 Task: Look for space in Carrollwood Village, United States from 8th June, 2023 to 16th June, 2023 for 2 adults in price range Rs.10000 to Rs.15000. Place can be entire place with 1  bedroom having 1 bed and 1 bathroom. Property type can be house, flat, guest house, hotel. Amenities needed are: wifi. Booking option can be shelf check-in. Required host language is English.
Action: Mouse moved to (597, 158)
Screenshot: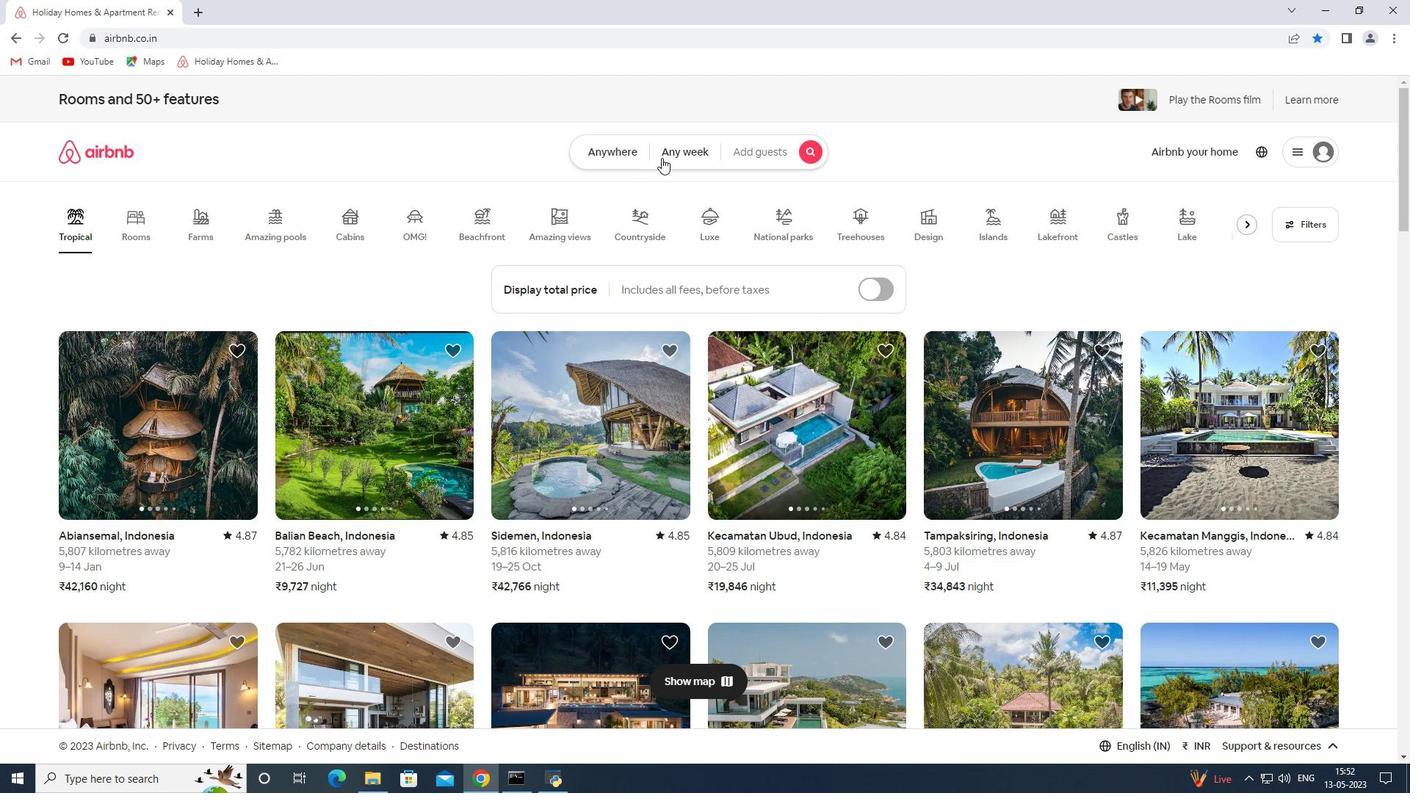 
Action: Mouse pressed left at (597, 158)
Screenshot: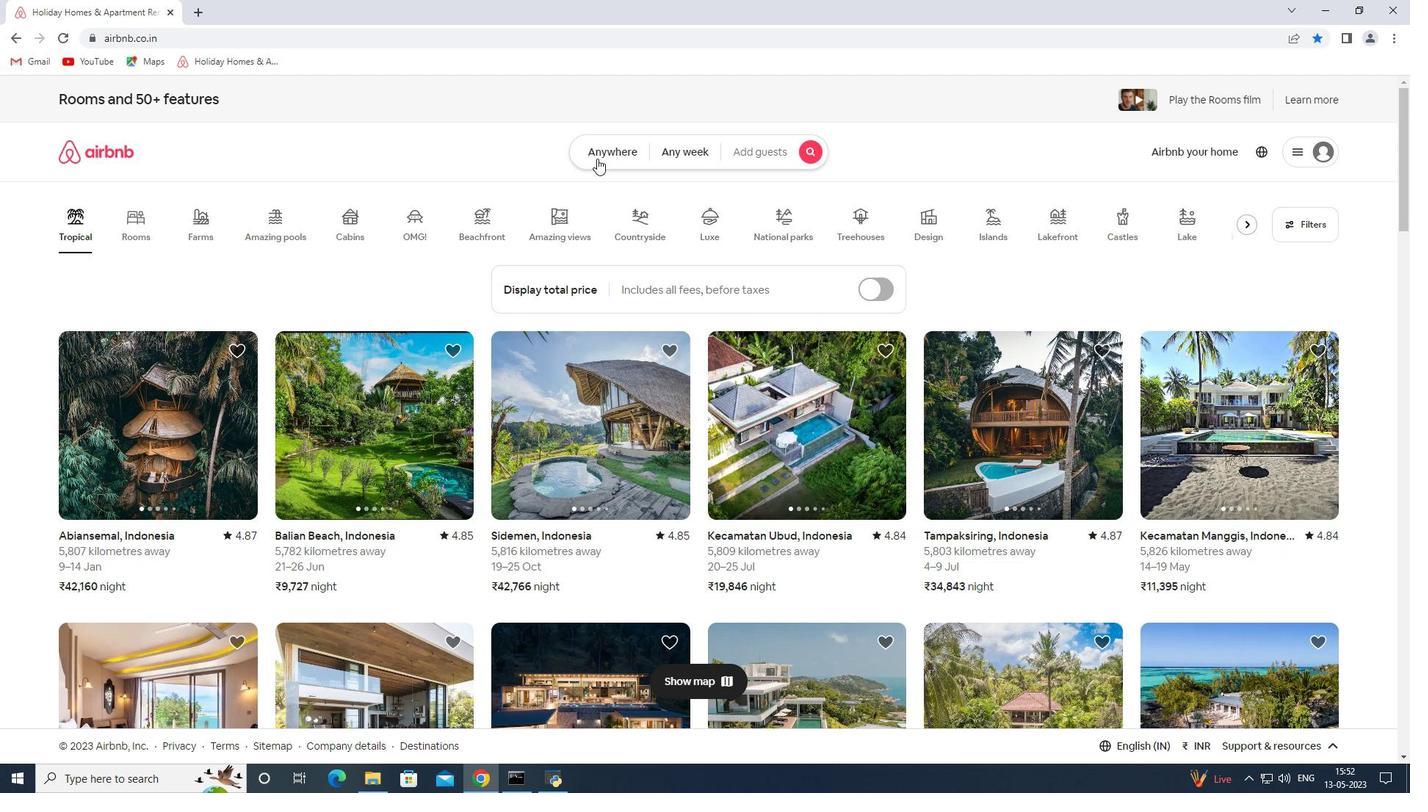 
Action: Mouse moved to (511, 205)
Screenshot: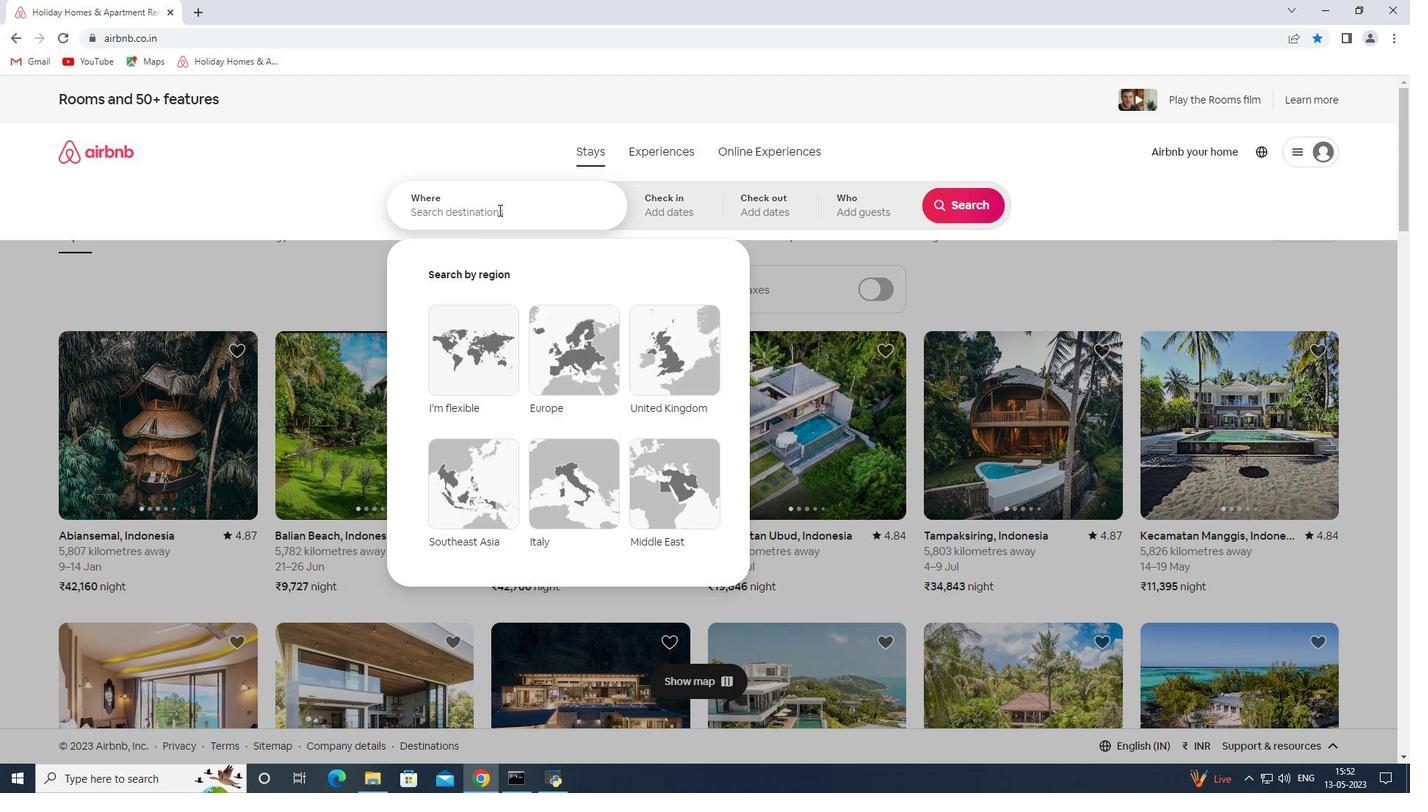 
Action: Mouse pressed left at (511, 205)
Screenshot: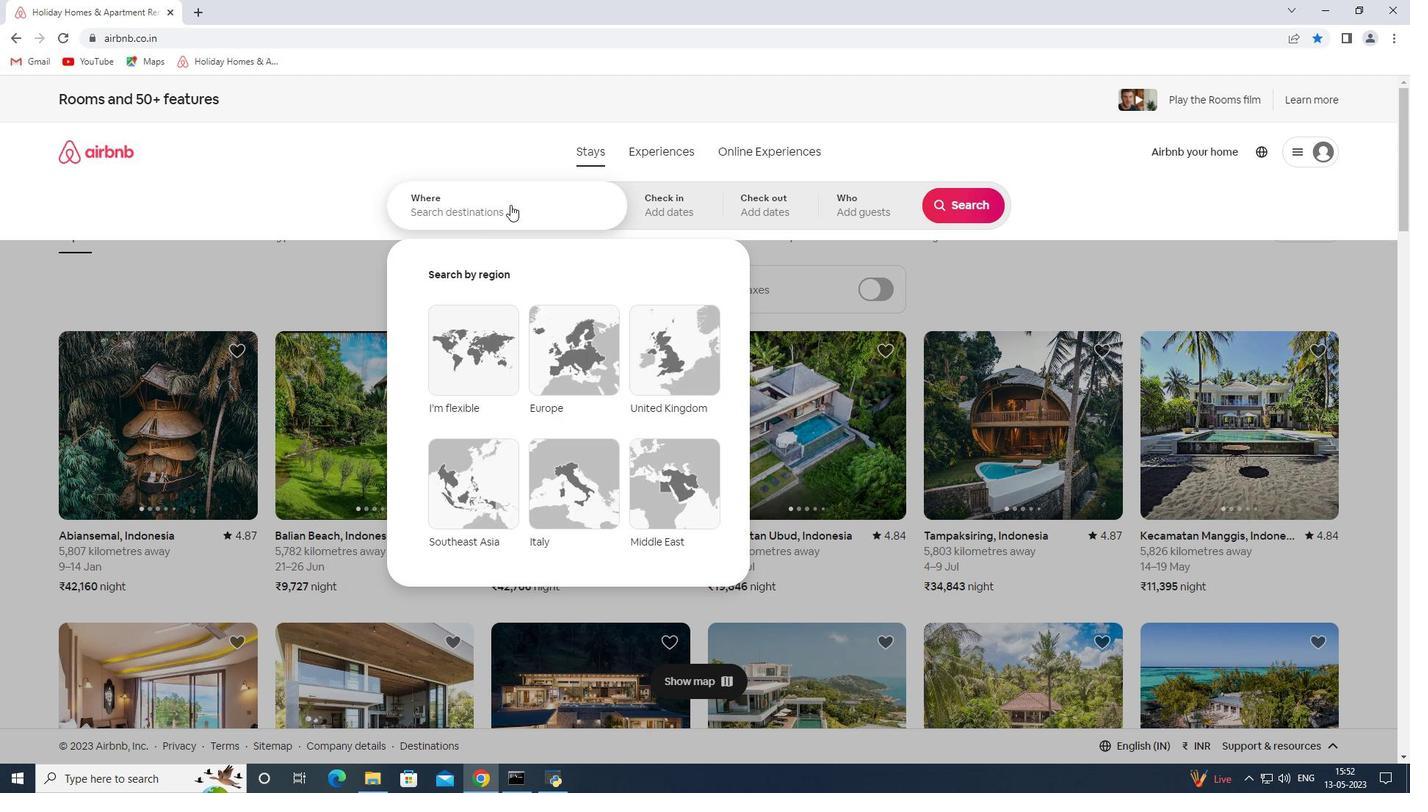 
Action: Key pressed <Key.shift>Carrollwood<Key.space><Key.shift>Villege<Key.shift><<Key.space><Key.shift>Umited<Key.space><Key.shift>States<Key.enter>
Screenshot: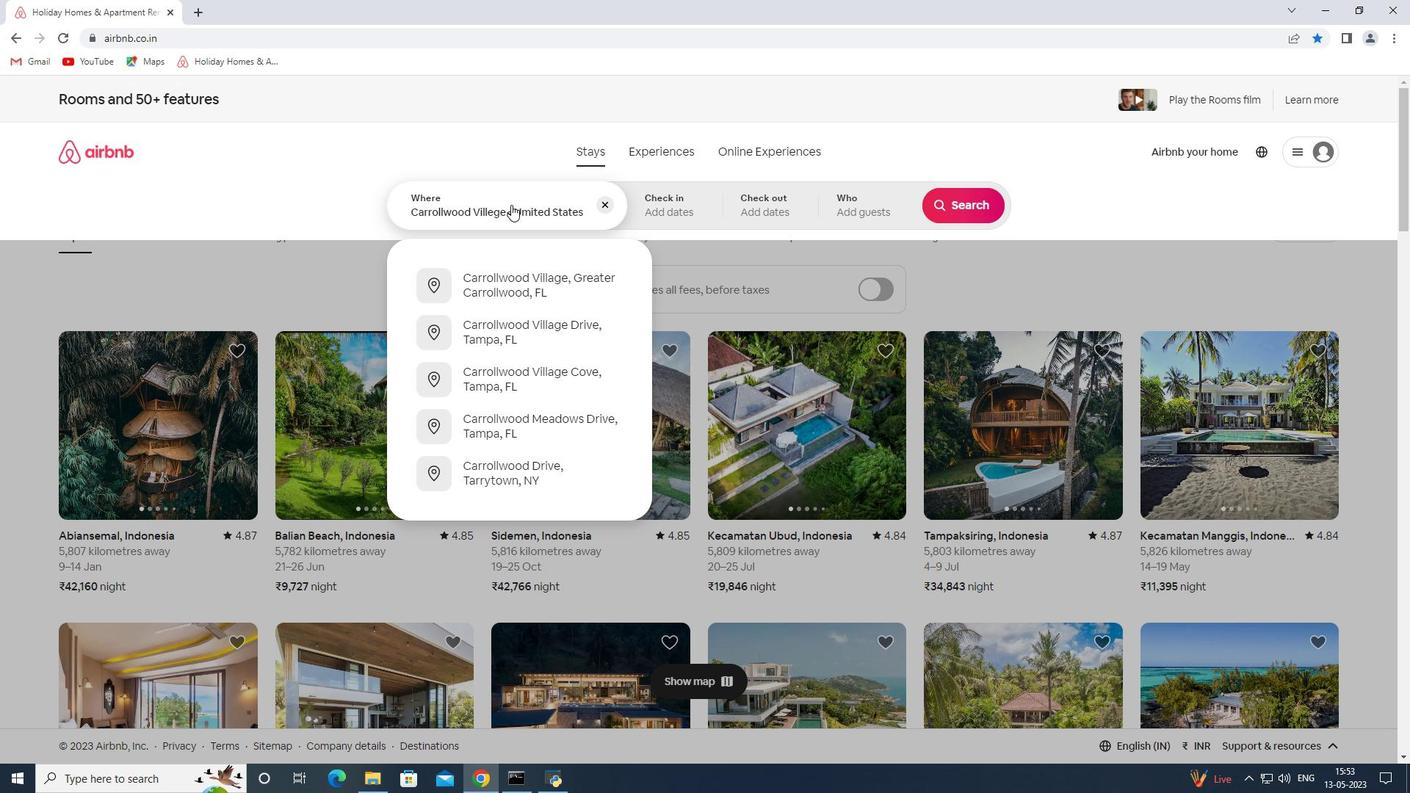 
Action: Mouse moved to (878, 429)
Screenshot: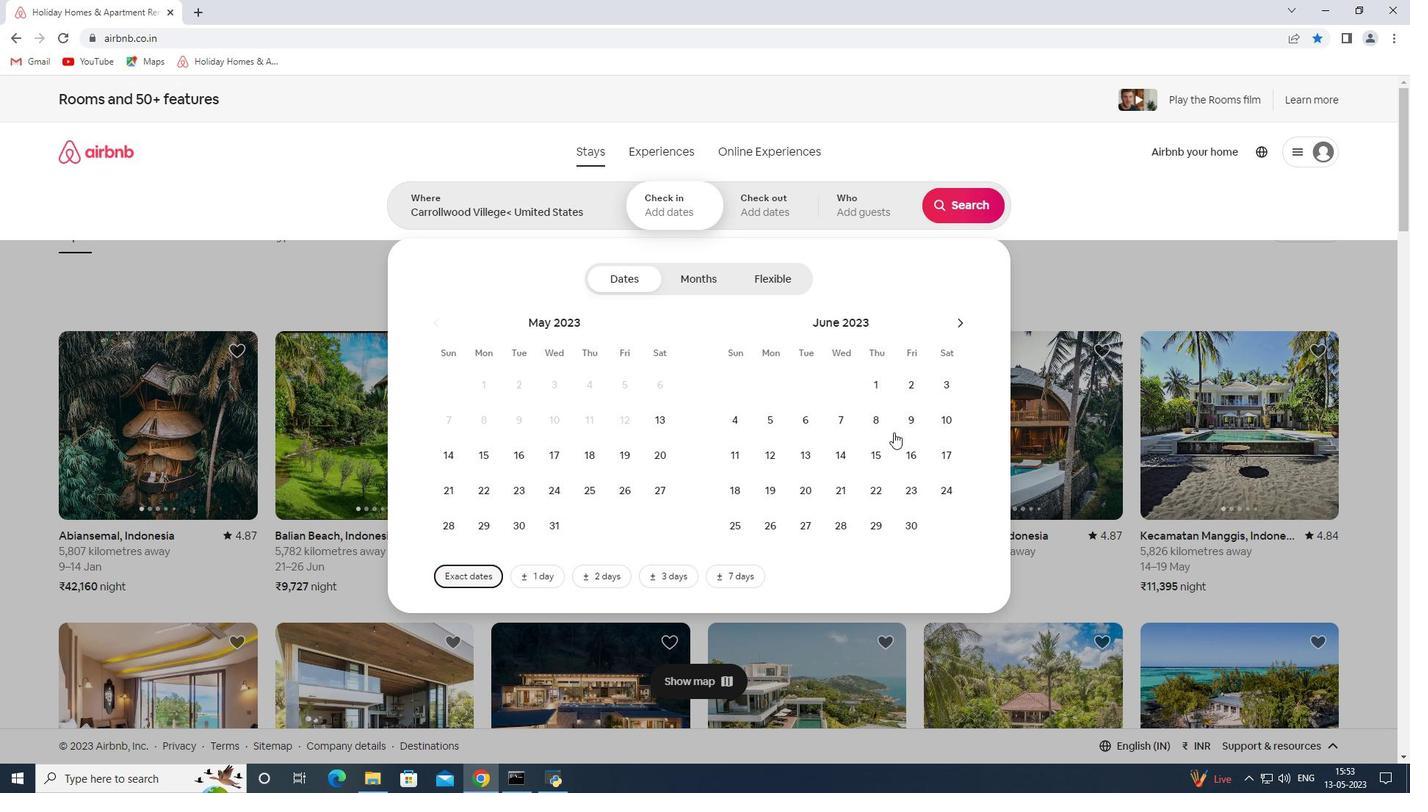 
Action: Mouse pressed left at (878, 429)
Screenshot: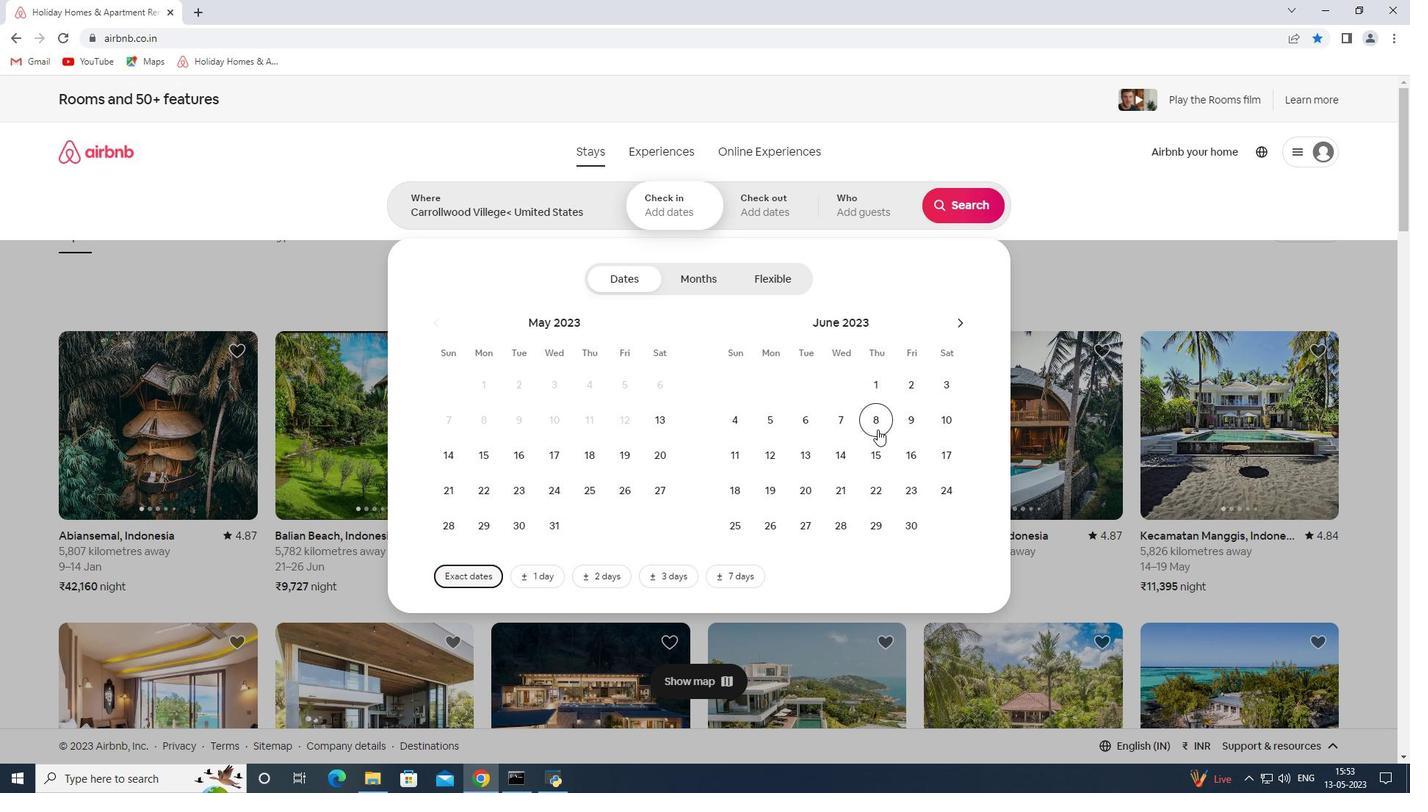 
Action: Mouse moved to (914, 471)
Screenshot: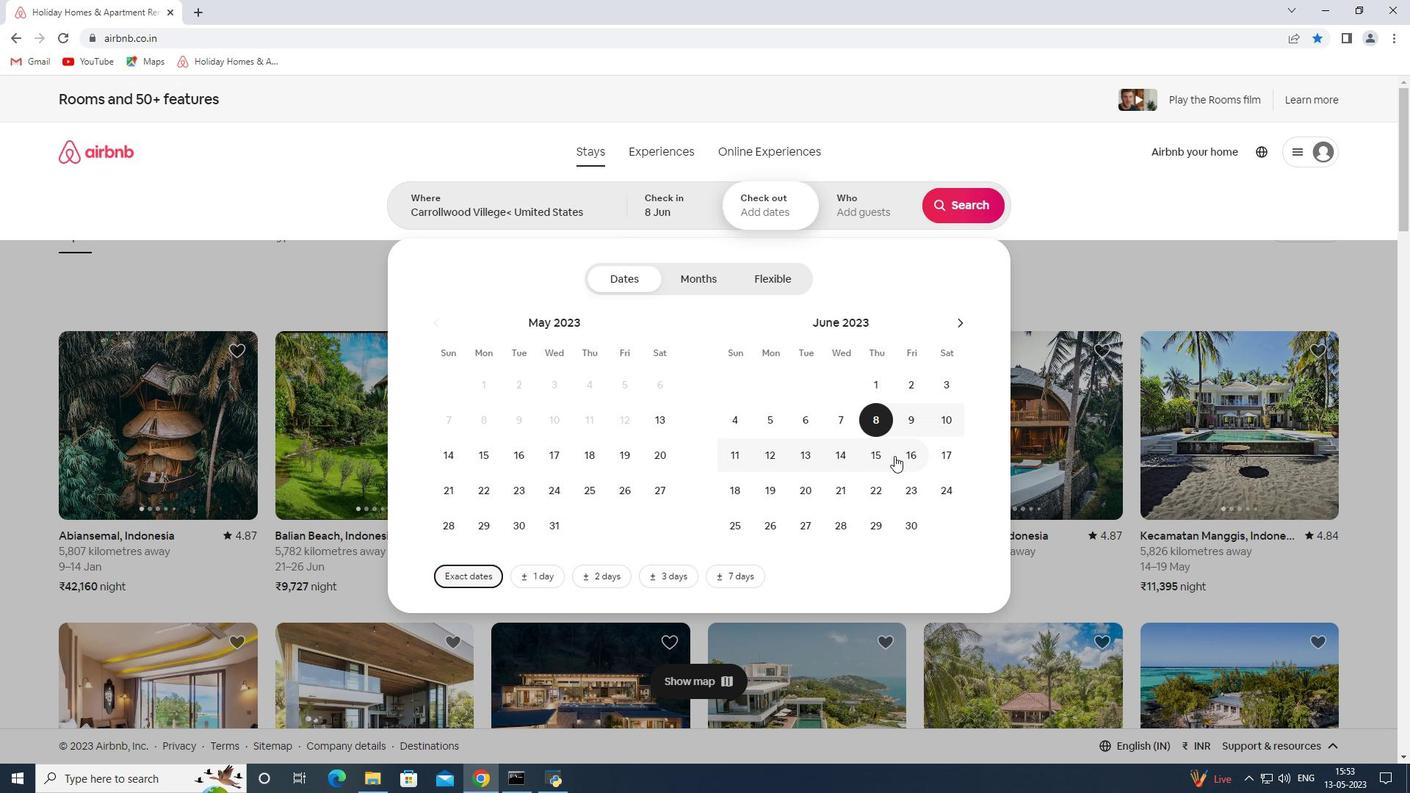 
Action: Mouse pressed left at (914, 471)
Screenshot: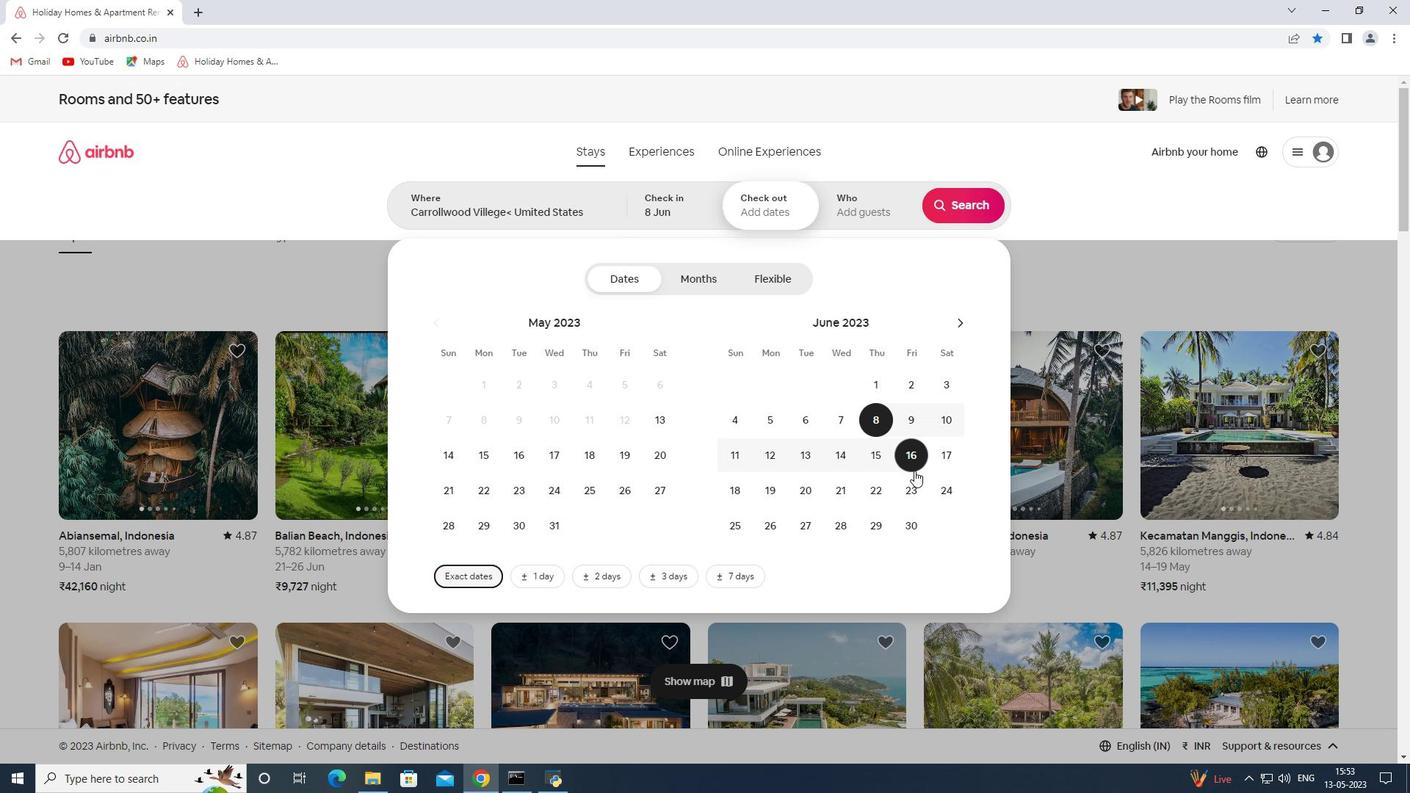 
Action: Mouse moved to (850, 202)
Screenshot: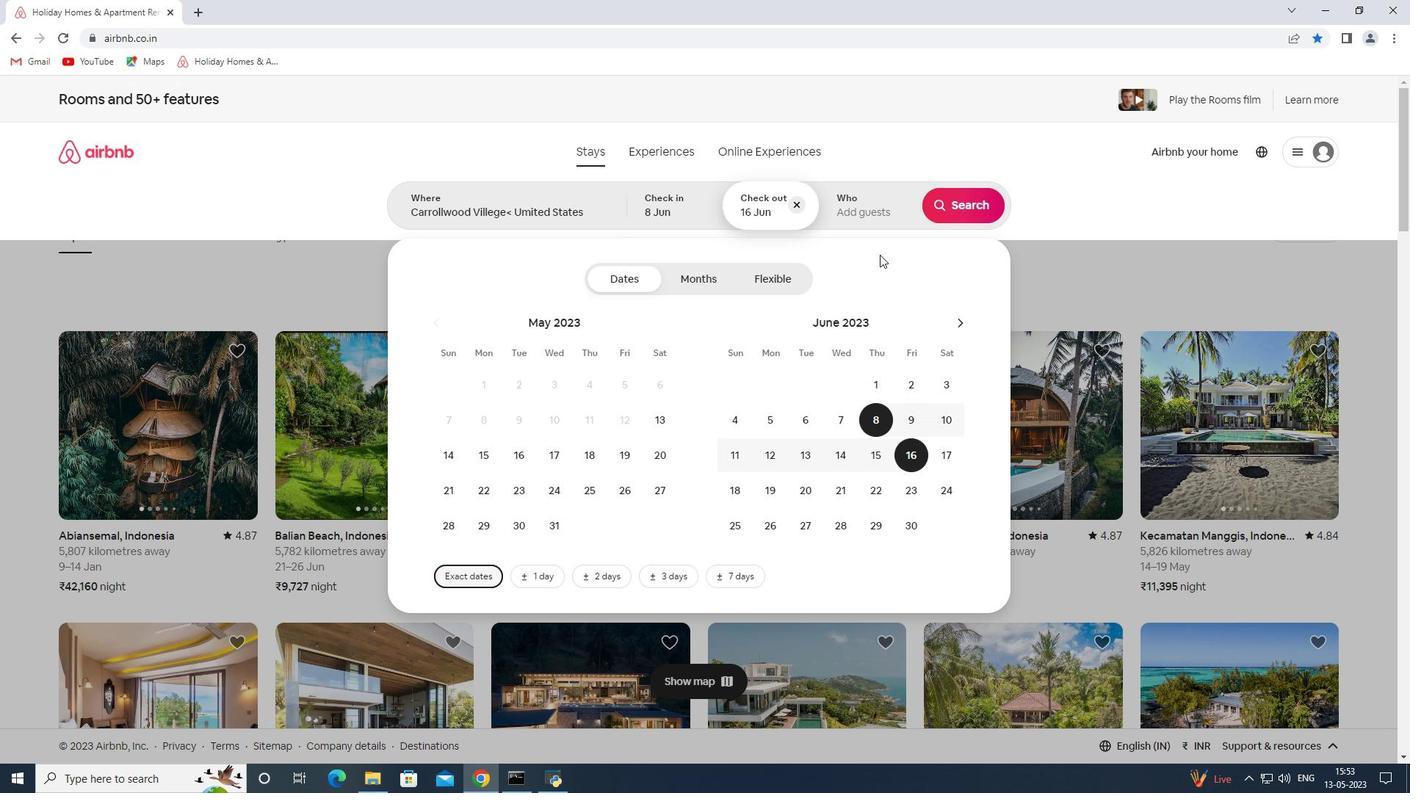 
Action: Mouse pressed left at (850, 202)
Screenshot: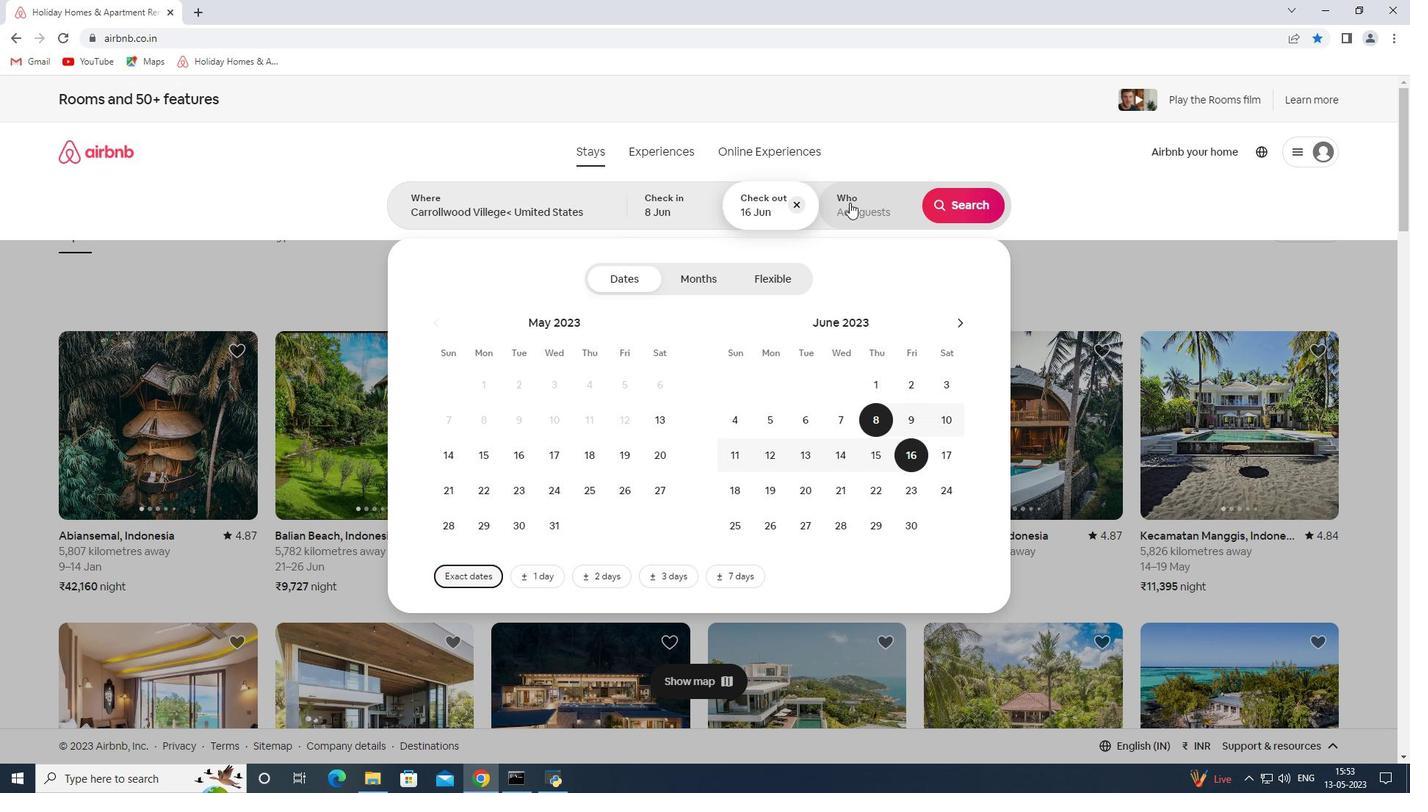 
Action: Mouse moved to (975, 281)
Screenshot: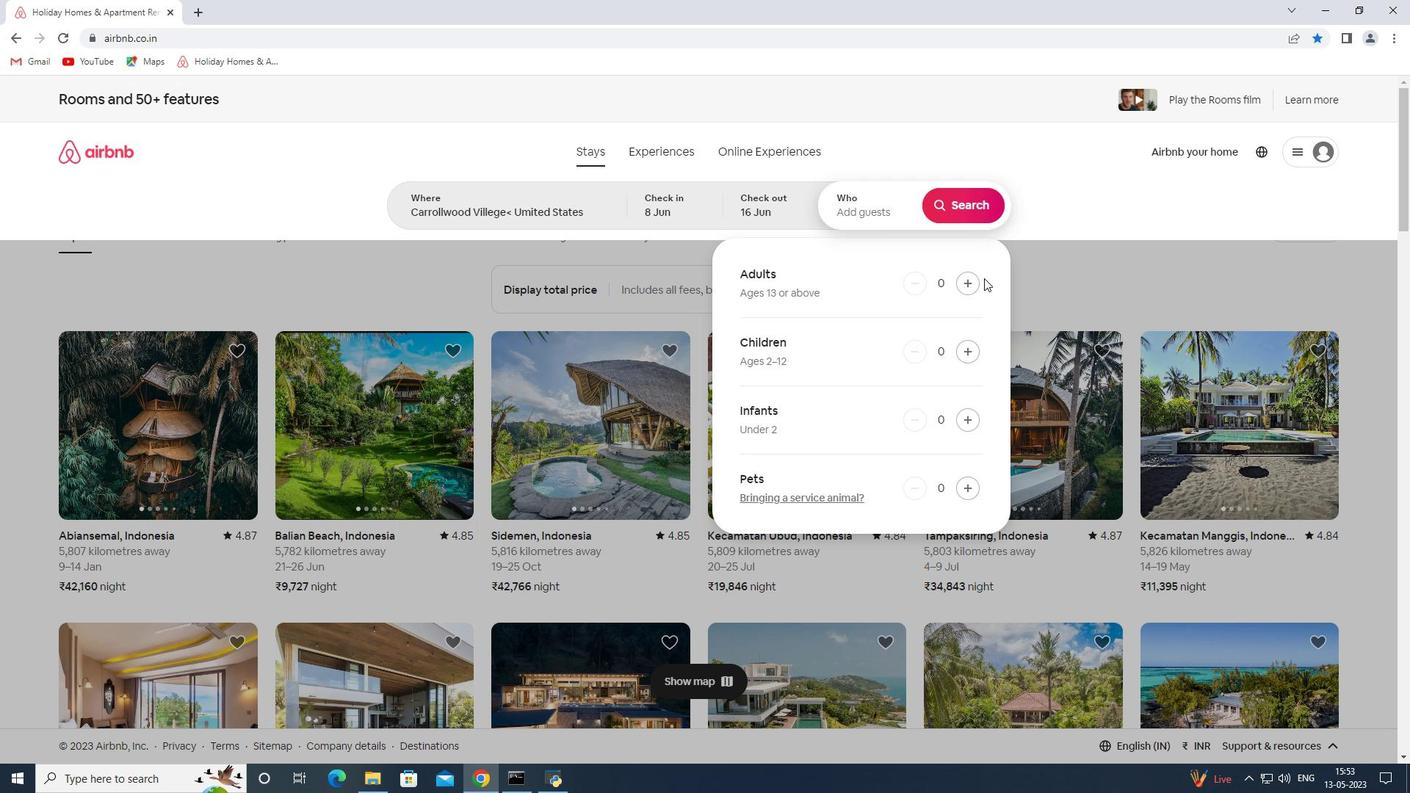 
Action: Mouse pressed left at (975, 281)
Screenshot: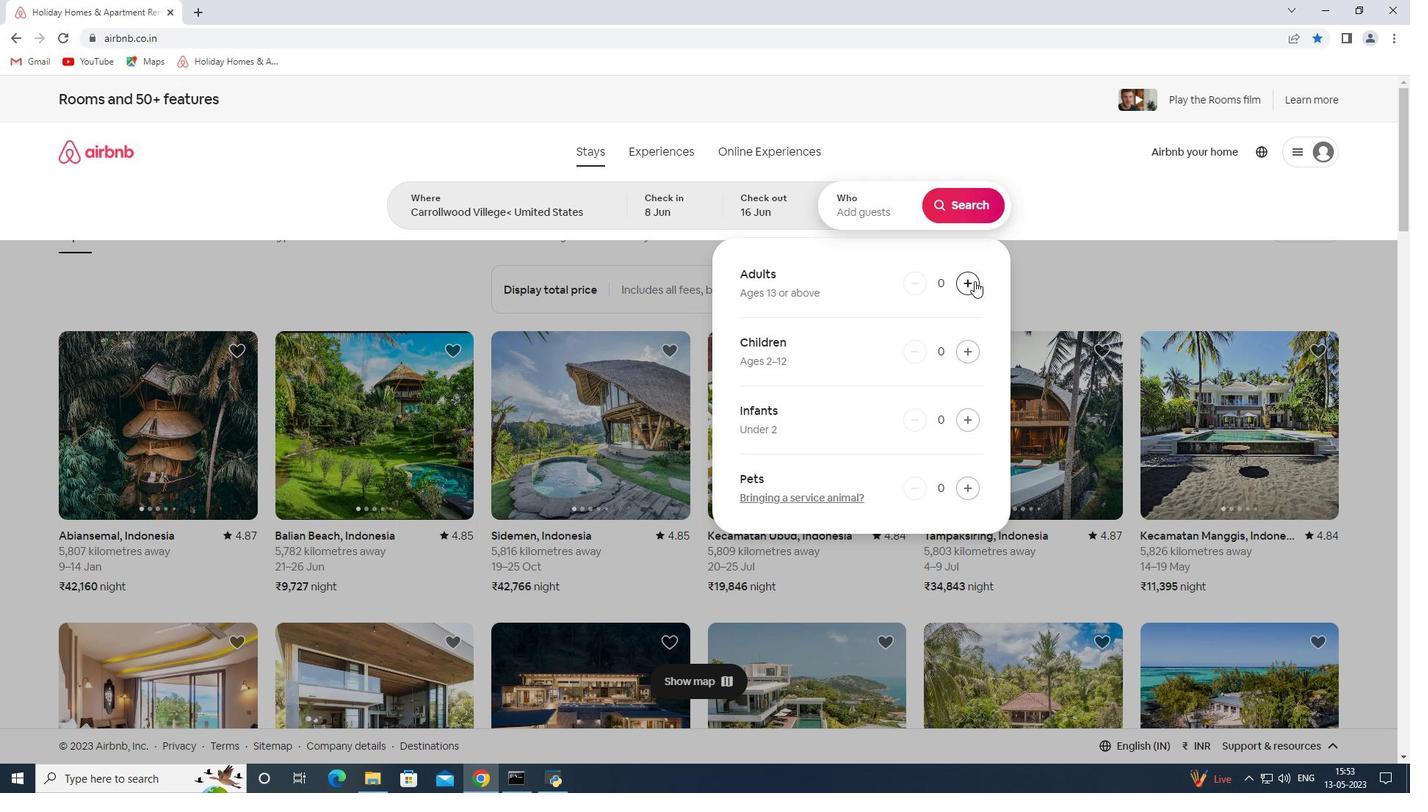 
Action: Mouse pressed left at (975, 281)
Screenshot: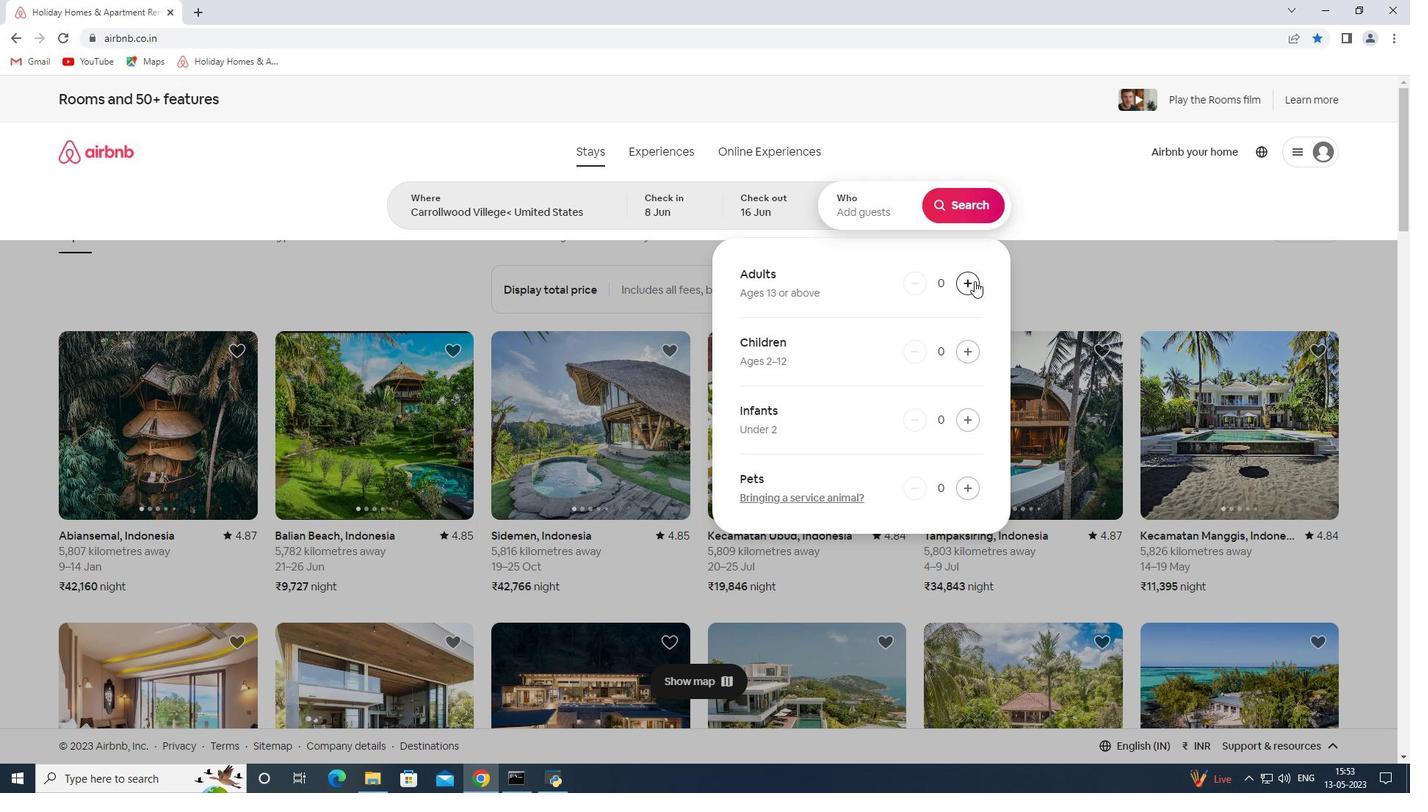 
Action: Mouse moved to (954, 207)
Screenshot: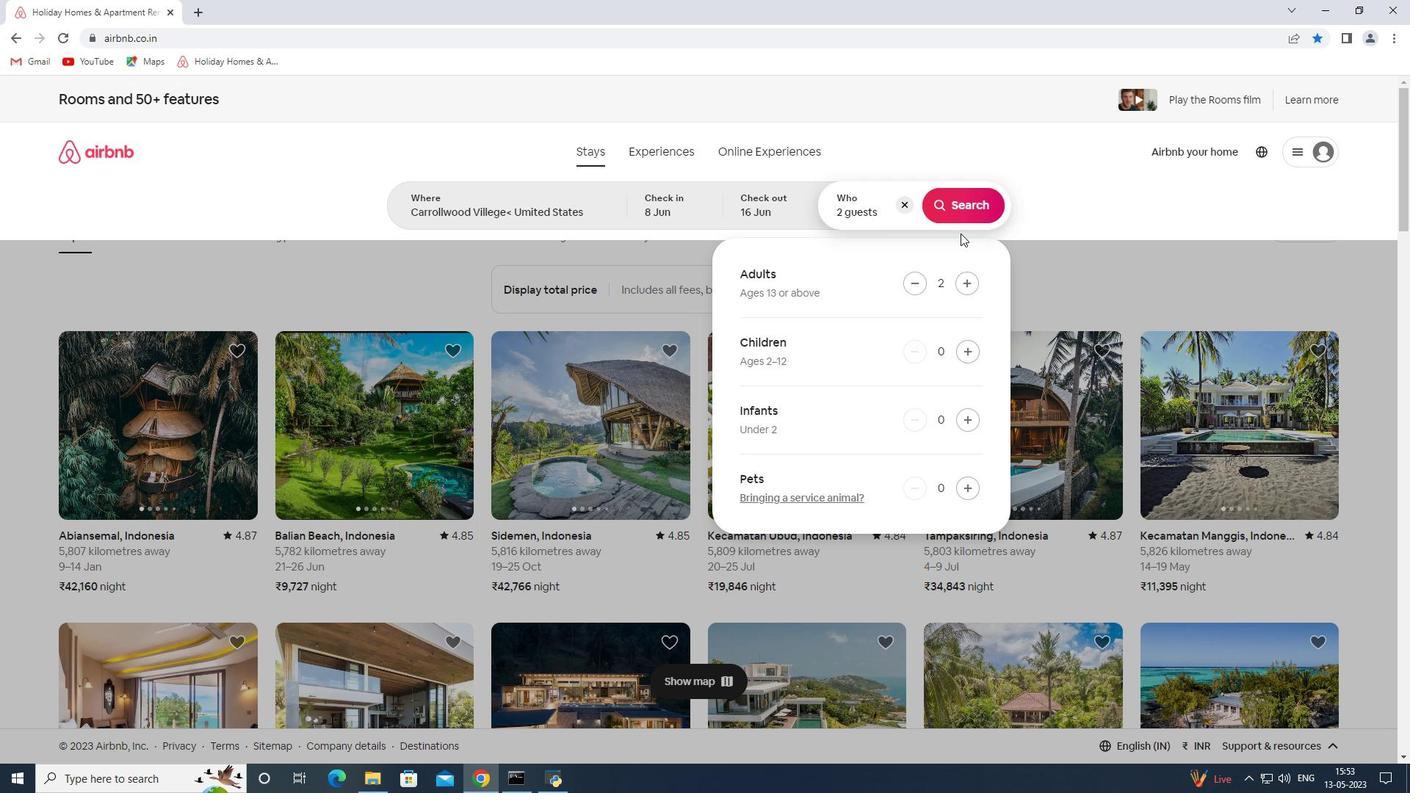 
Action: Mouse pressed left at (954, 207)
Screenshot: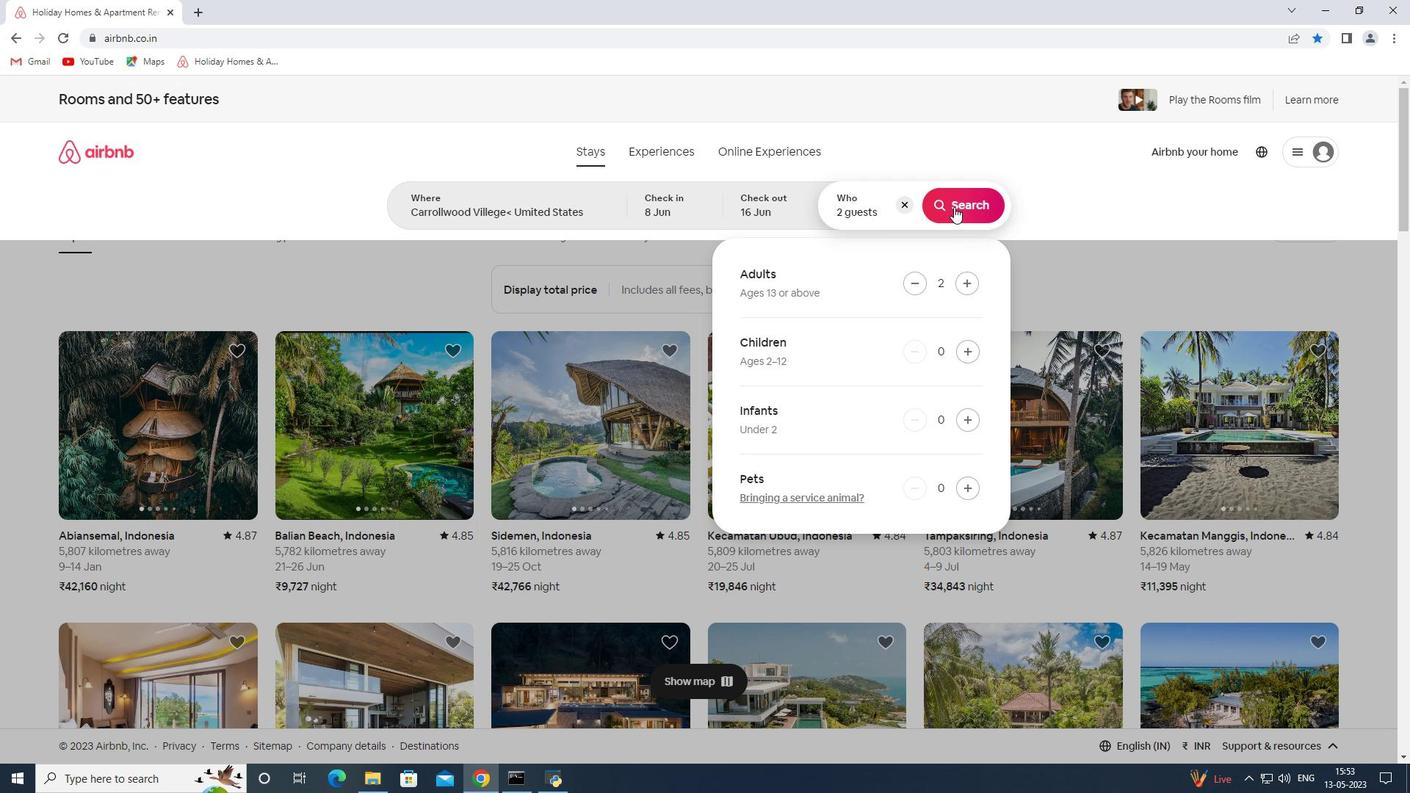 
Action: Mouse moved to (1332, 161)
Screenshot: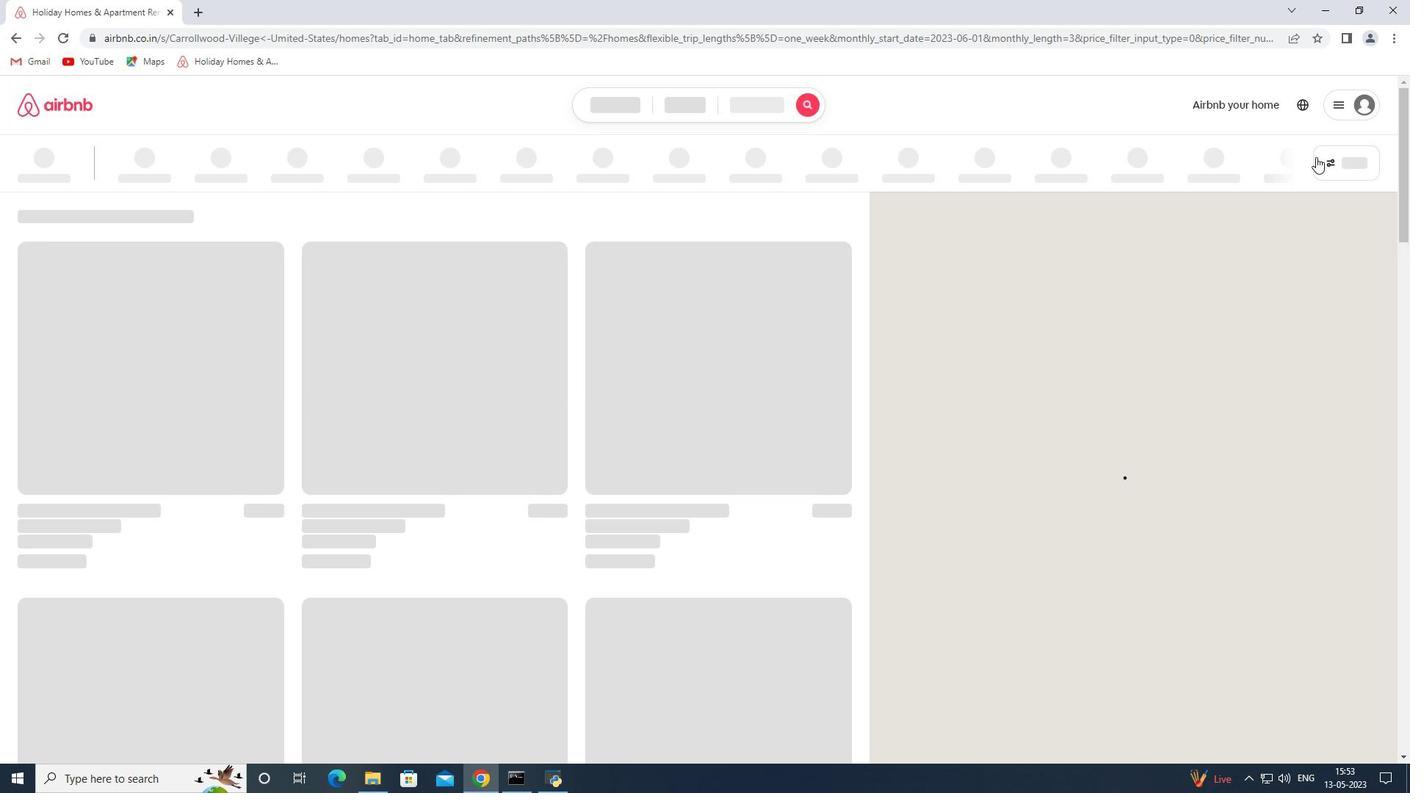 
Action: Mouse pressed left at (1332, 161)
Screenshot: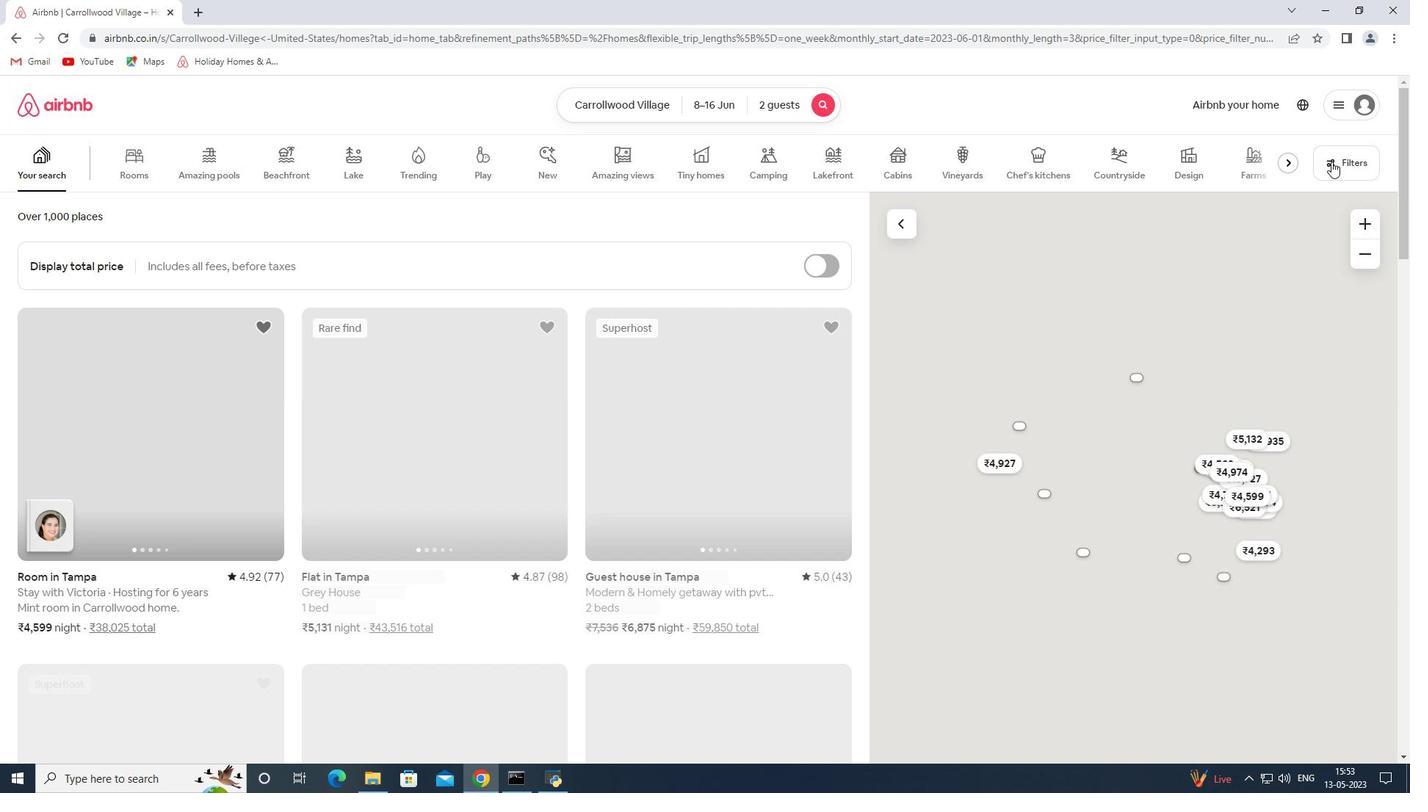
Action: Mouse moved to (645, 518)
Screenshot: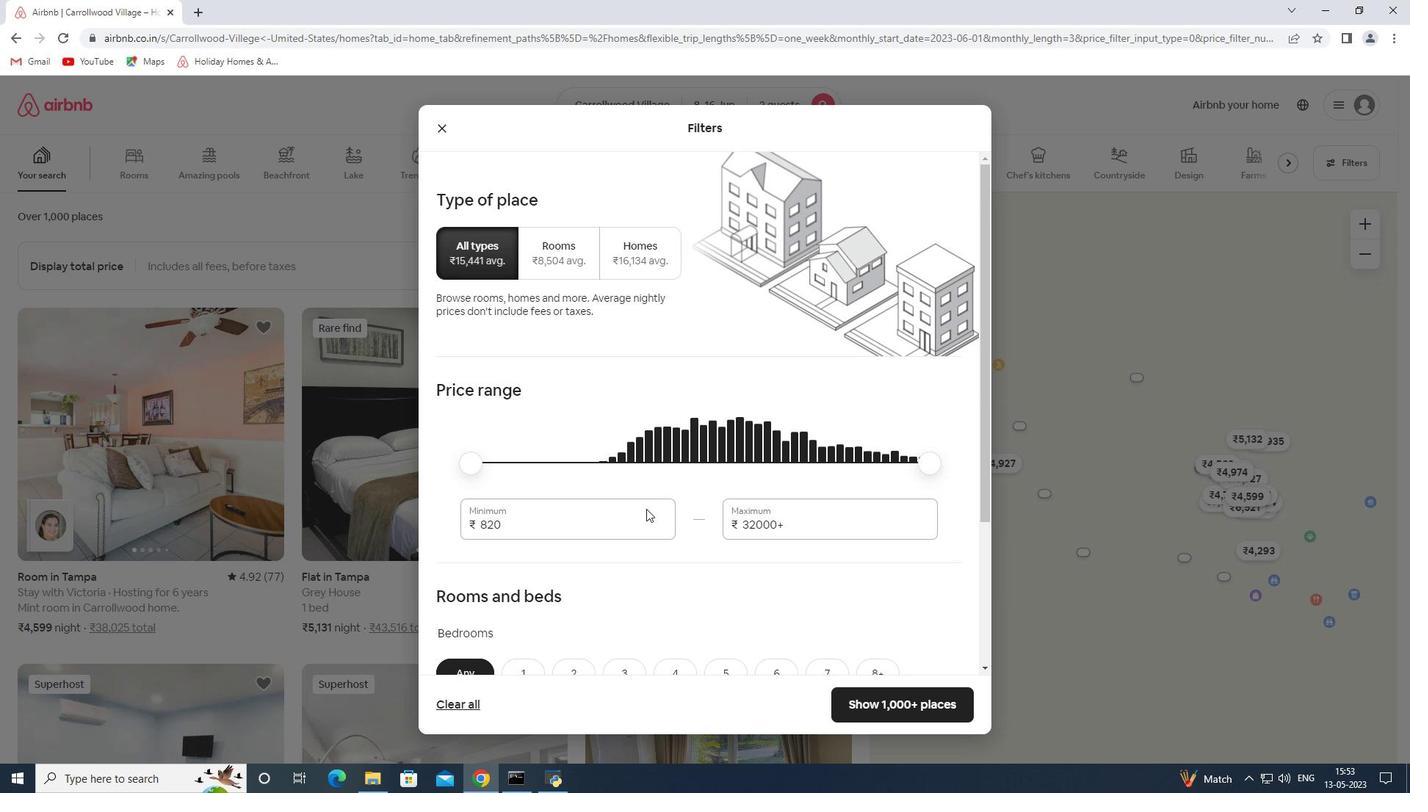 
Action: Mouse pressed left at (645, 518)
Screenshot: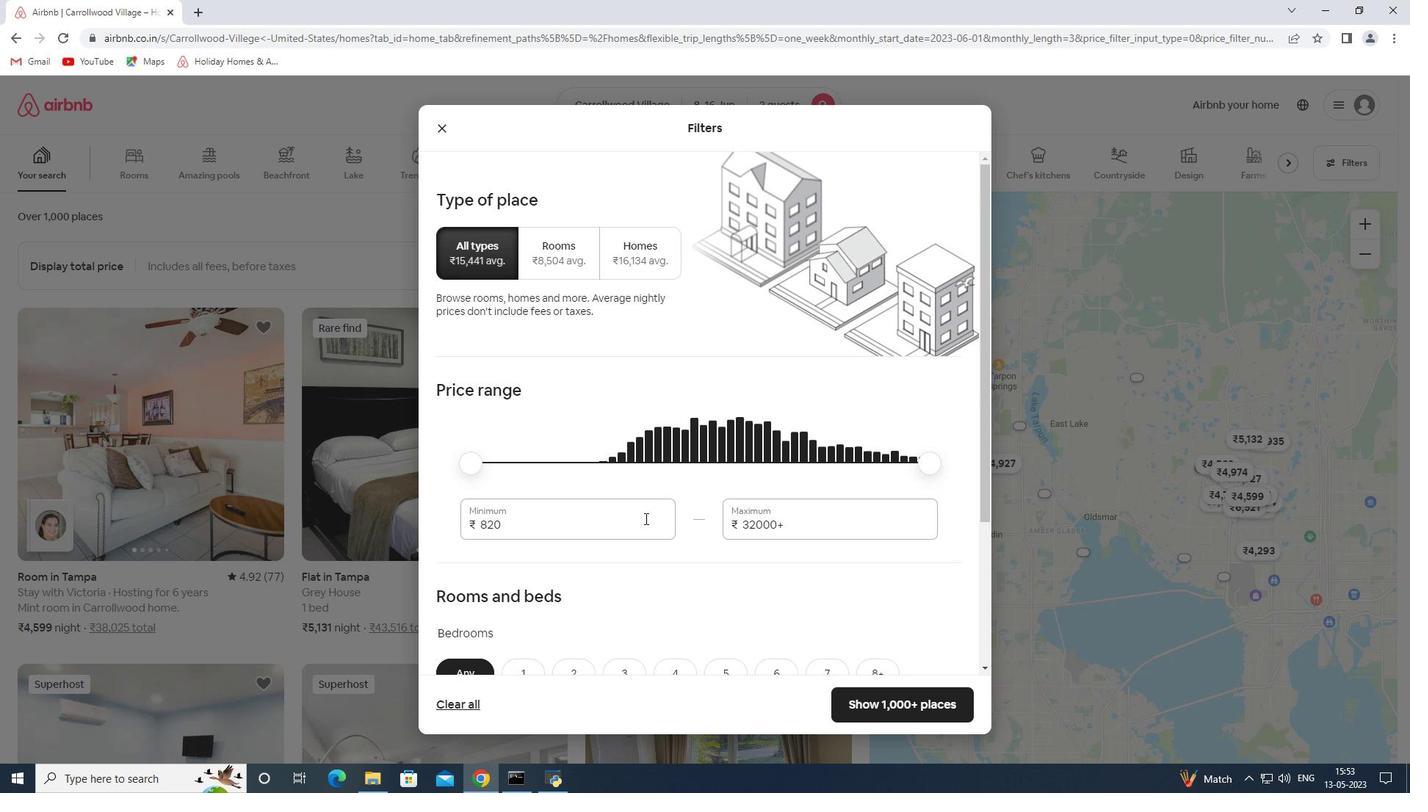 
Action: Mouse pressed left at (645, 518)
Screenshot: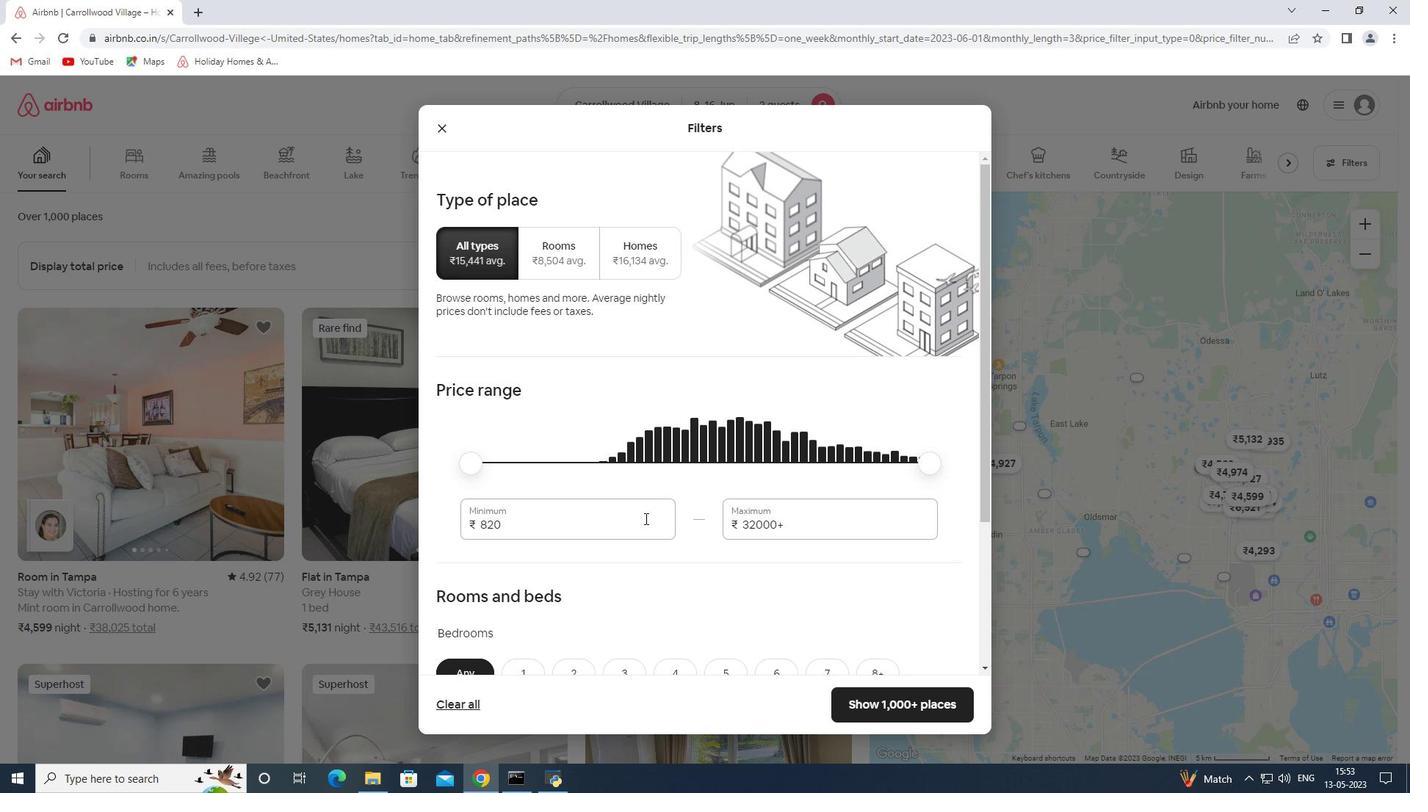
Action: Key pressed 1
Screenshot: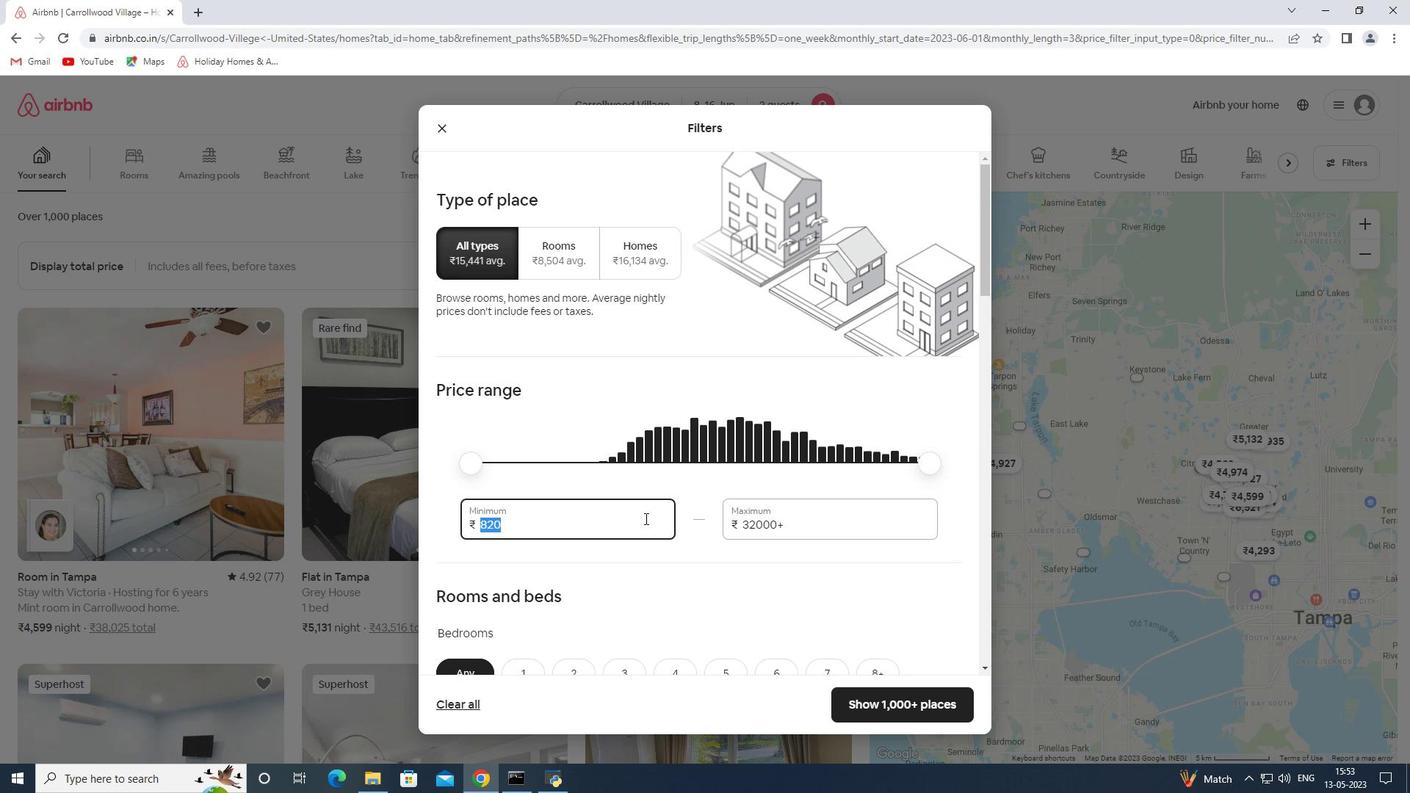 
Action: Mouse scrolled (645, 519) with delta (0, 0)
Screenshot: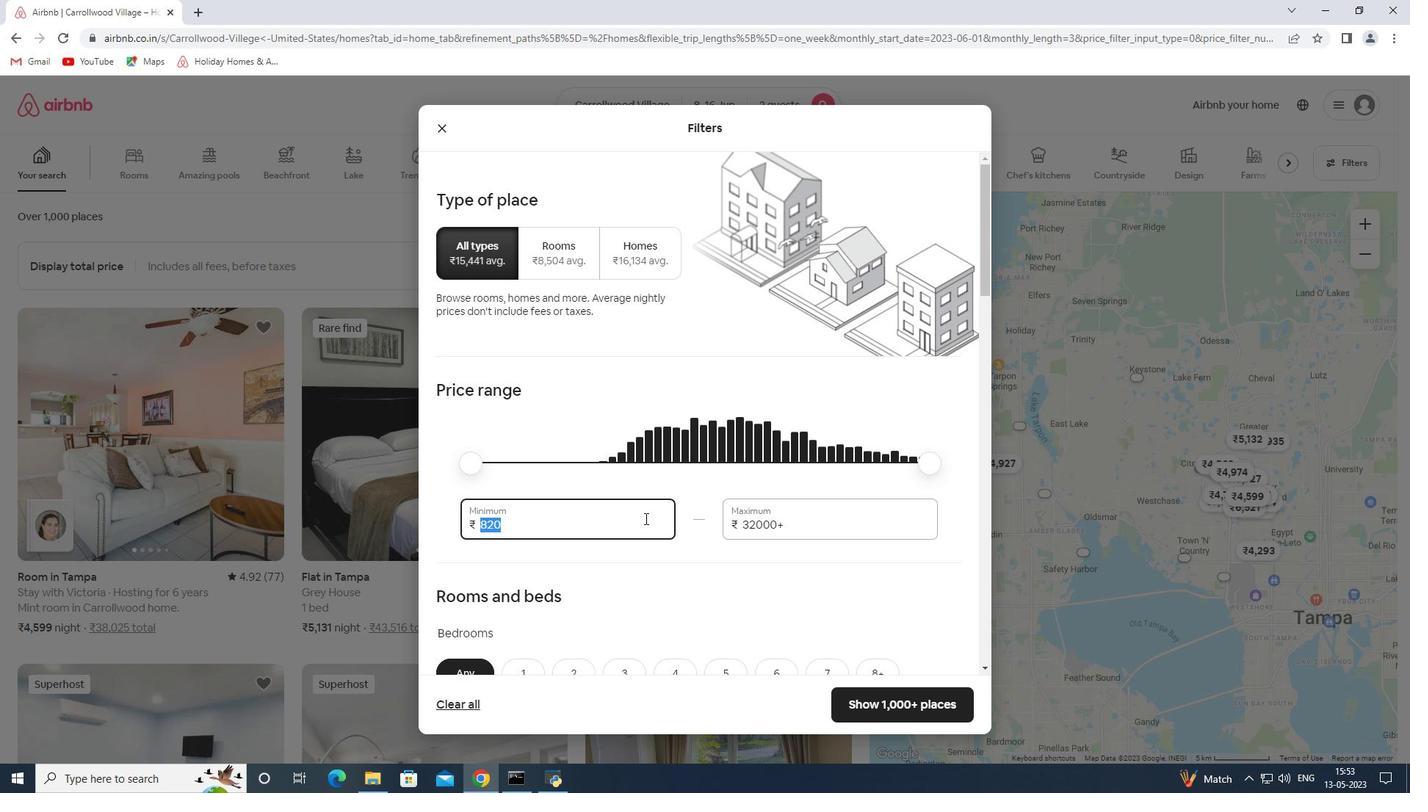 
Action: Mouse scrolled (645, 518) with delta (0, 0)
Screenshot: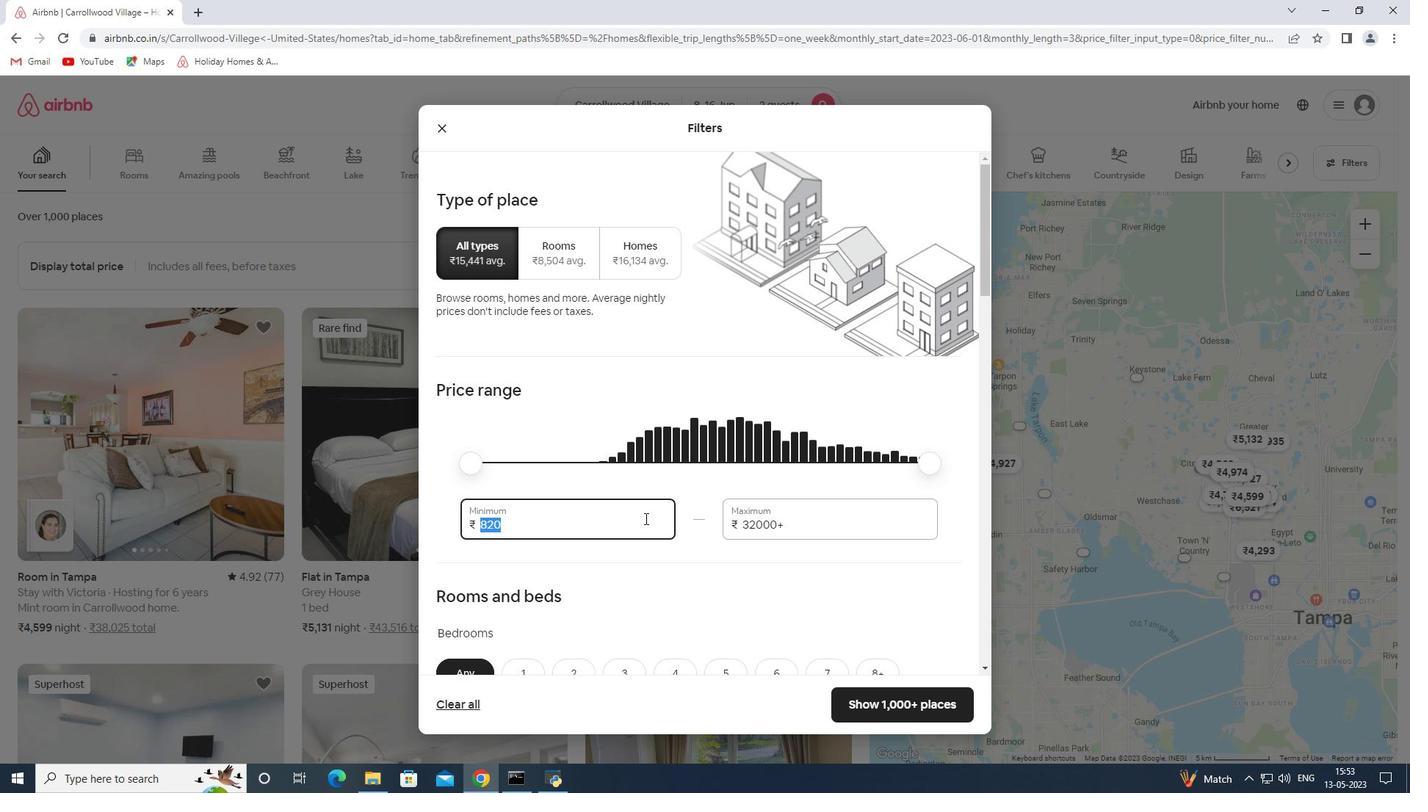 
Action: Mouse scrolled (645, 518) with delta (0, 0)
Screenshot: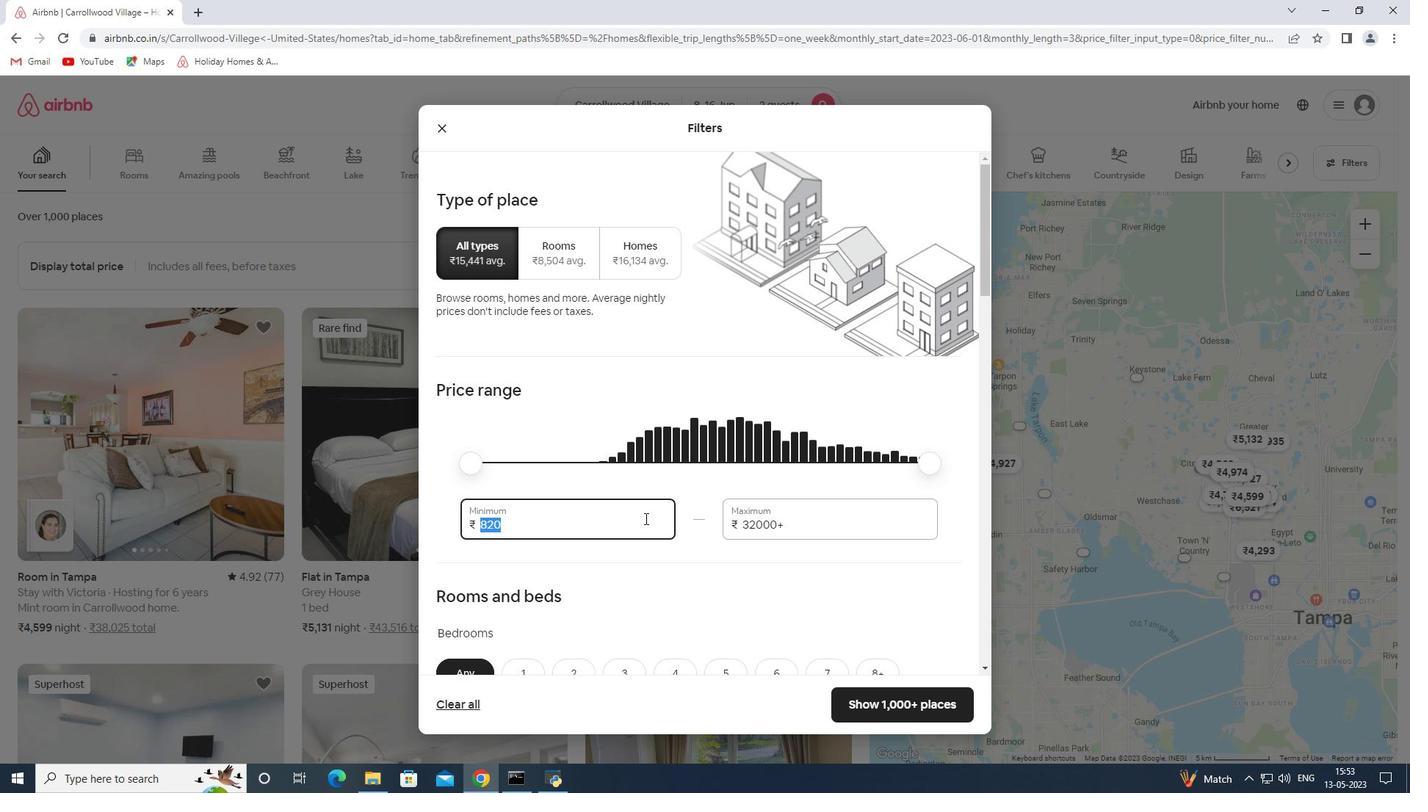 
Action: Mouse scrolled (645, 518) with delta (0, 0)
Screenshot: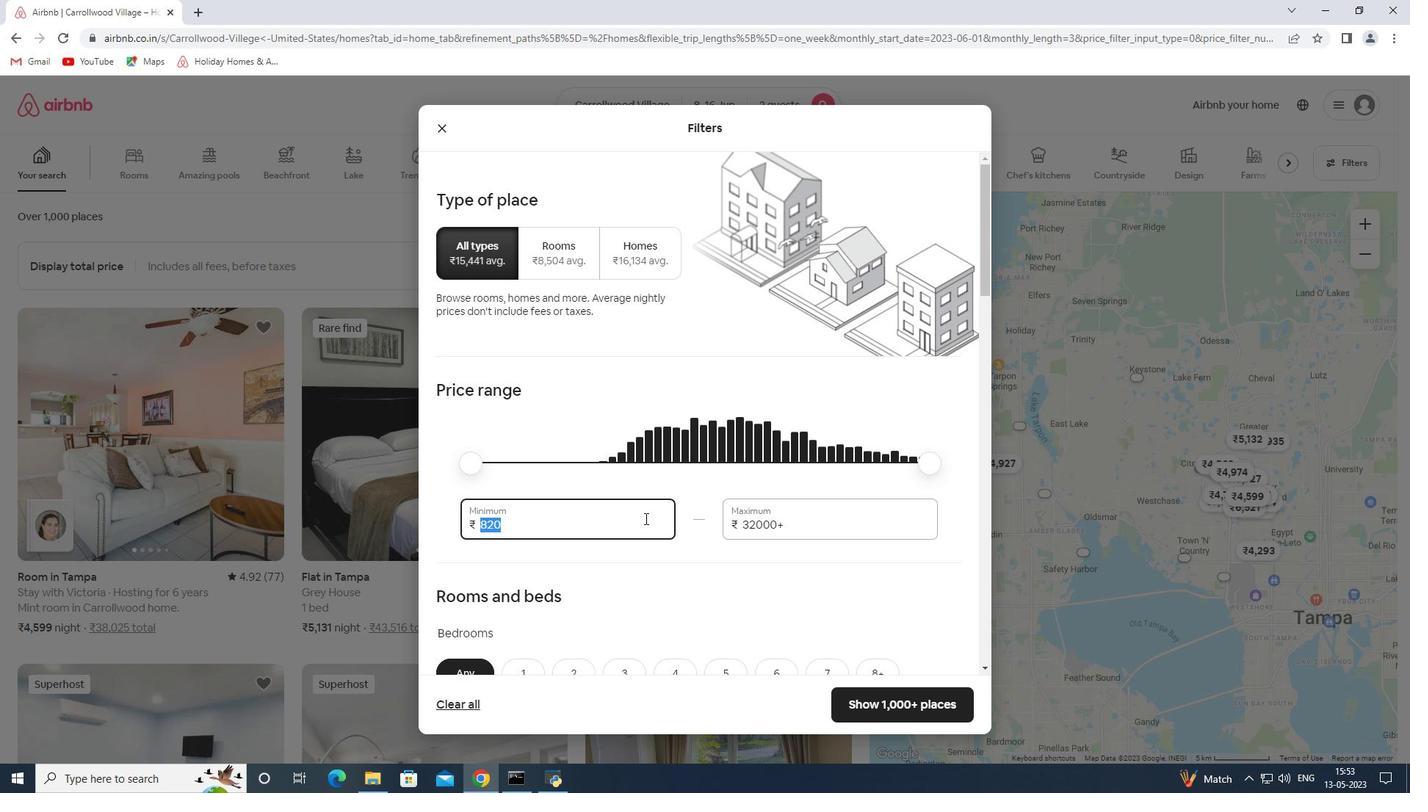 
Action: Mouse moved to (516, 379)
Screenshot: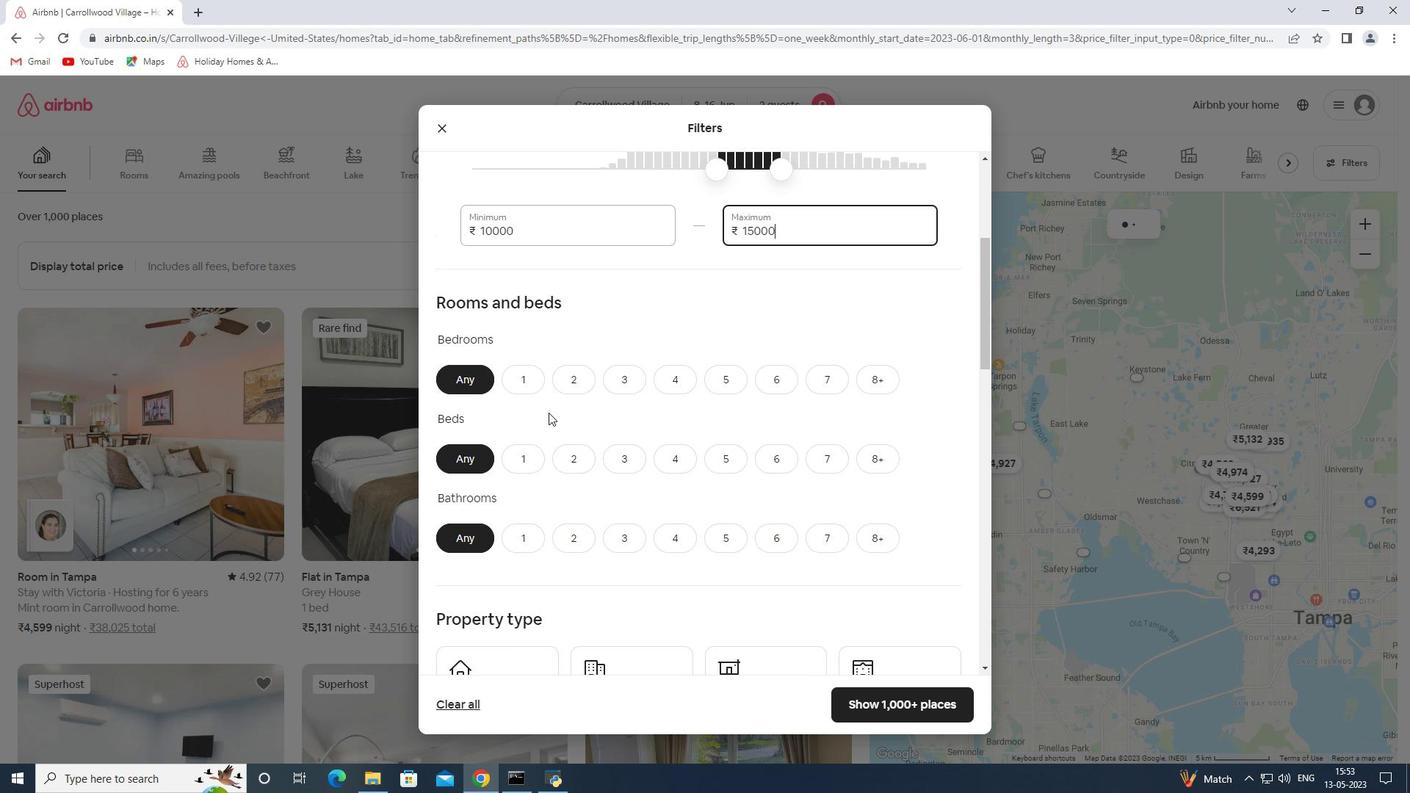 
Action: Mouse pressed left at (516, 379)
Screenshot: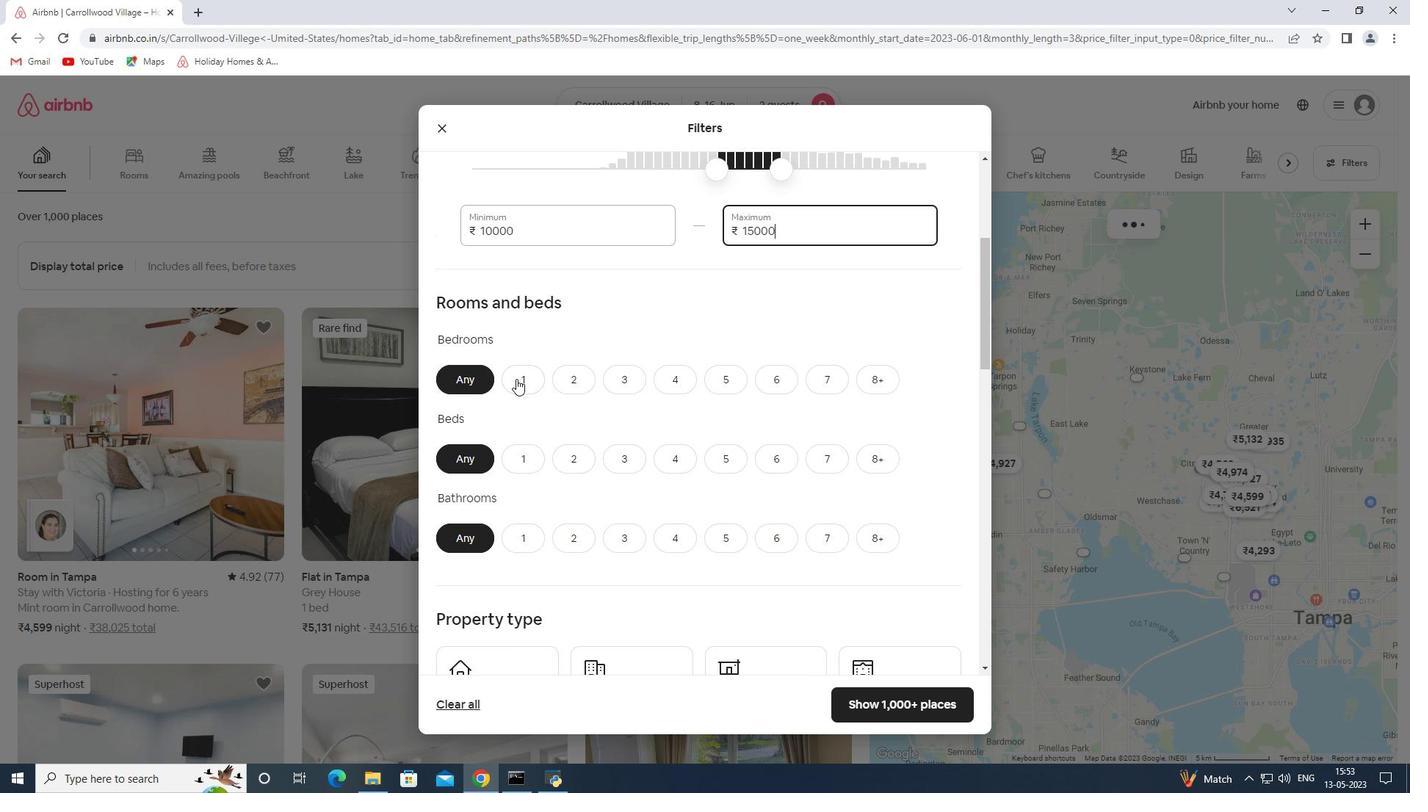 
Action: Mouse moved to (535, 466)
Screenshot: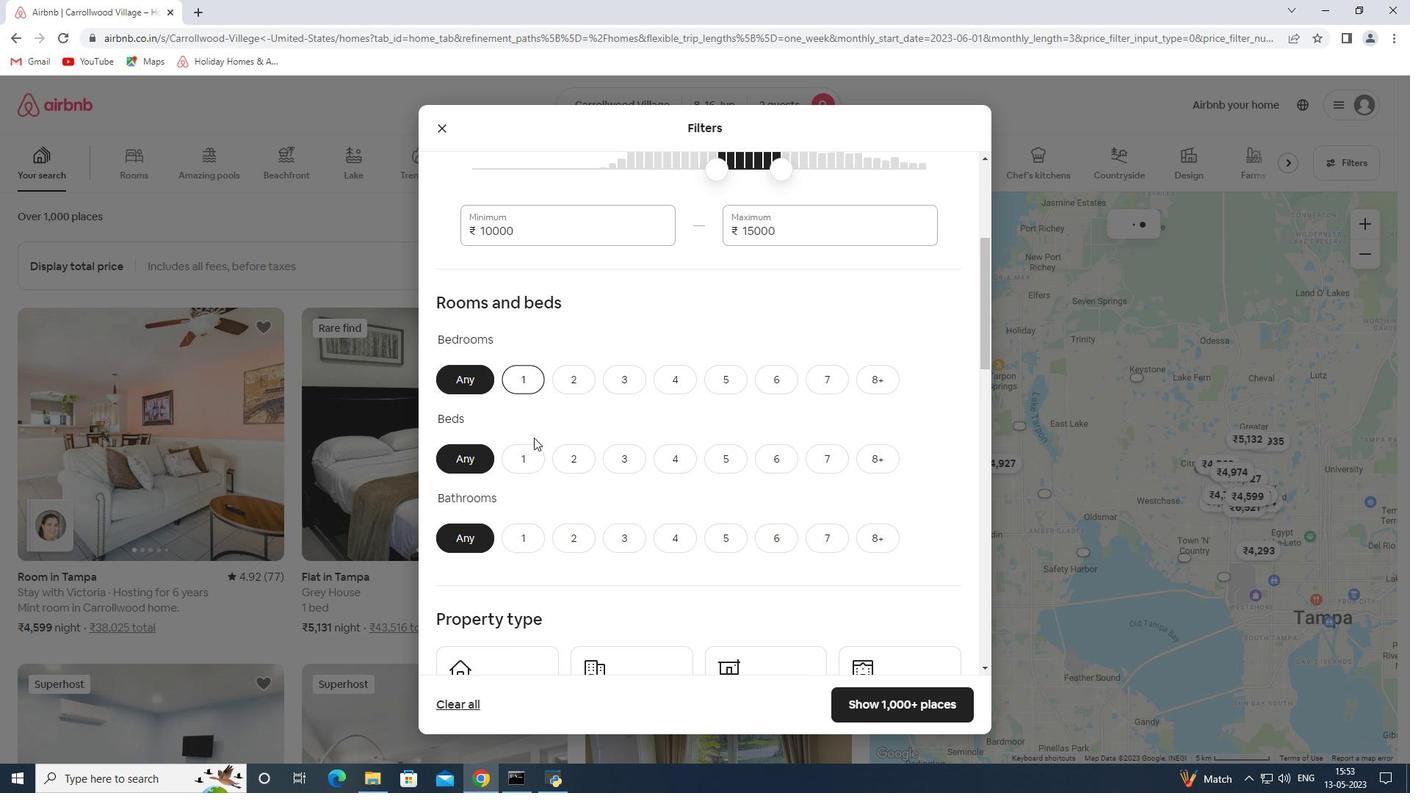 
Action: Mouse pressed left at (535, 466)
Screenshot: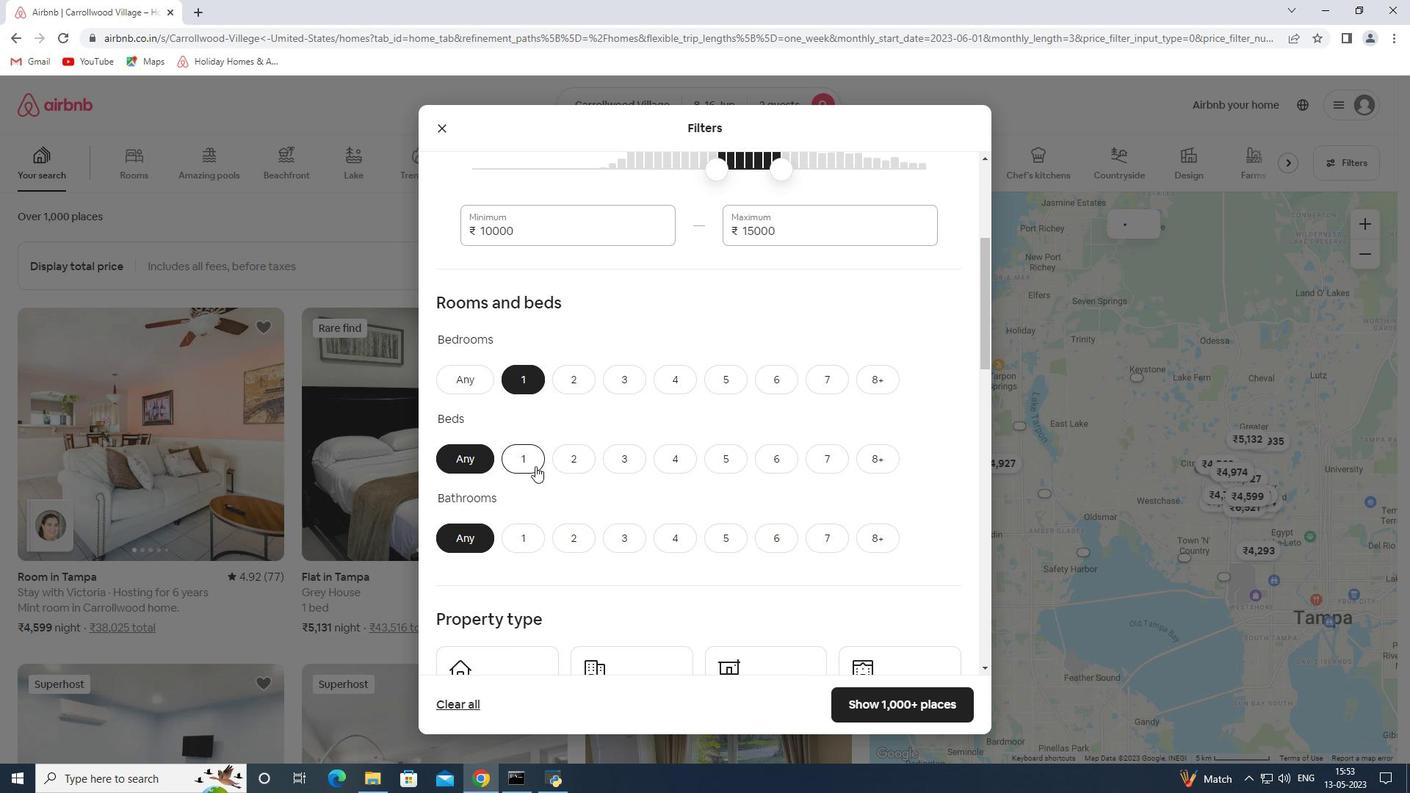 
Action: Mouse moved to (533, 532)
Screenshot: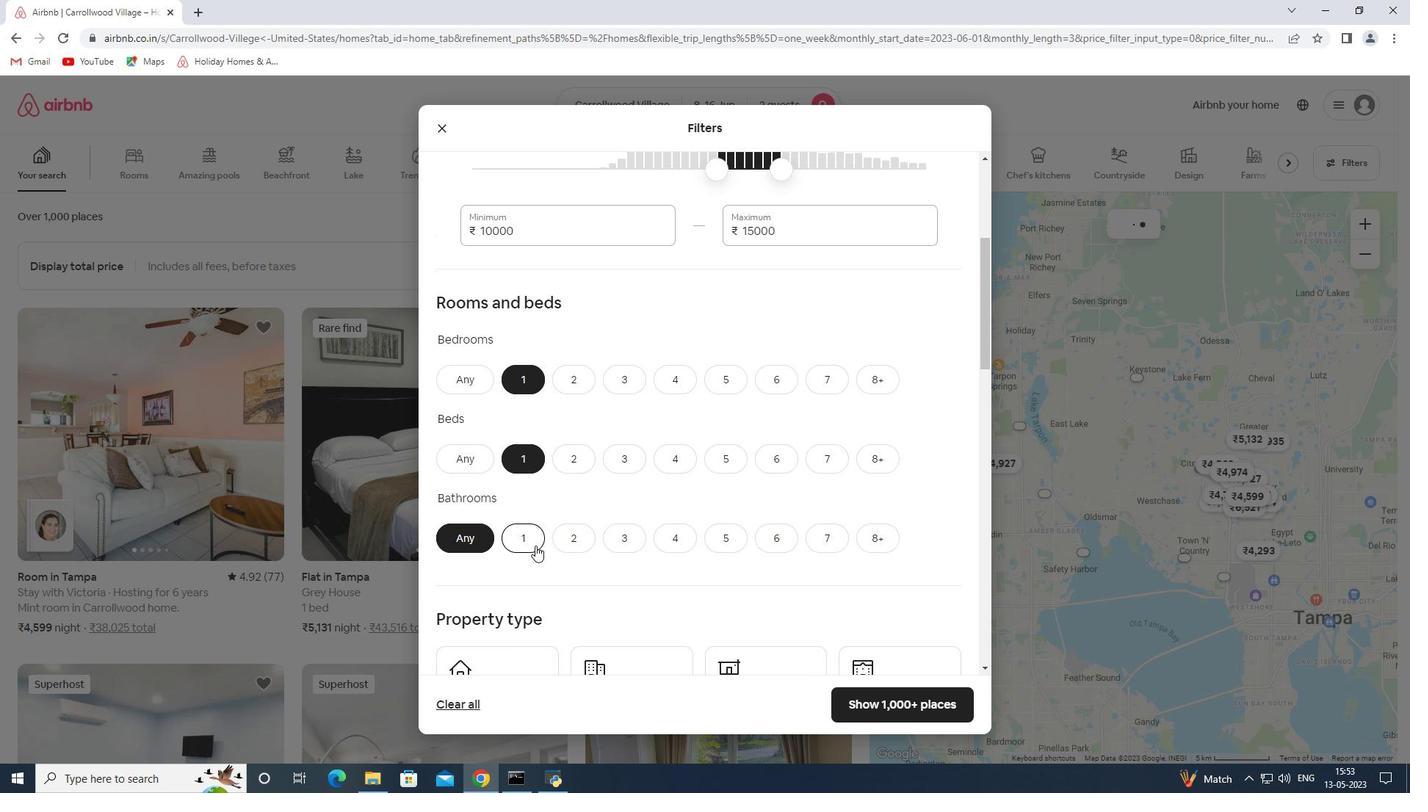 
Action: Mouse pressed left at (533, 532)
Screenshot: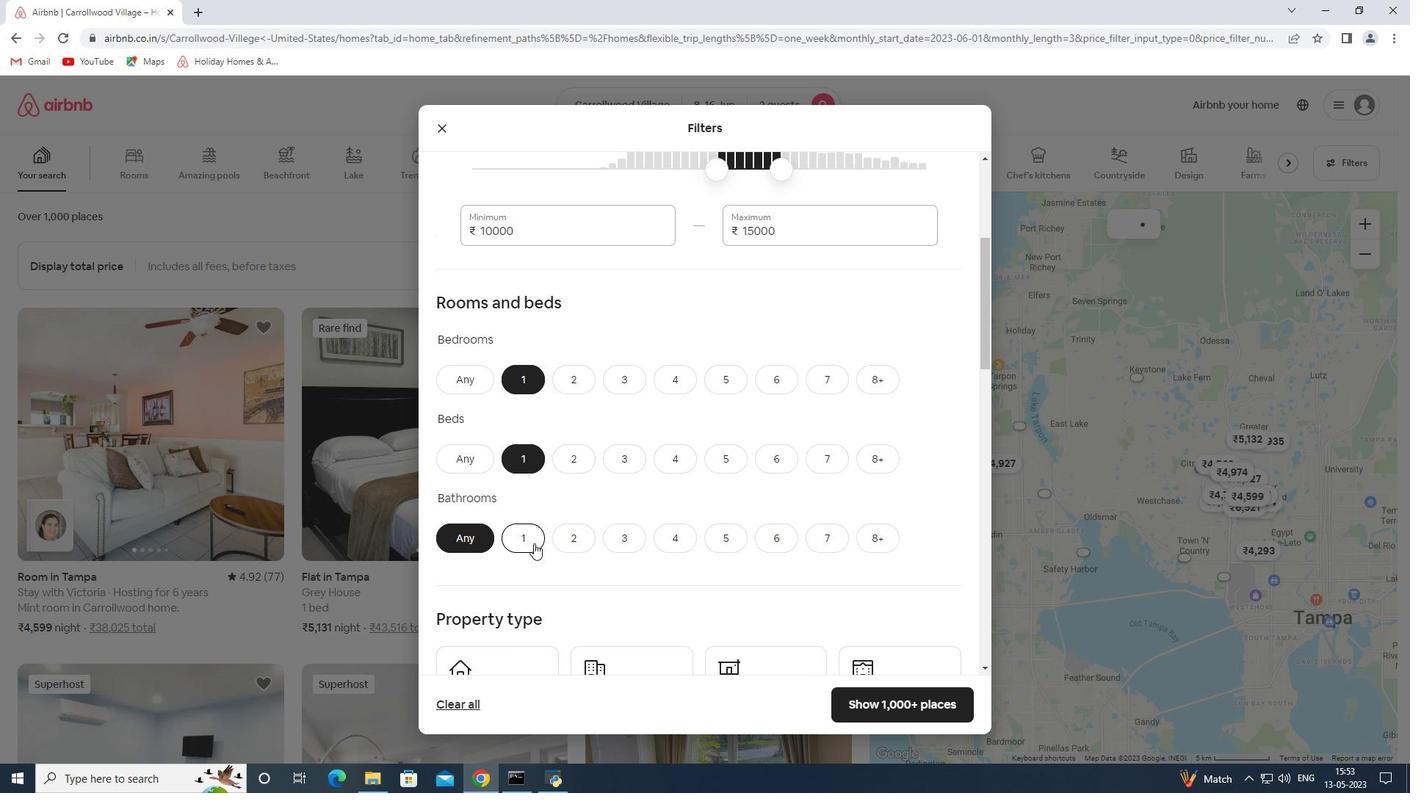 
Action: Mouse scrolled (533, 531) with delta (0, 0)
Screenshot: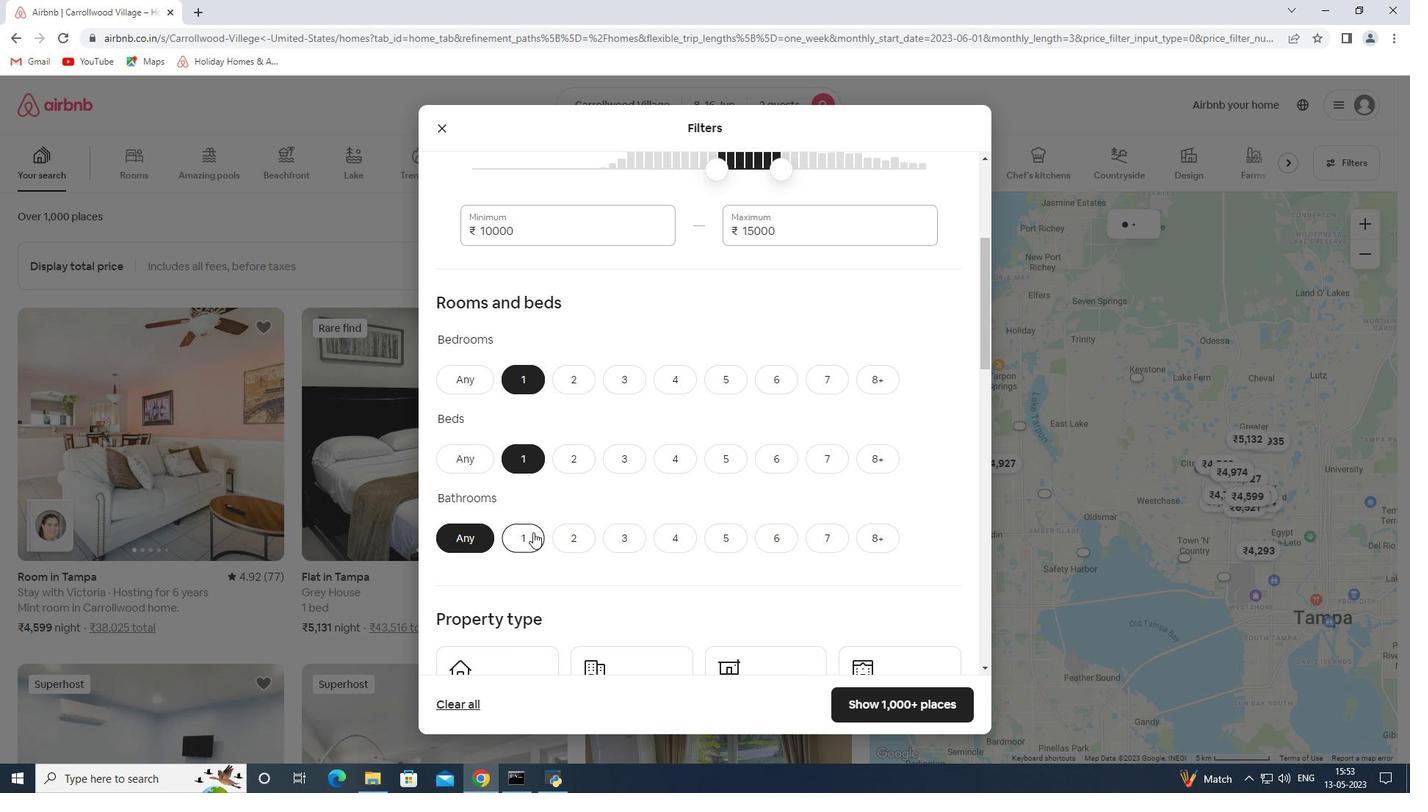 
Action: Mouse scrolled (533, 531) with delta (0, 0)
Screenshot: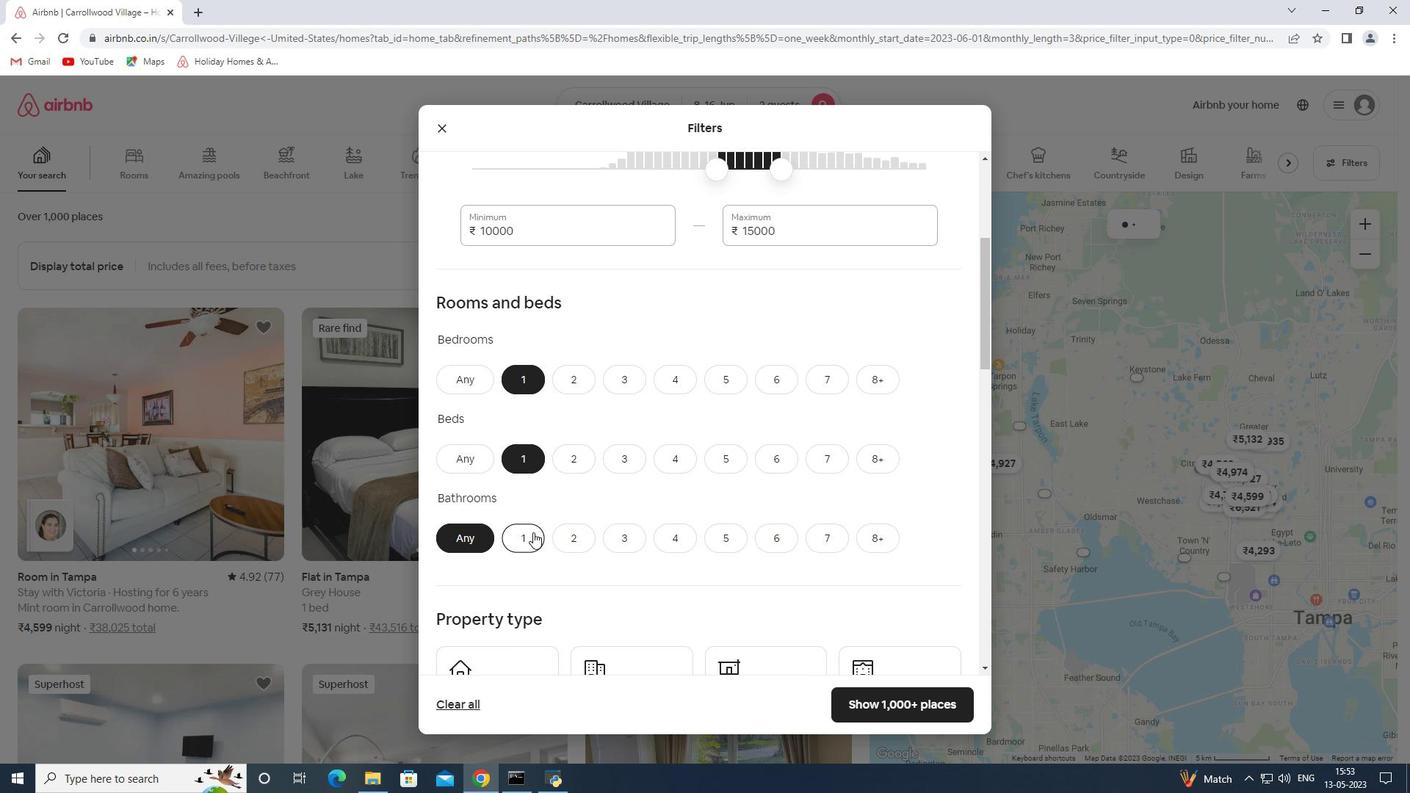 
Action: Mouse scrolled (533, 531) with delta (0, 0)
Screenshot: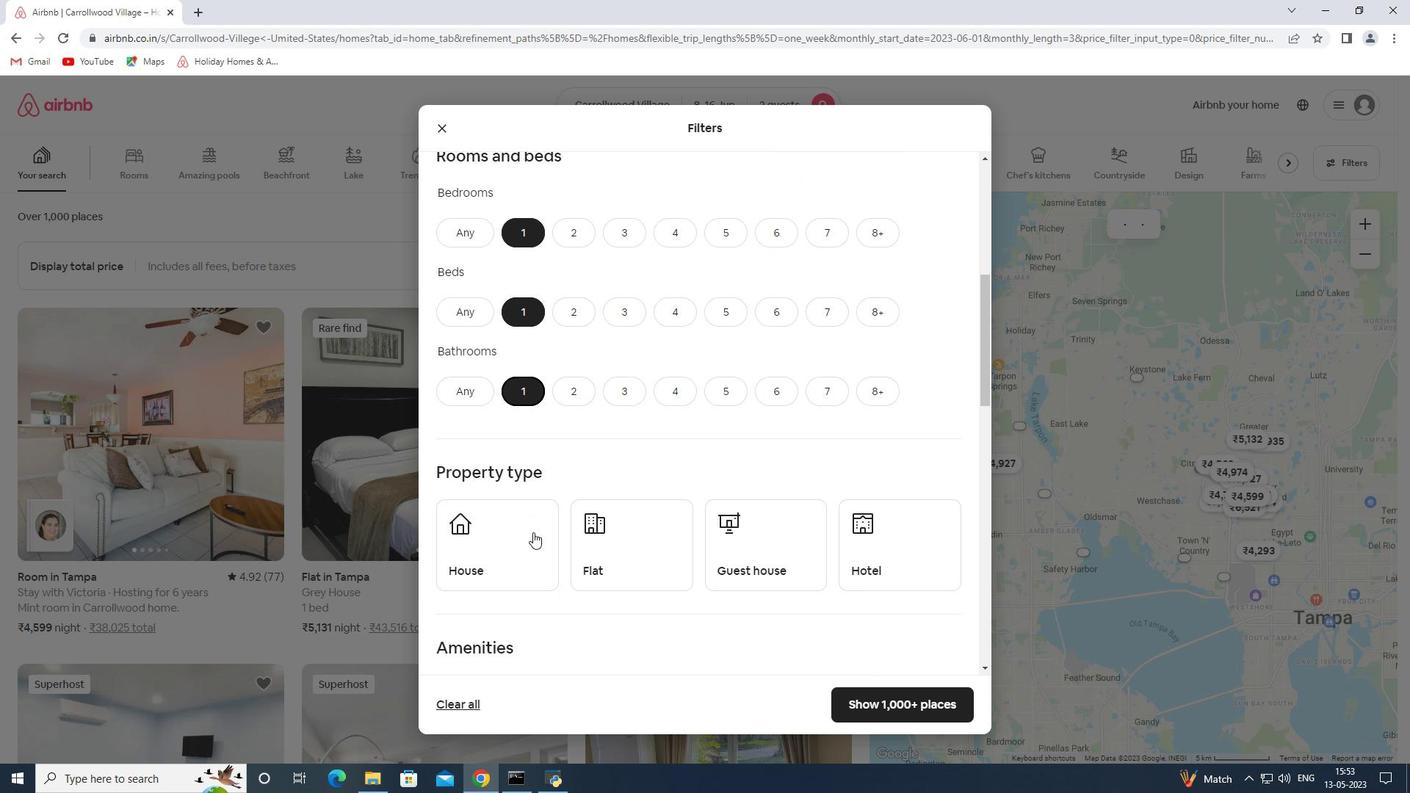 
Action: Mouse scrolled (533, 531) with delta (0, 0)
Screenshot: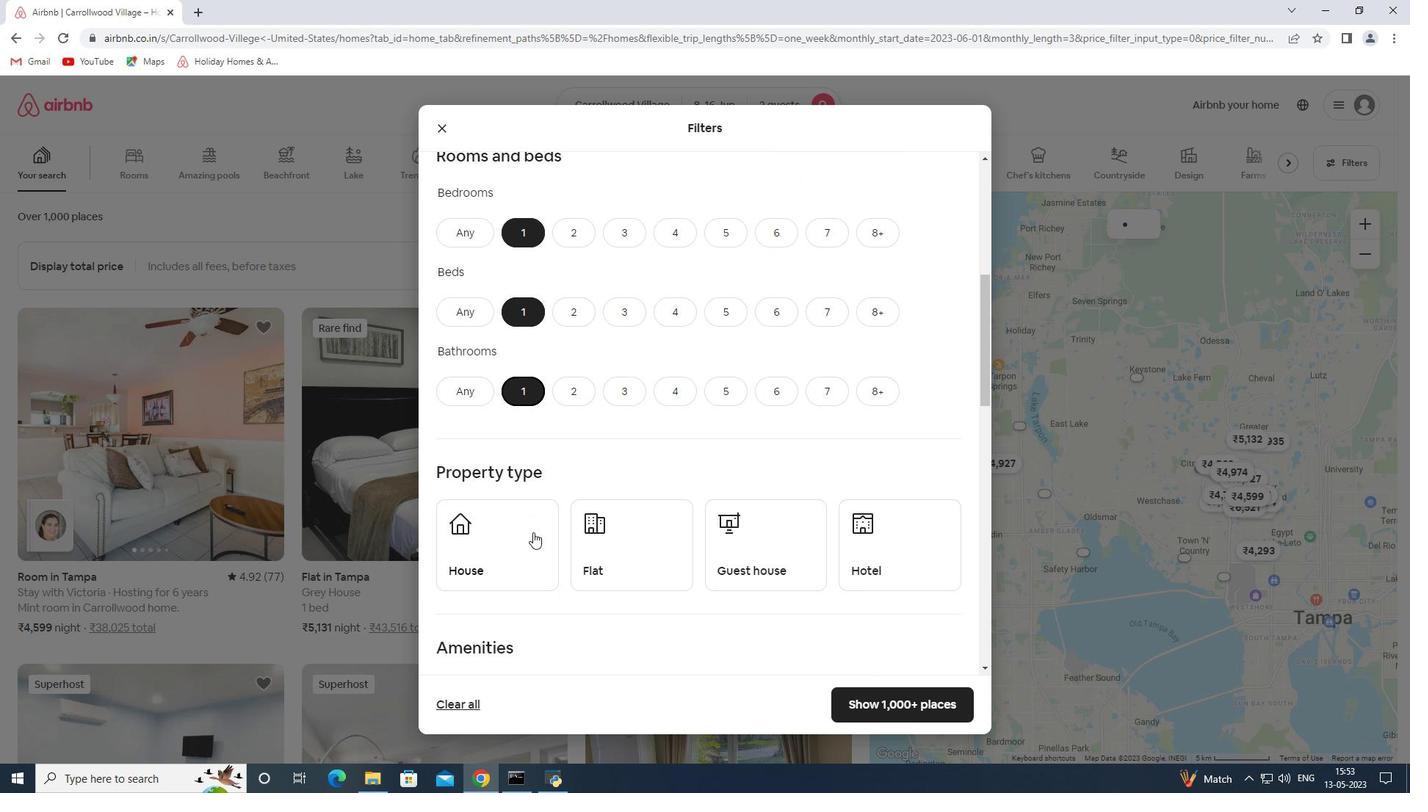 
Action: Mouse moved to (512, 378)
Screenshot: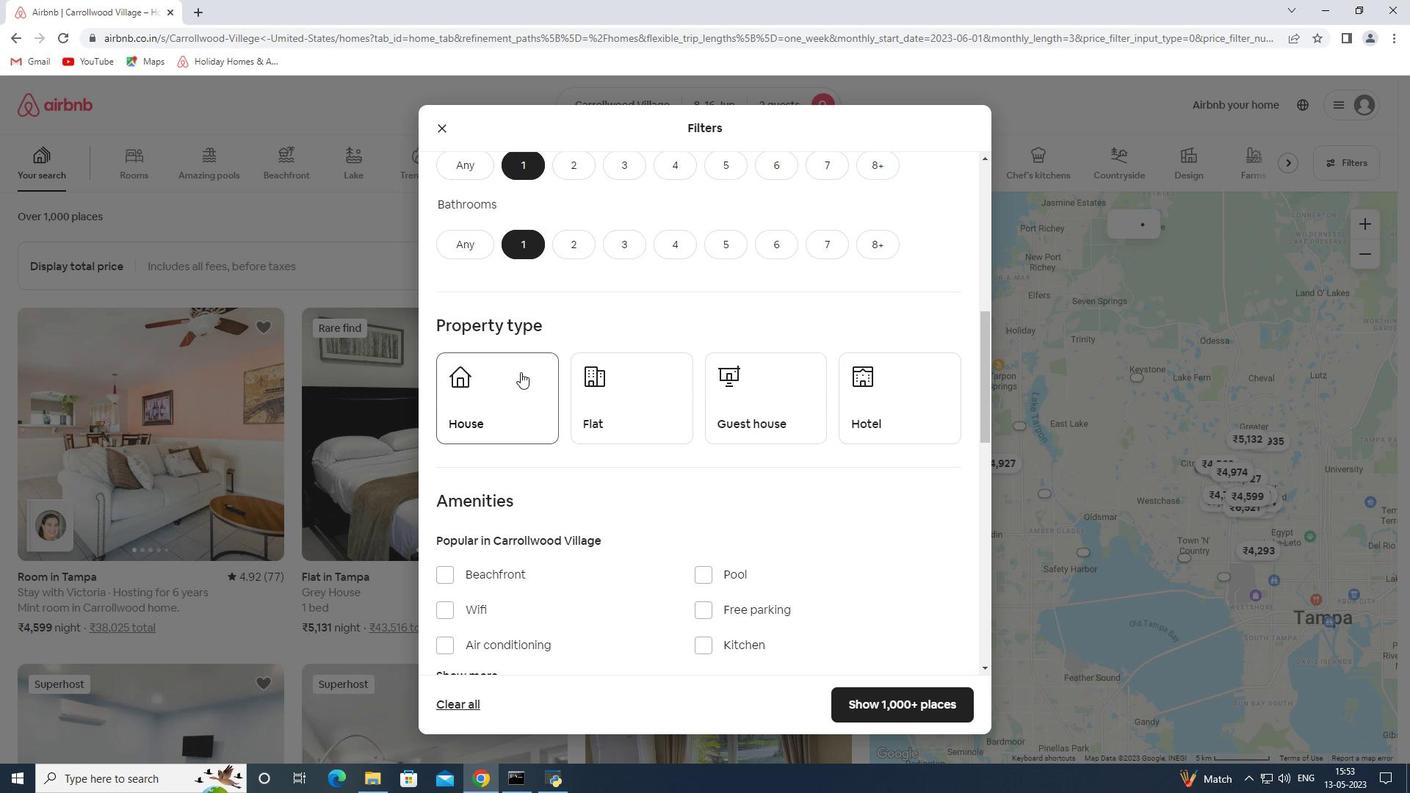 
Action: Mouse pressed left at (512, 378)
Screenshot: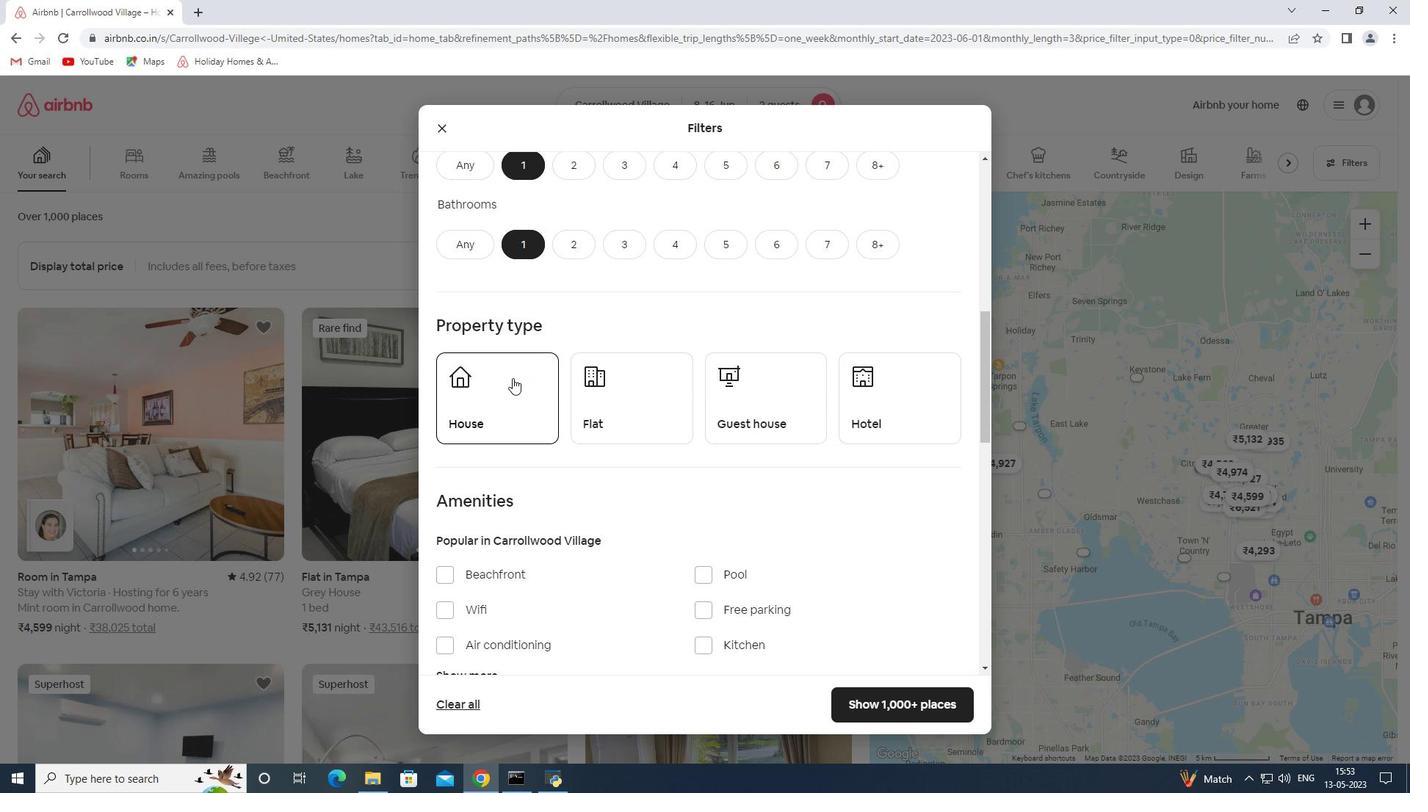 
Action: Mouse moved to (615, 407)
Screenshot: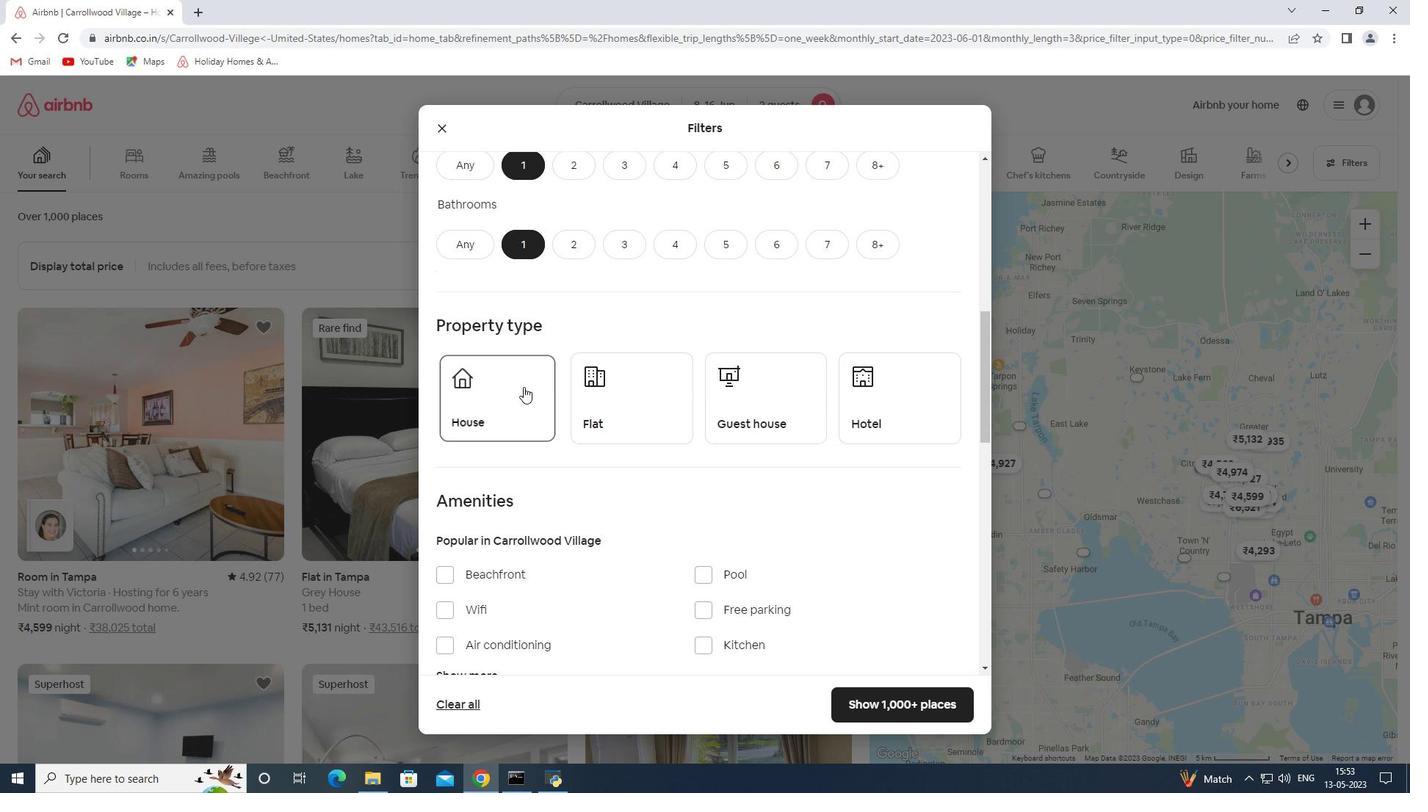 
Action: Mouse pressed left at (615, 407)
Screenshot: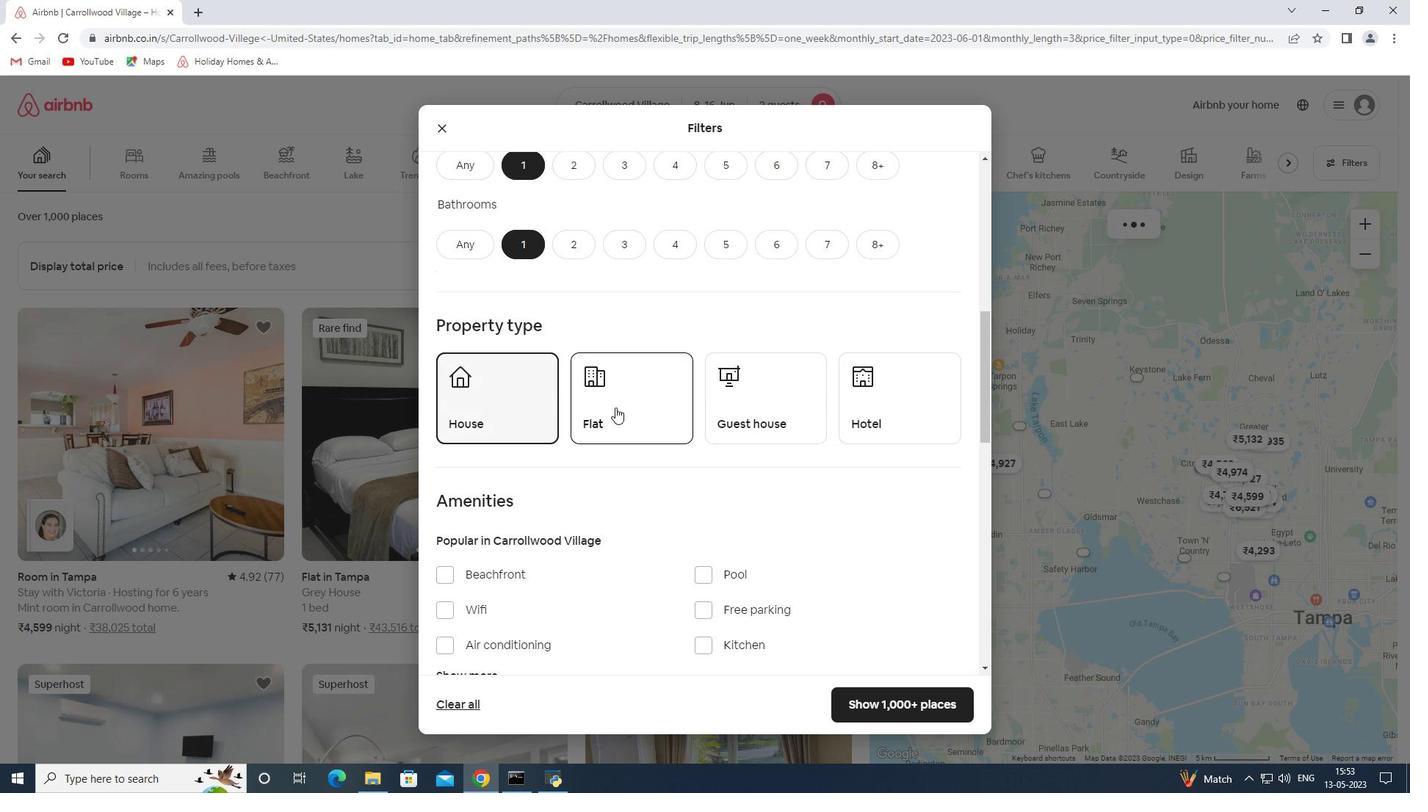 
Action: Mouse moved to (714, 390)
Screenshot: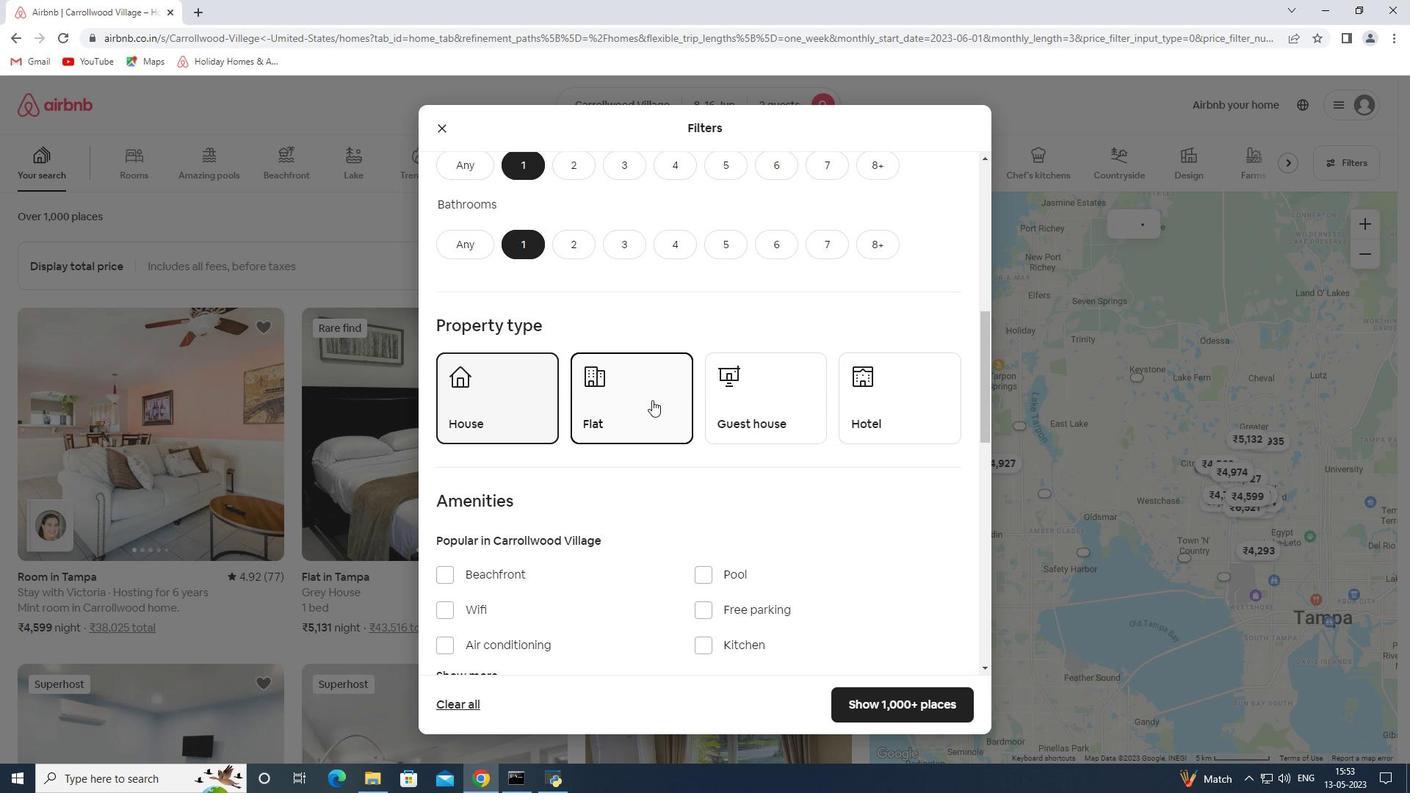 
Action: Mouse pressed left at (714, 390)
Screenshot: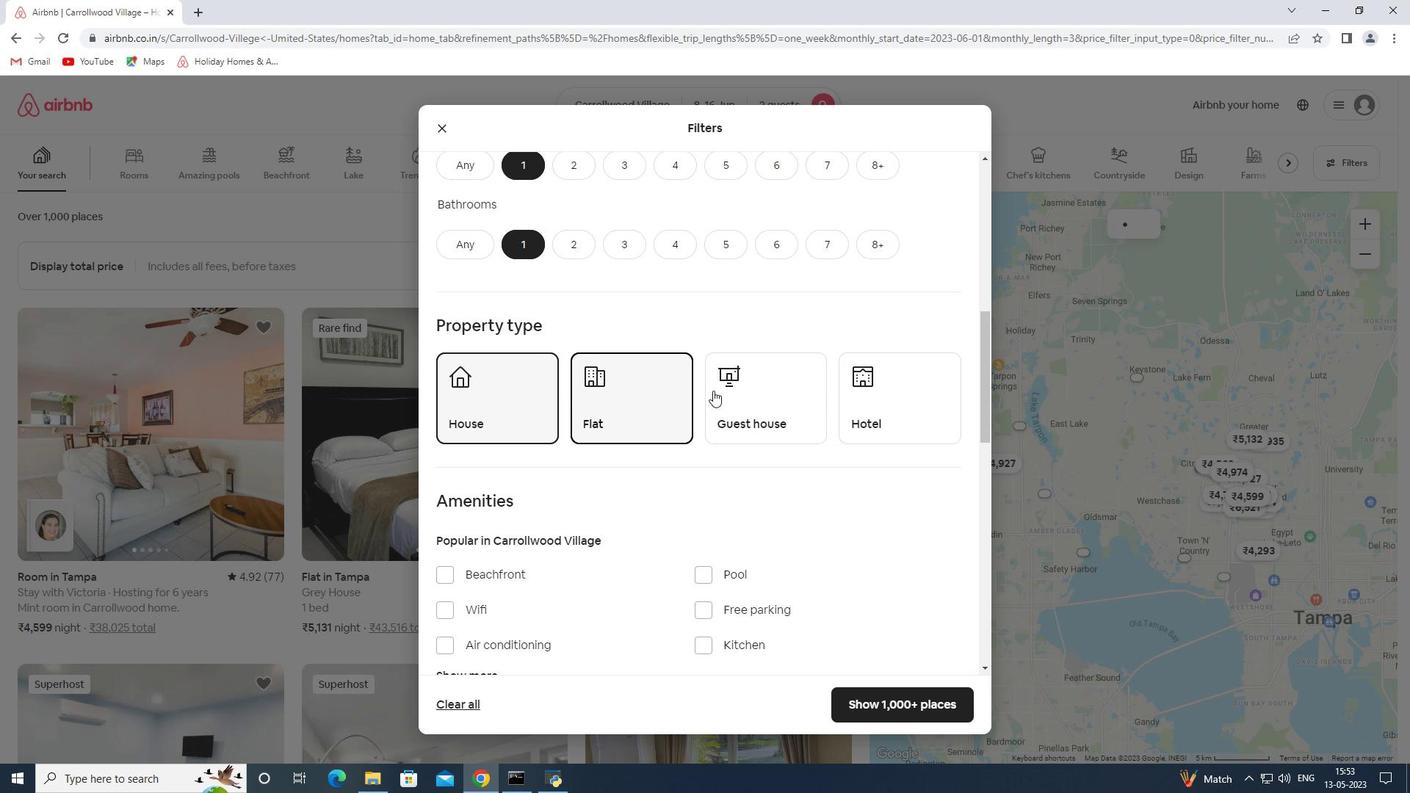 
Action: Mouse moved to (872, 398)
Screenshot: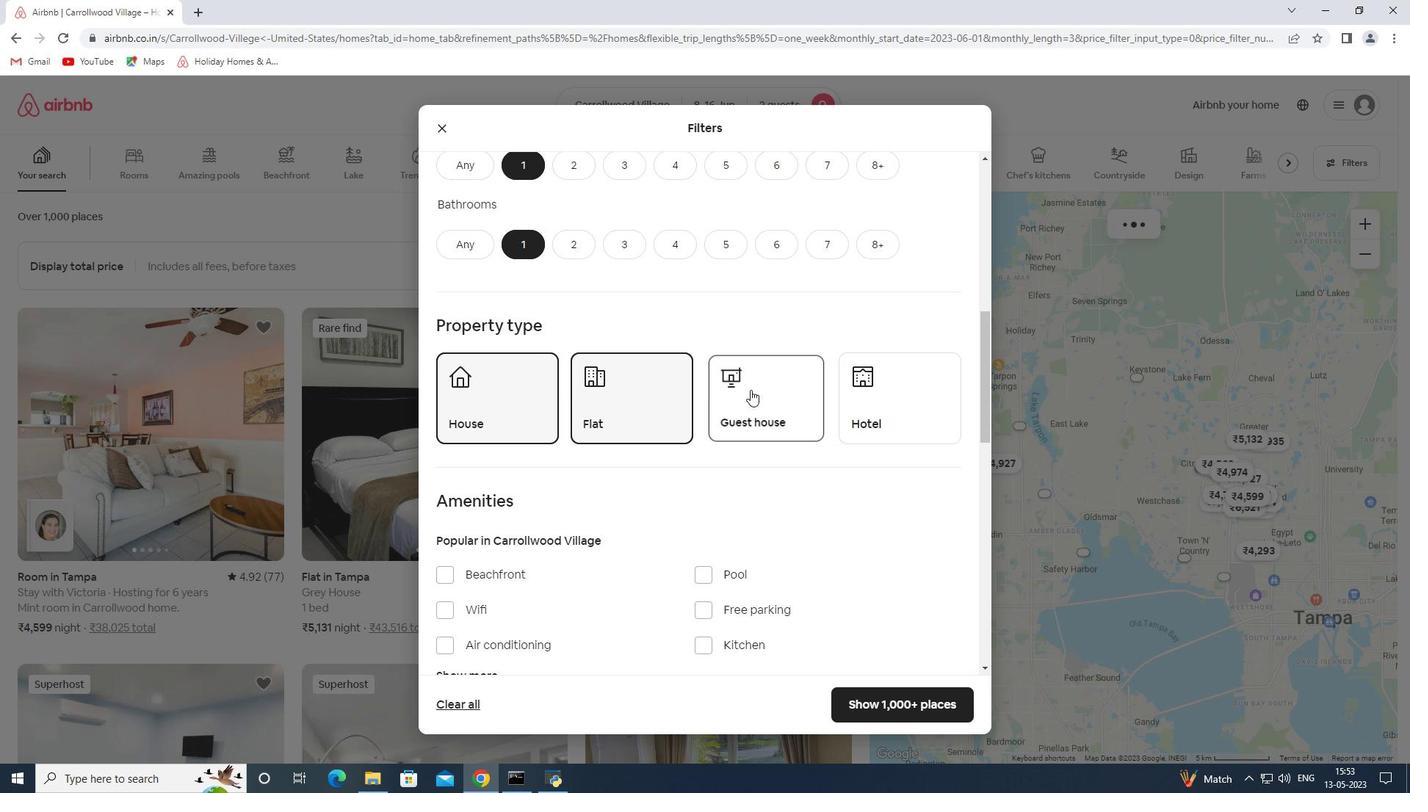 
Action: Mouse pressed left at (872, 398)
Screenshot: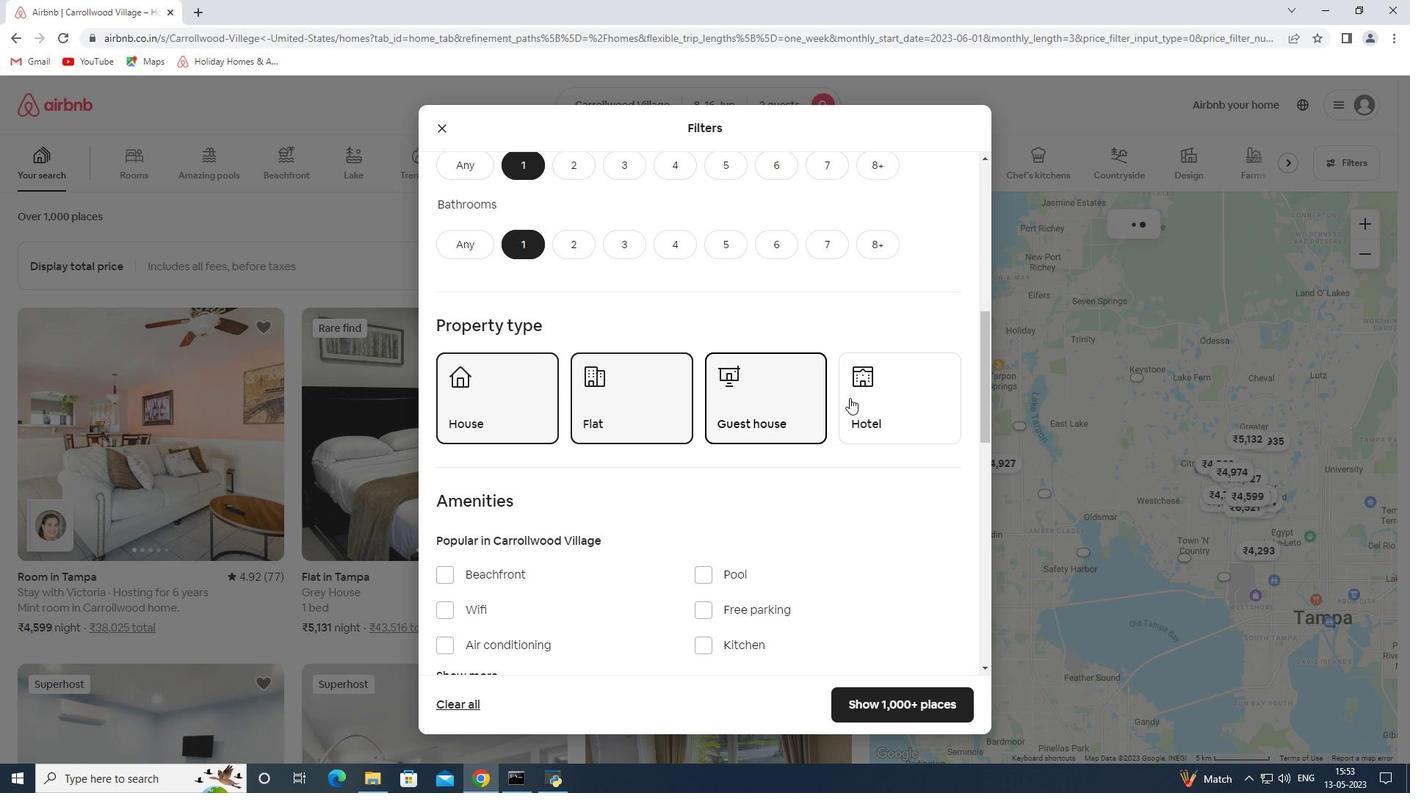 
Action: Mouse scrolled (872, 397) with delta (0, 0)
Screenshot: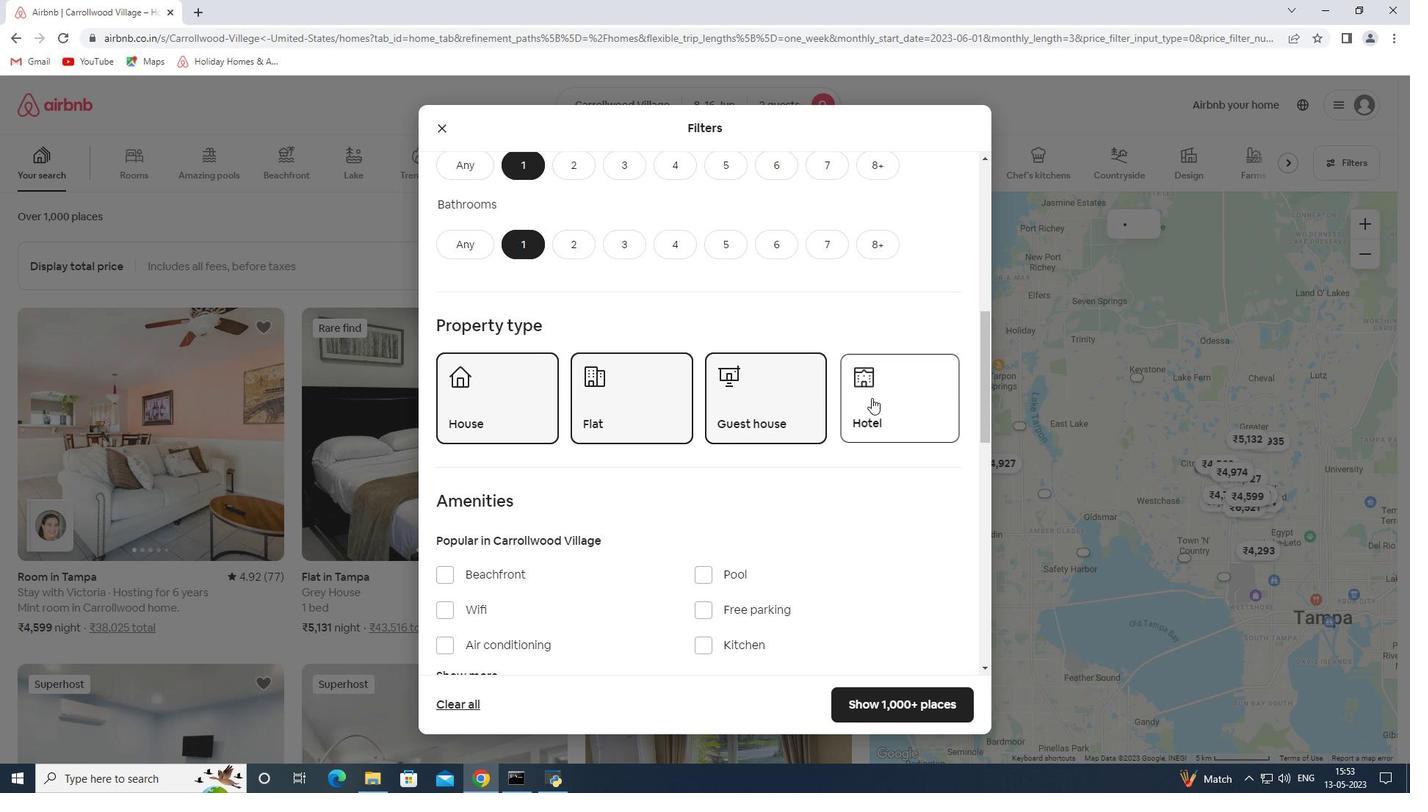 
Action: Mouse scrolled (872, 397) with delta (0, 0)
Screenshot: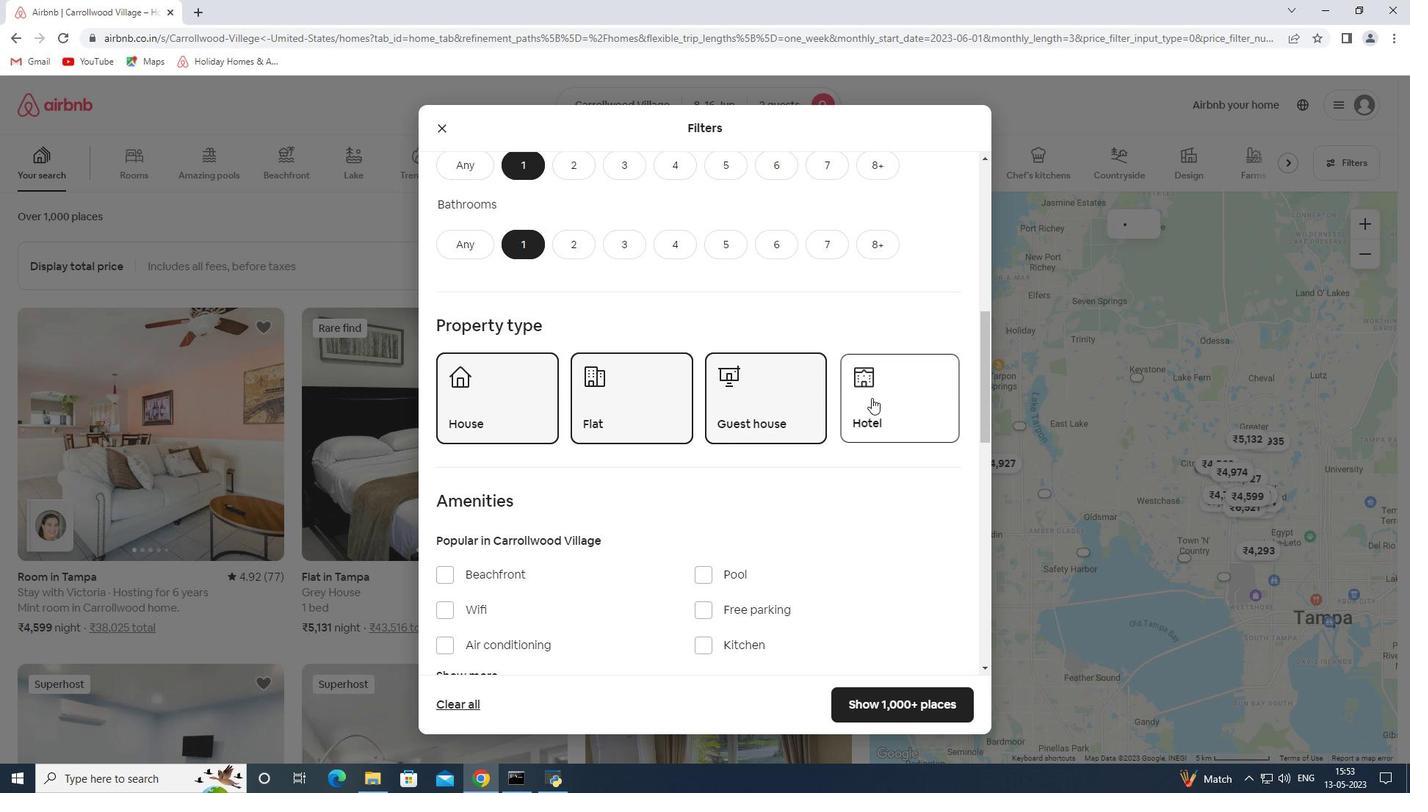 
Action: Mouse scrolled (872, 397) with delta (0, 0)
Screenshot: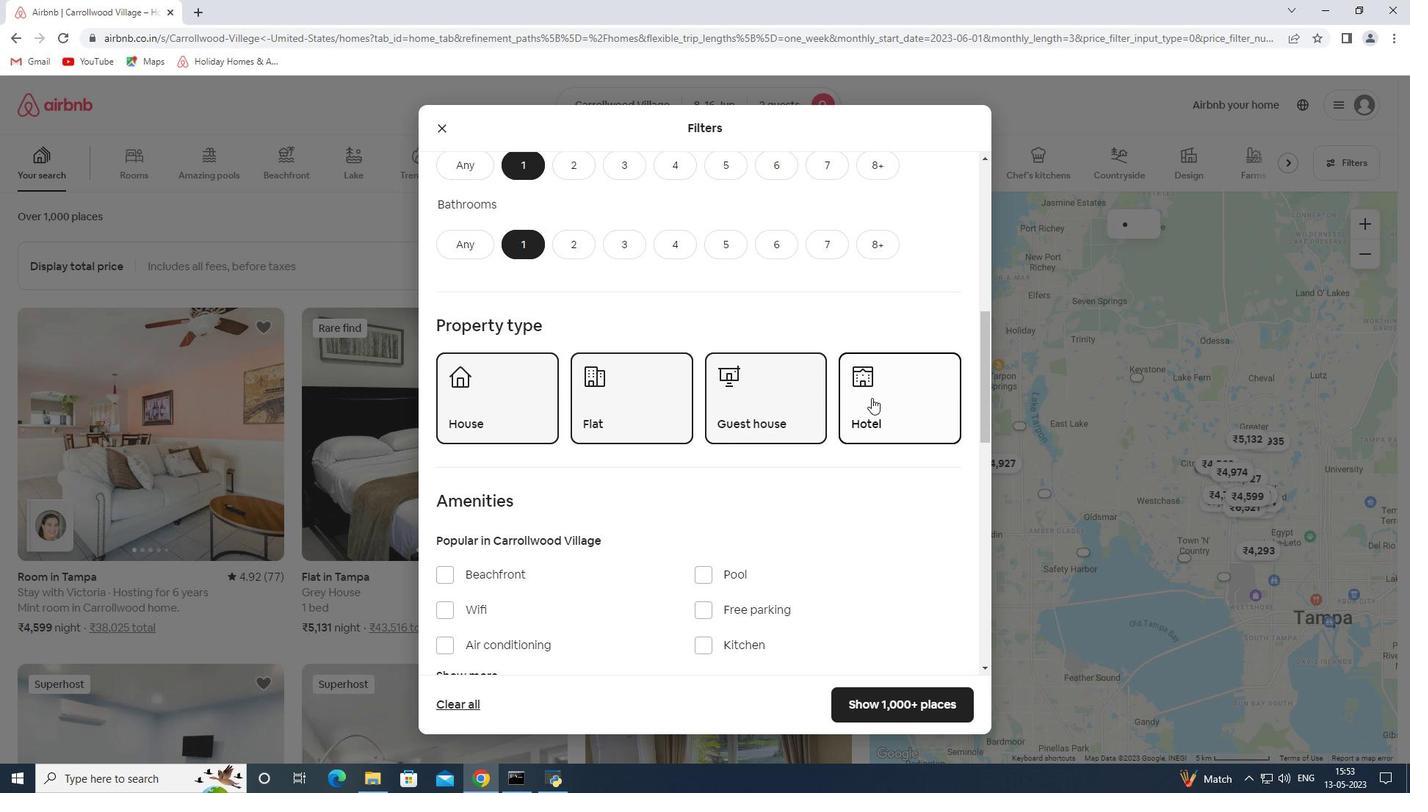 
Action: Mouse moved to (468, 461)
Screenshot: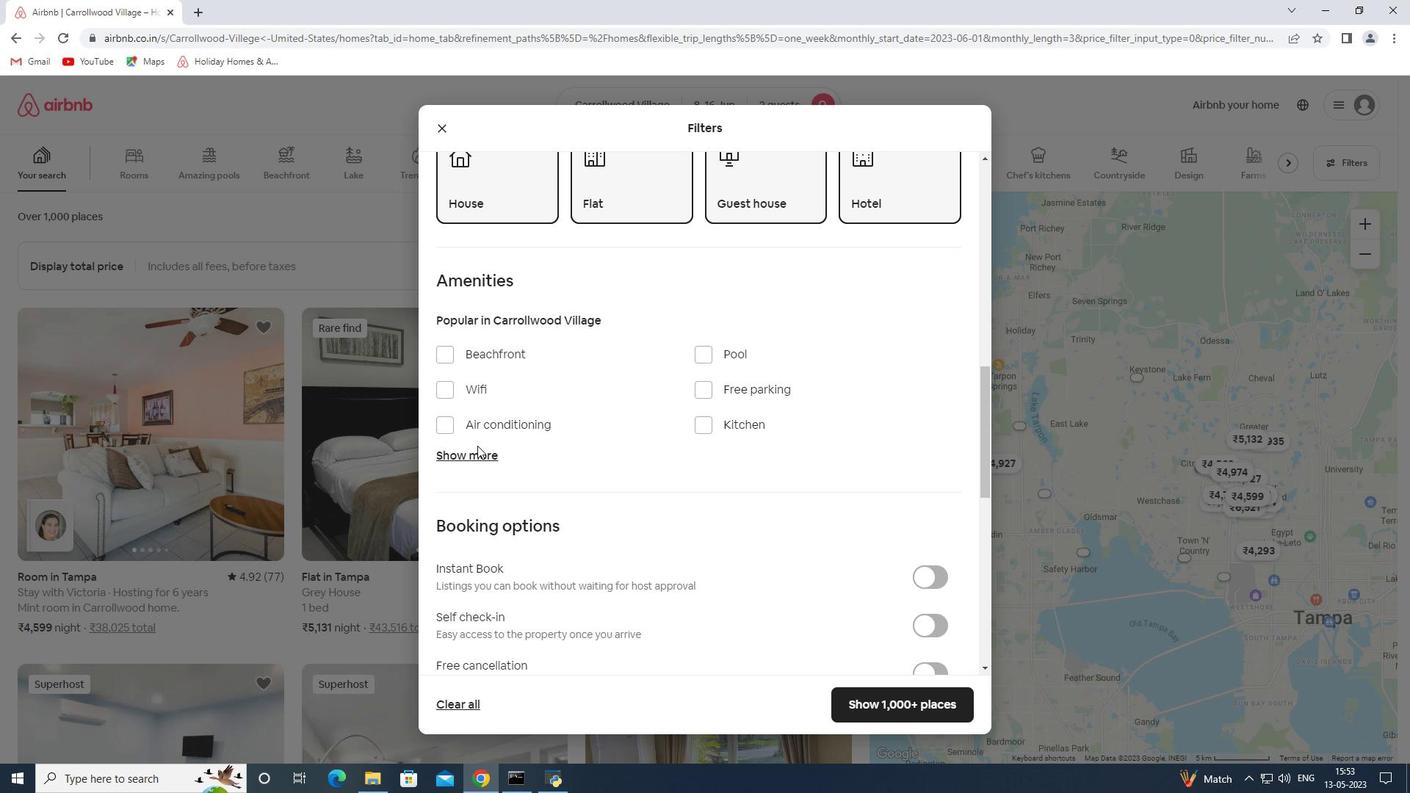 
Action: Mouse pressed left at (468, 461)
Screenshot: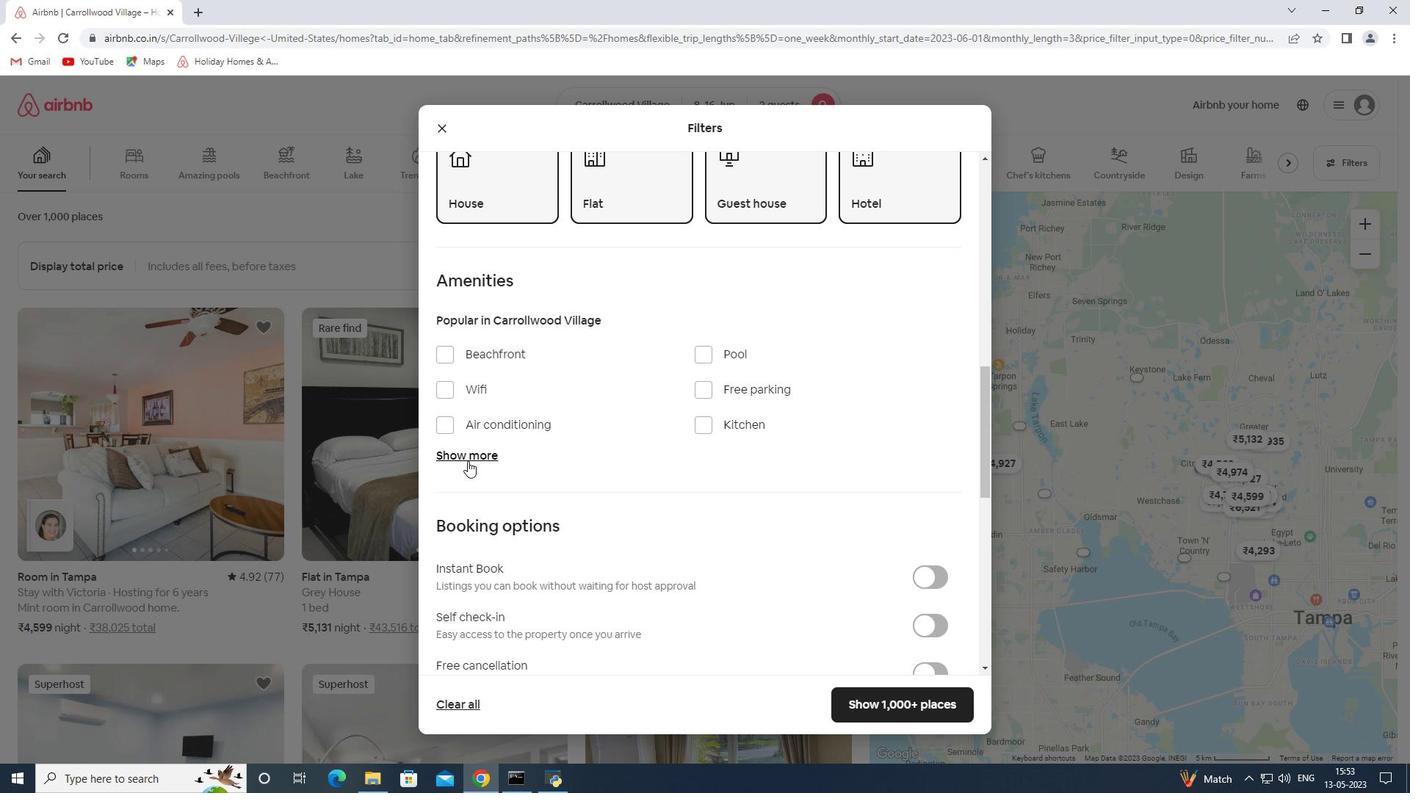 
Action: Mouse moved to (482, 389)
Screenshot: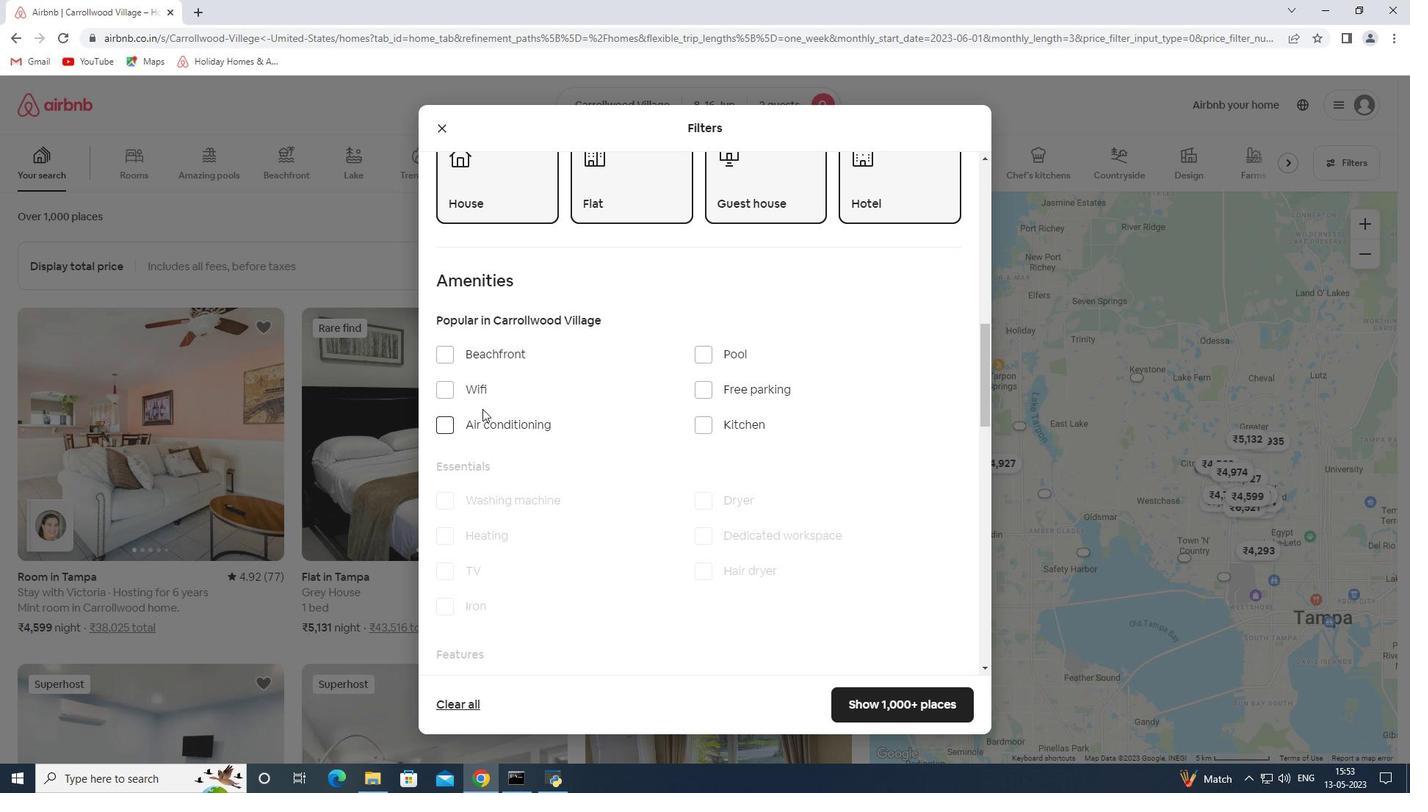 
Action: Mouse pressed left at (482, 389)
Screenshot: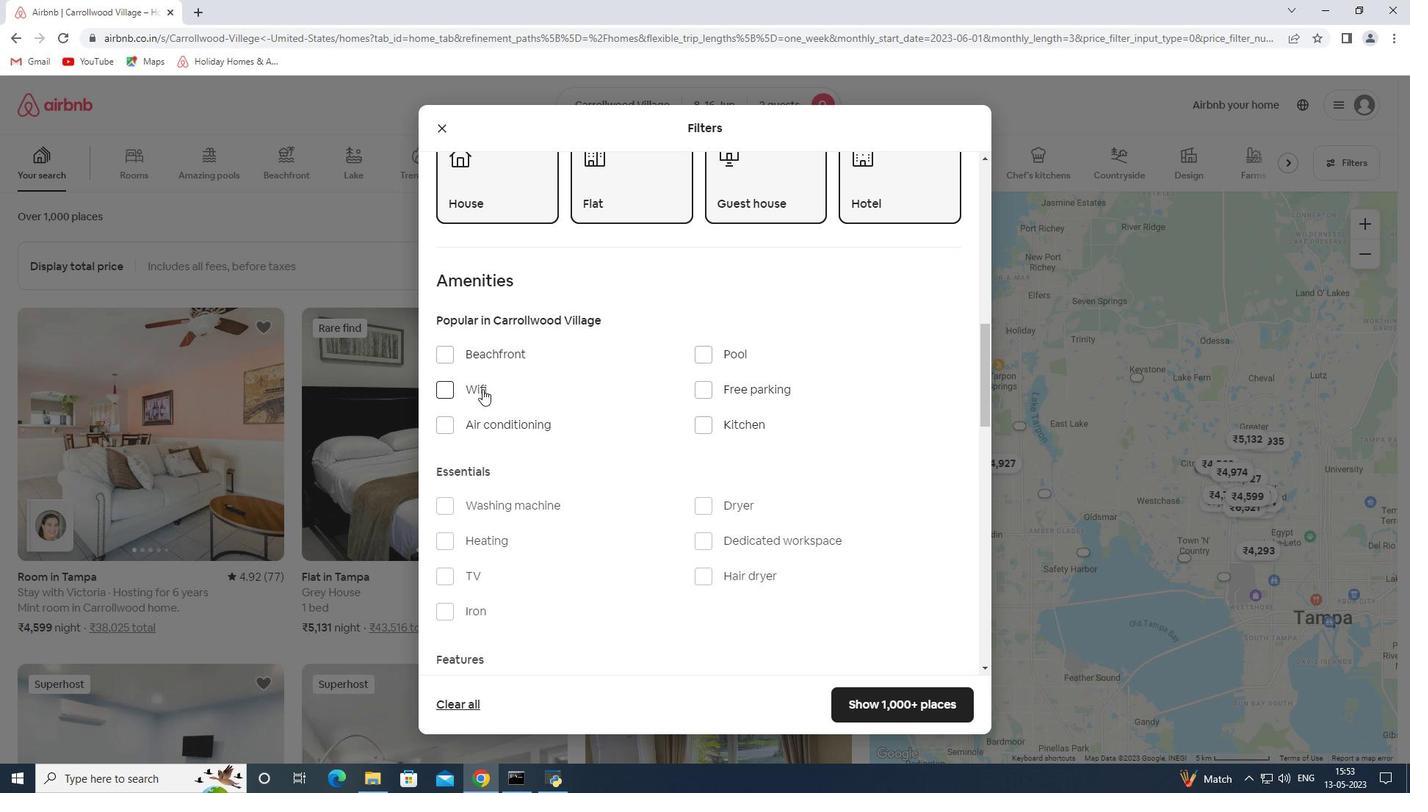 
Action: Mouse moved to (731, 391)
Screenshot: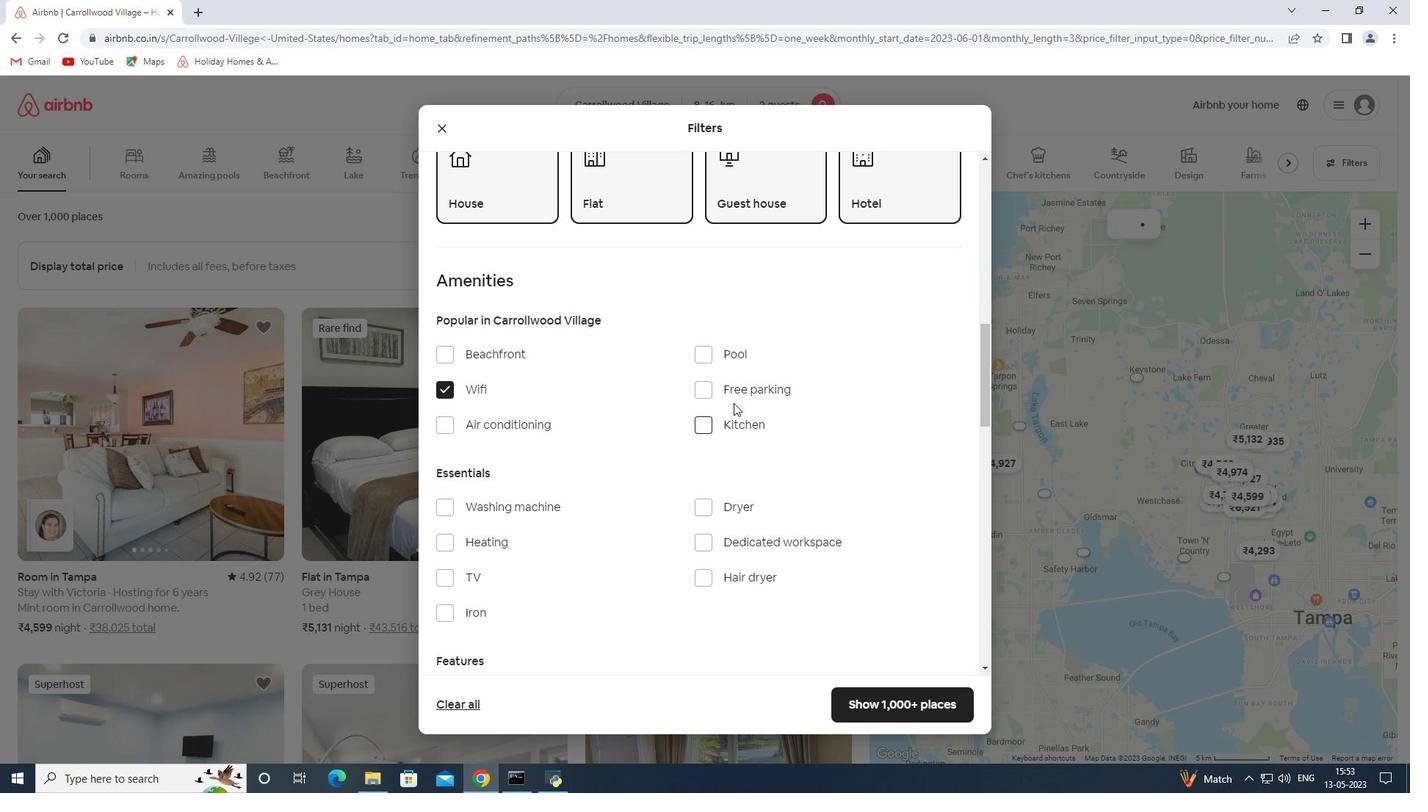 
Action: Mouse pressed left at (731, 391)
Screenshot: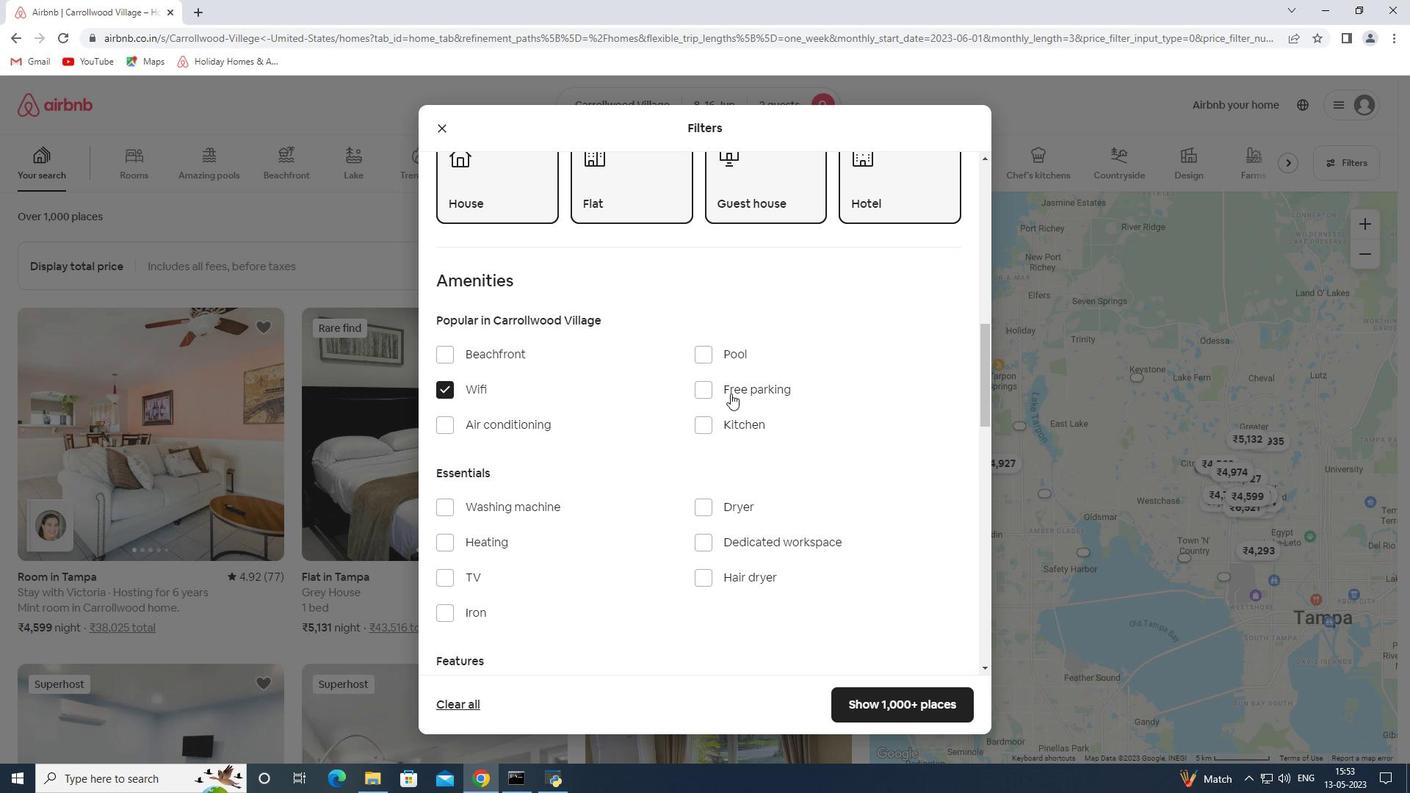 
Action: Mouse moved to (478, 572)
Screenshot: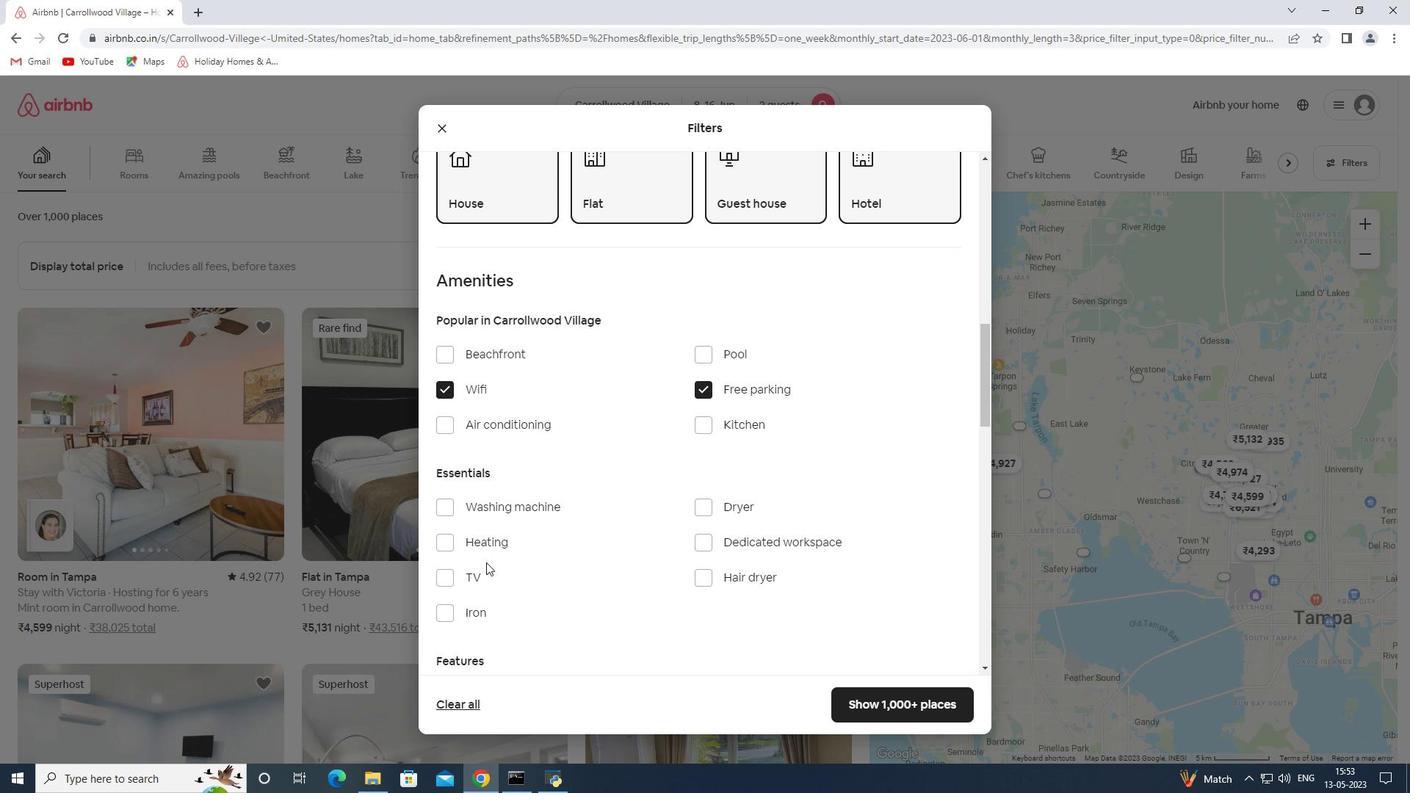 
Action: Mouse pressed left at (478, 572)
Screenshot: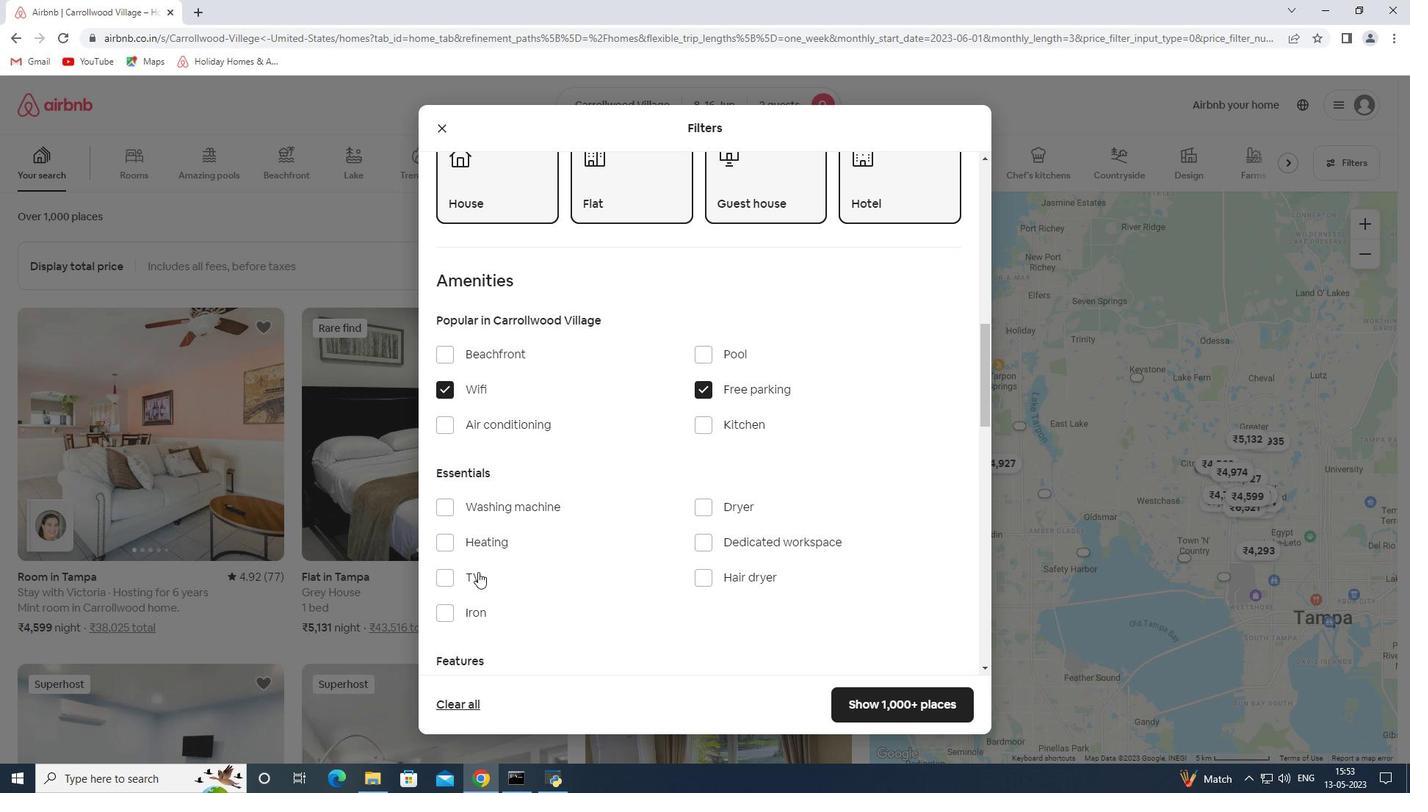 
Action: Mouse scrolled (478, 571) with delta (0, 0)
Screenshot: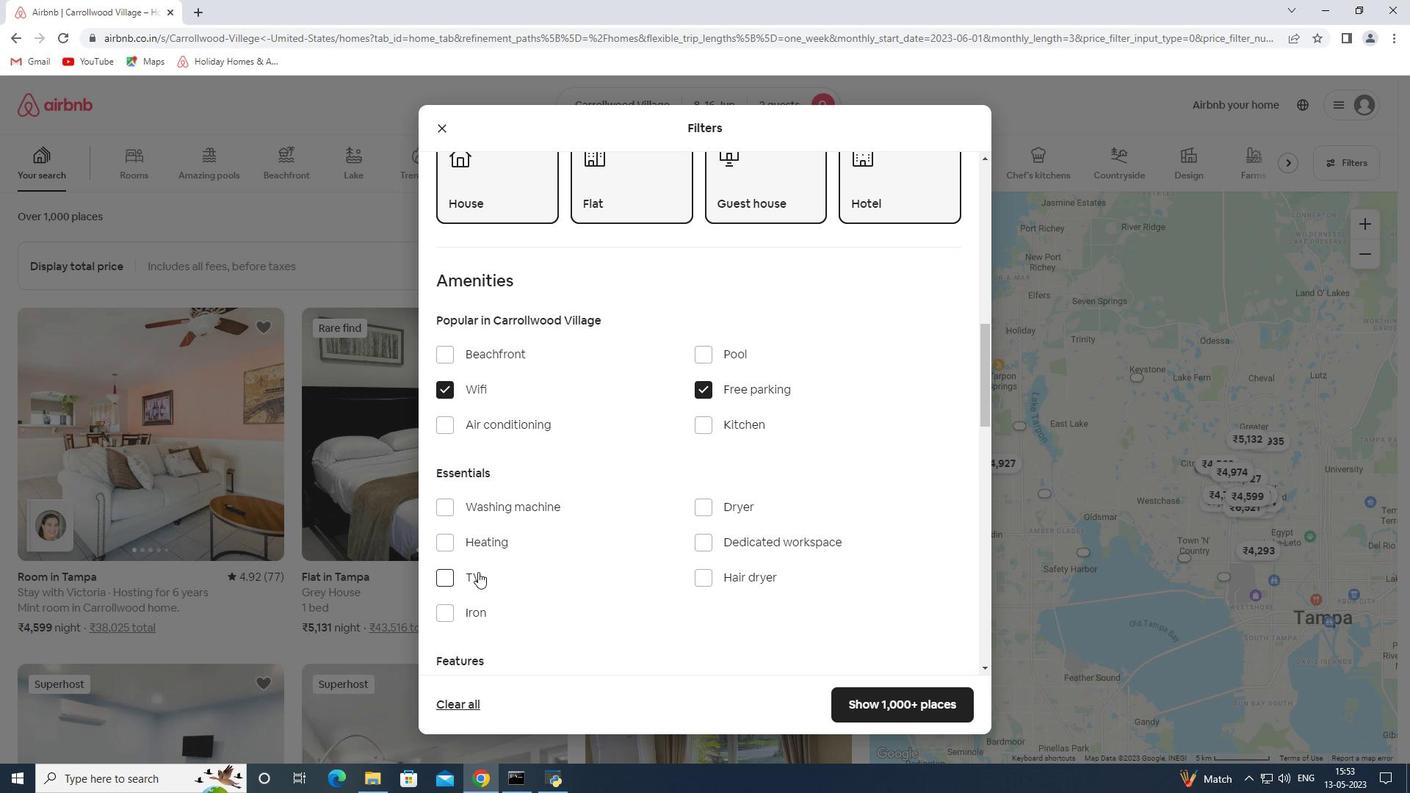 
Action: Mouse scrolled (478, 571) with delta (0, 0)
Screenshot: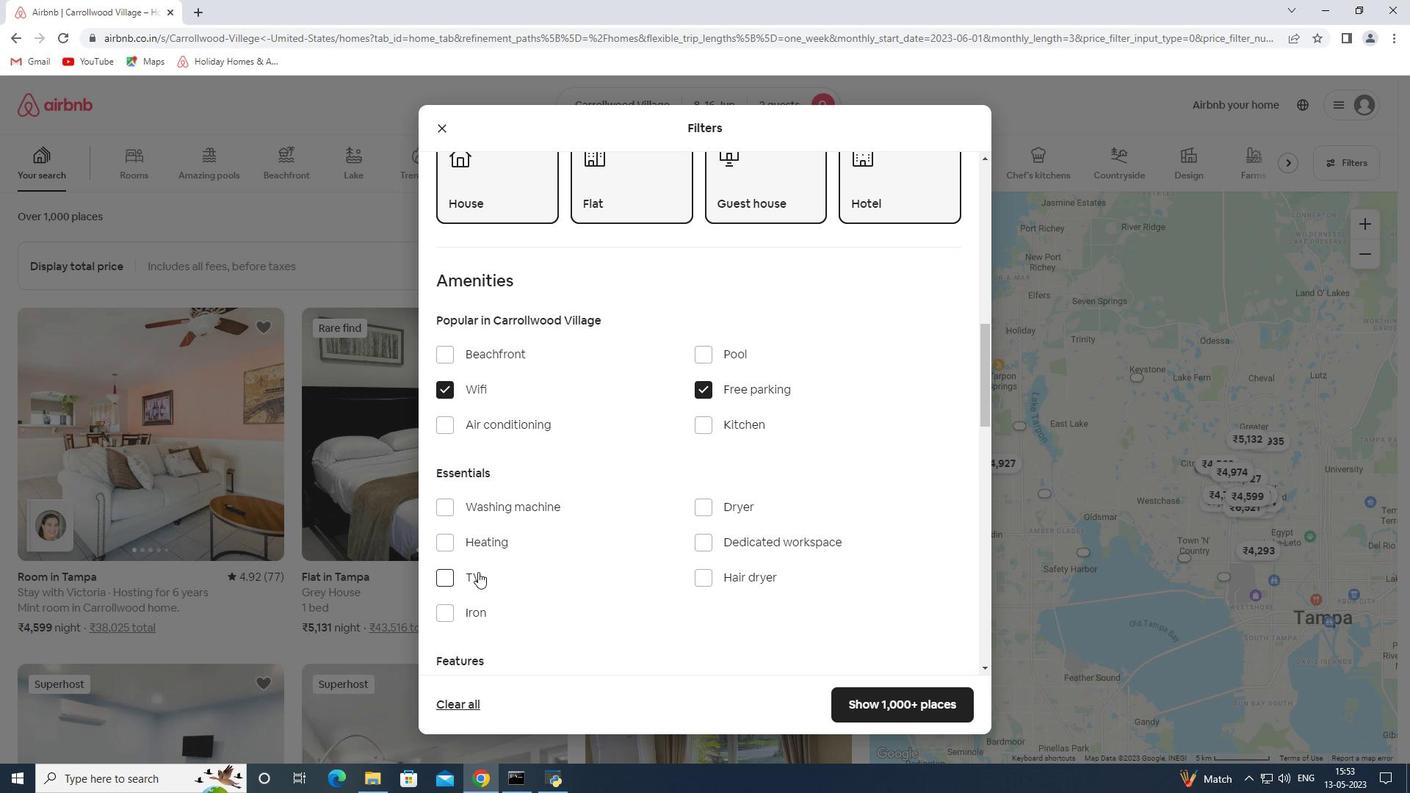 
Action: Mouse scrolled (478, 571) with delta (0, 0)
Screenshot: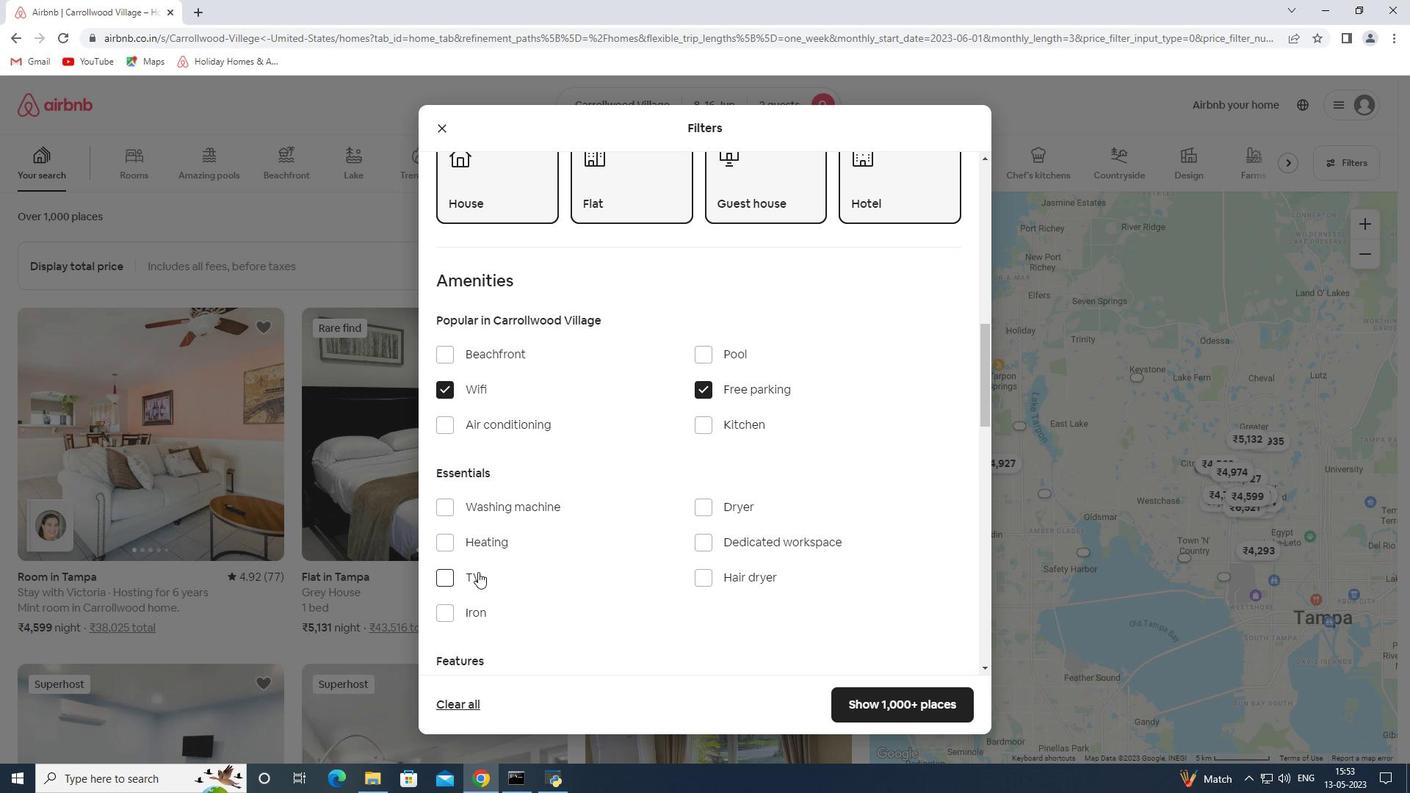 
Action: Mouse moved to (720, 541)
Screenshot: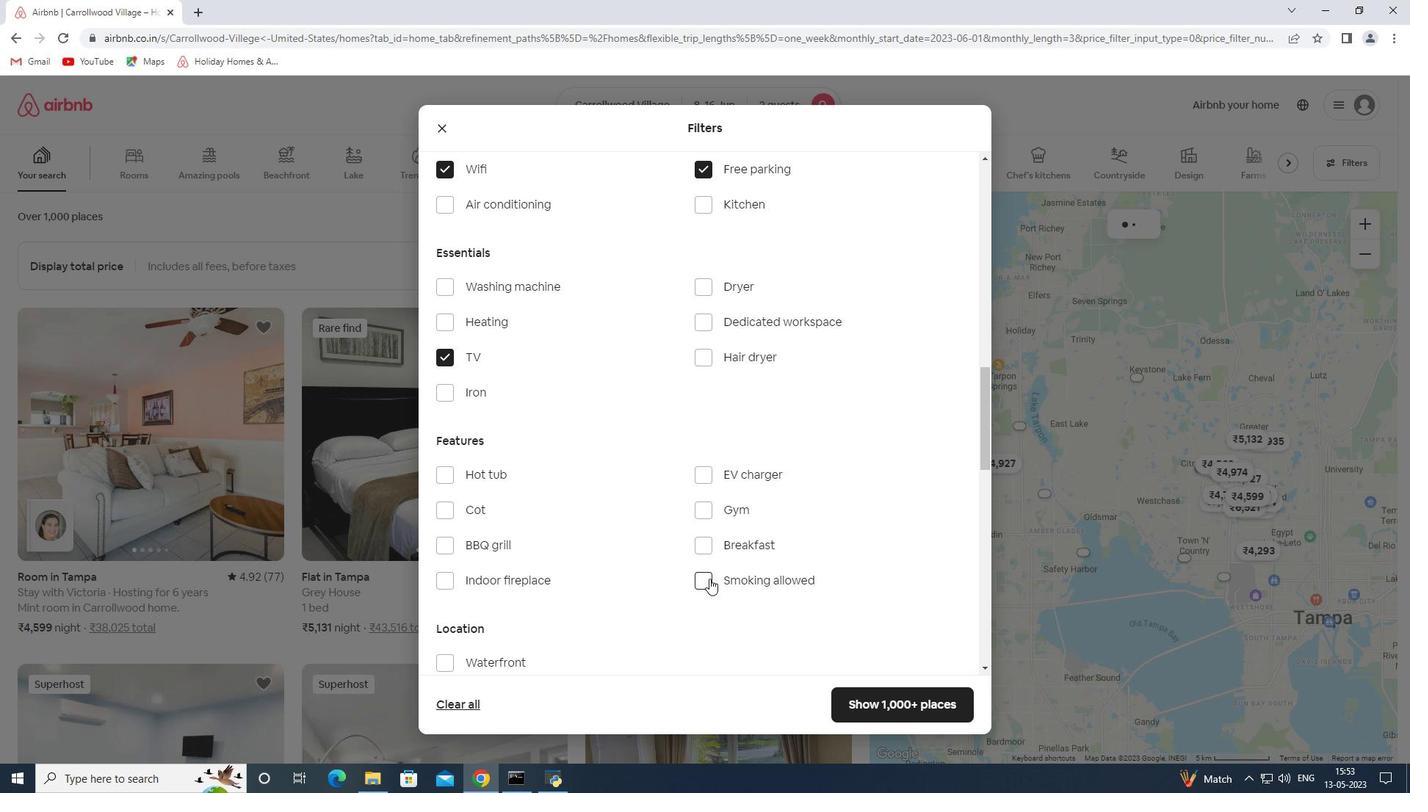 
Action: Mouse pressed left at (720, 541)
Screenshot: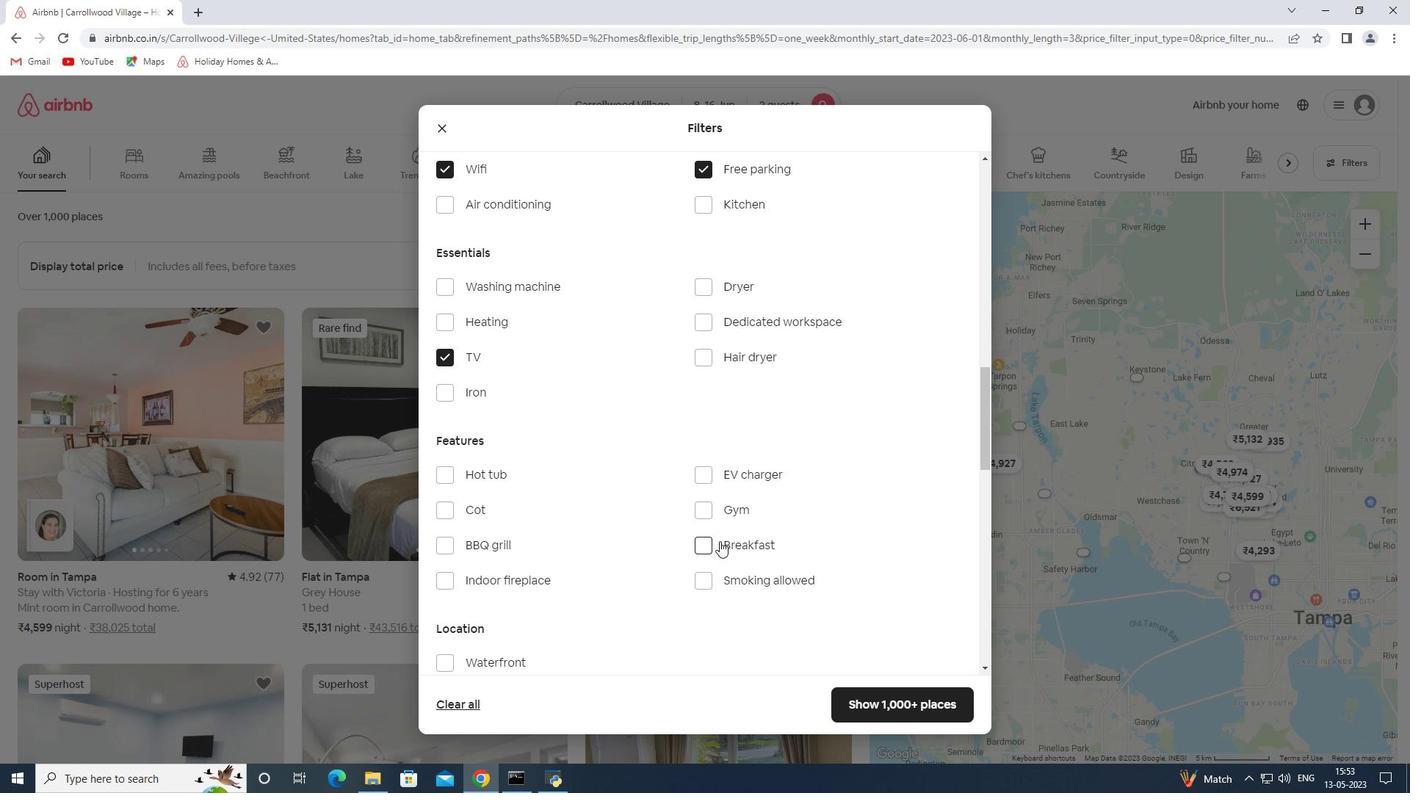 
Action: Mouse moved to (717, 511)
Screenshot: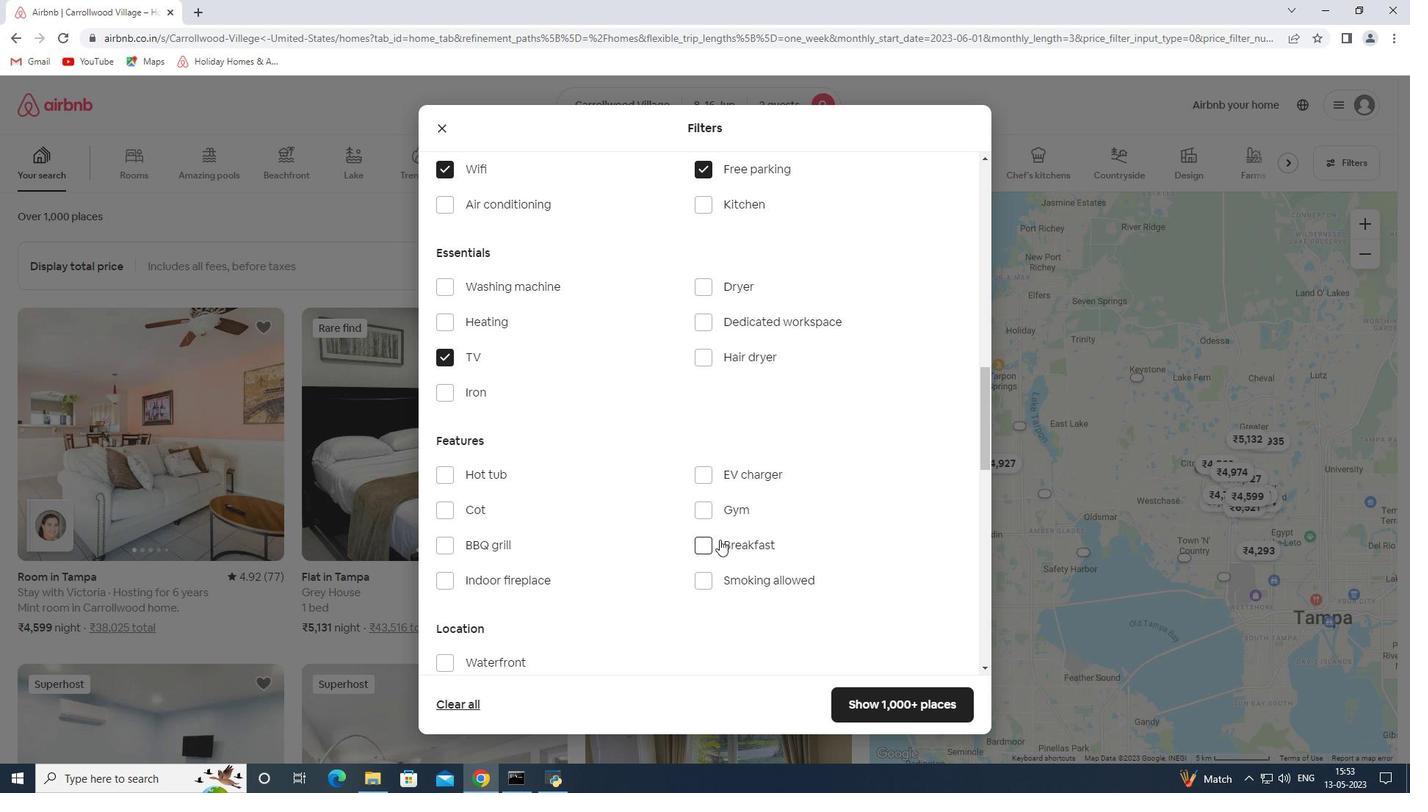 
Action: Mouse pressed left at (717, 511)
Screenshot: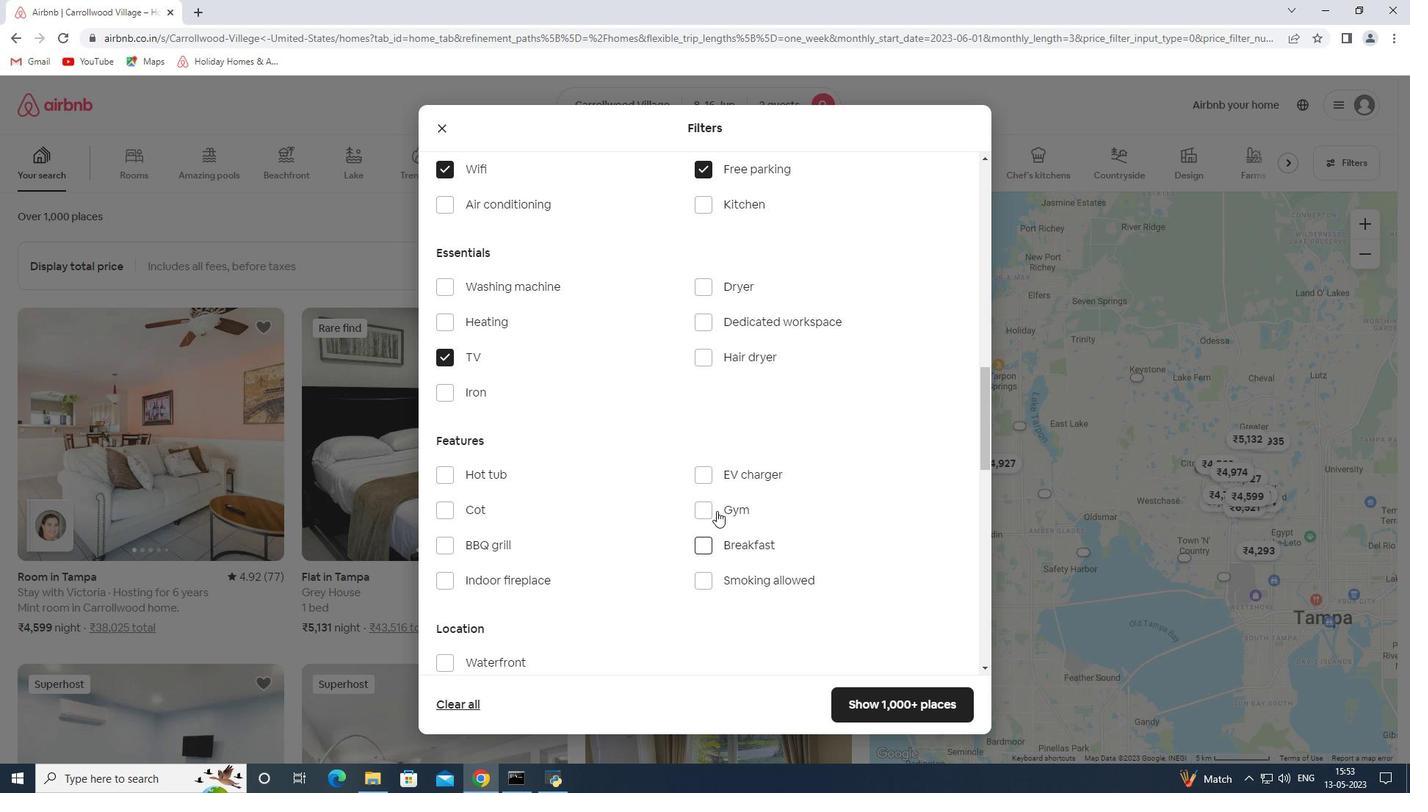 
Action: Mouse scrolled (717, 510) with delta (0, 0)
Screenshot: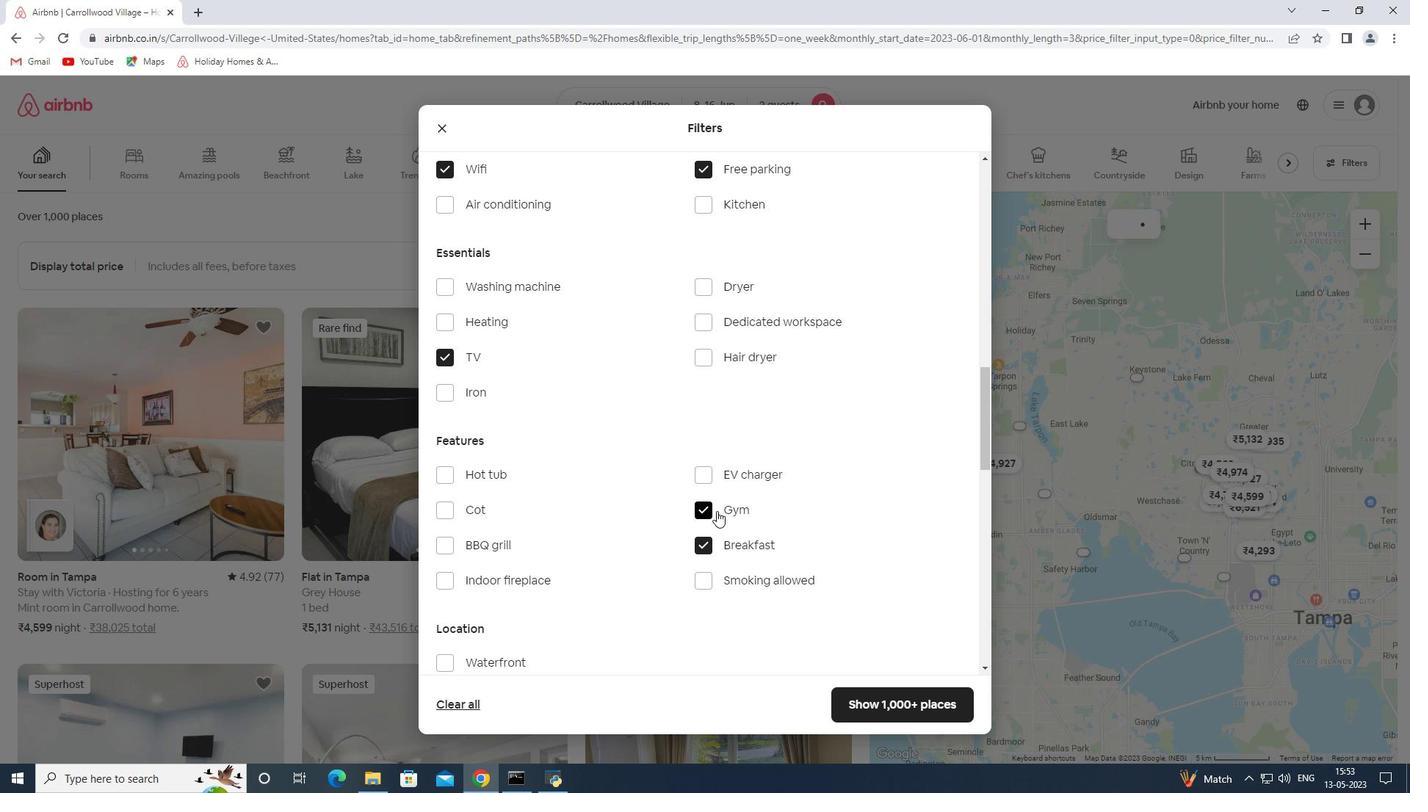 
Action: Mouse scrolled (717, 510) with delta (0, 0)
Screenshot: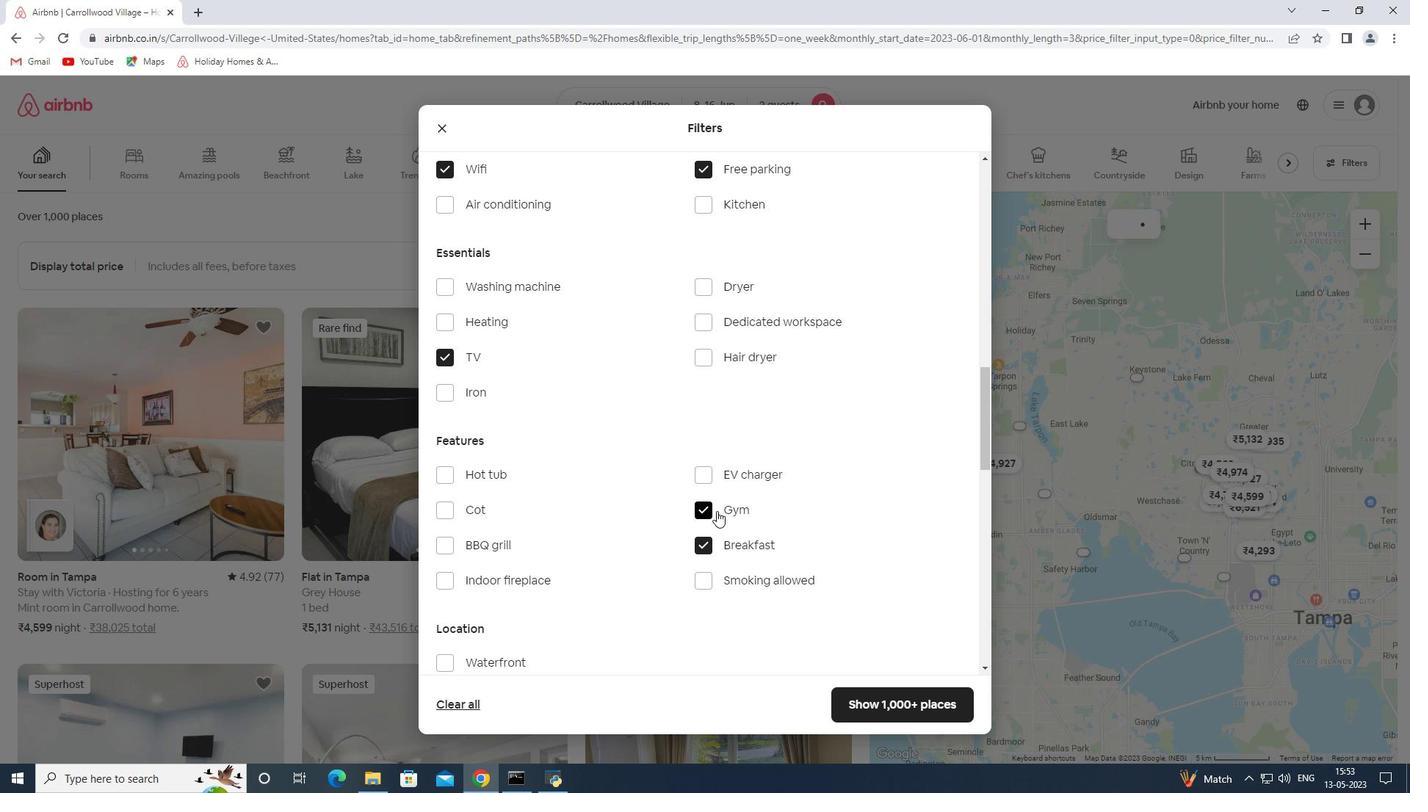 
Action: Mouse scrolled (717, 510) with delta (0, 0)
Screenshot: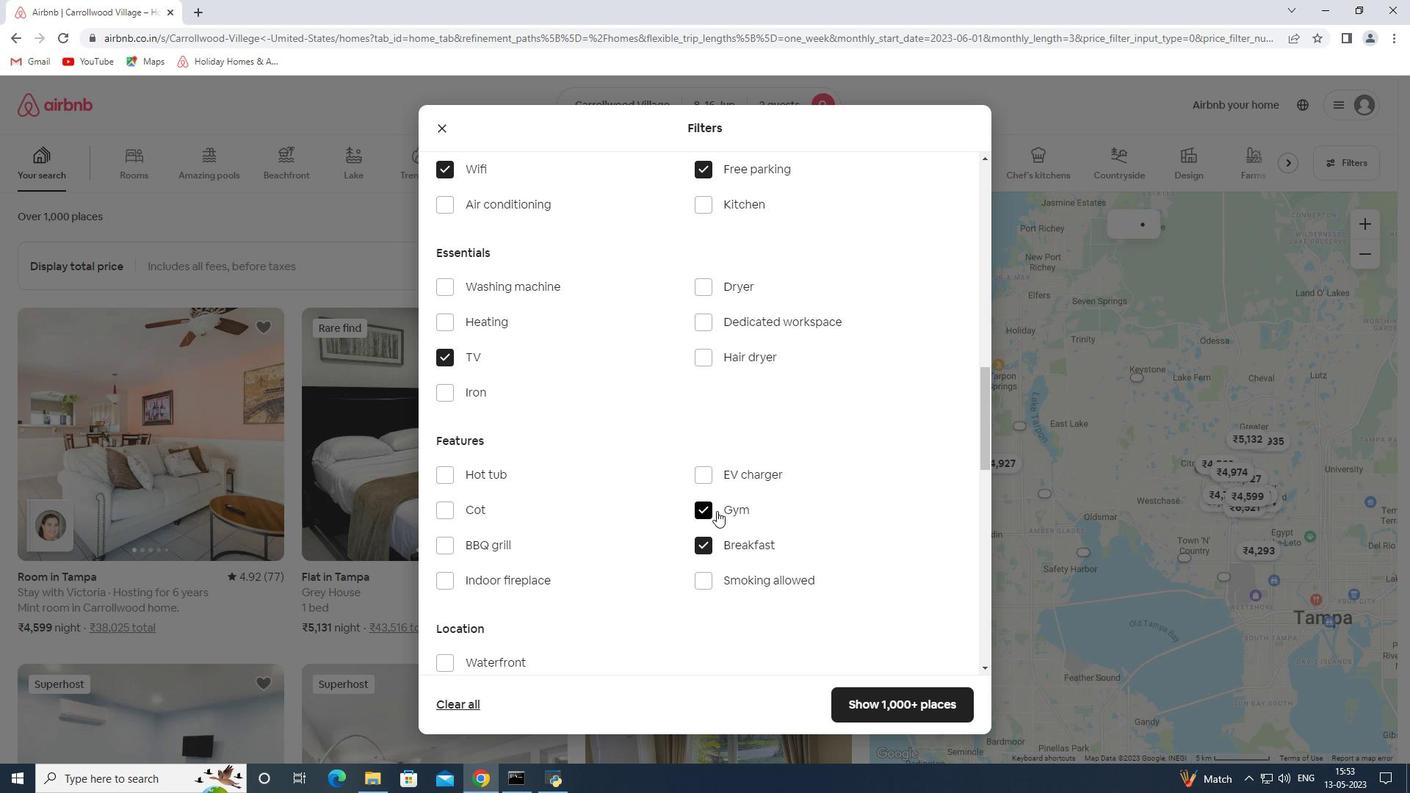 
Action: Mouse scrolled (717, 510) with delta (0, 0)
Screenshot: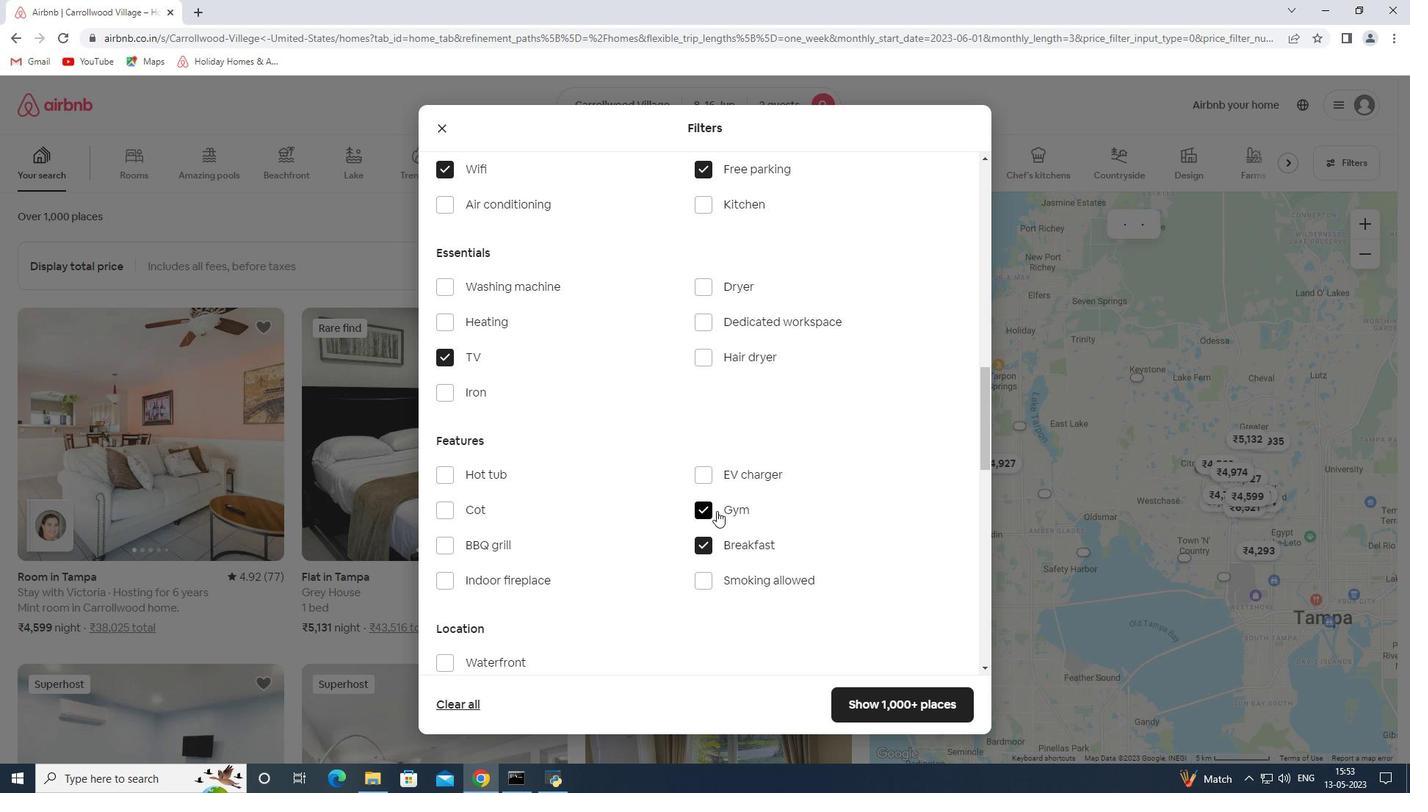 
Action: Mouse scrolled (717, 510) with delta (0, 0)
Screenshot: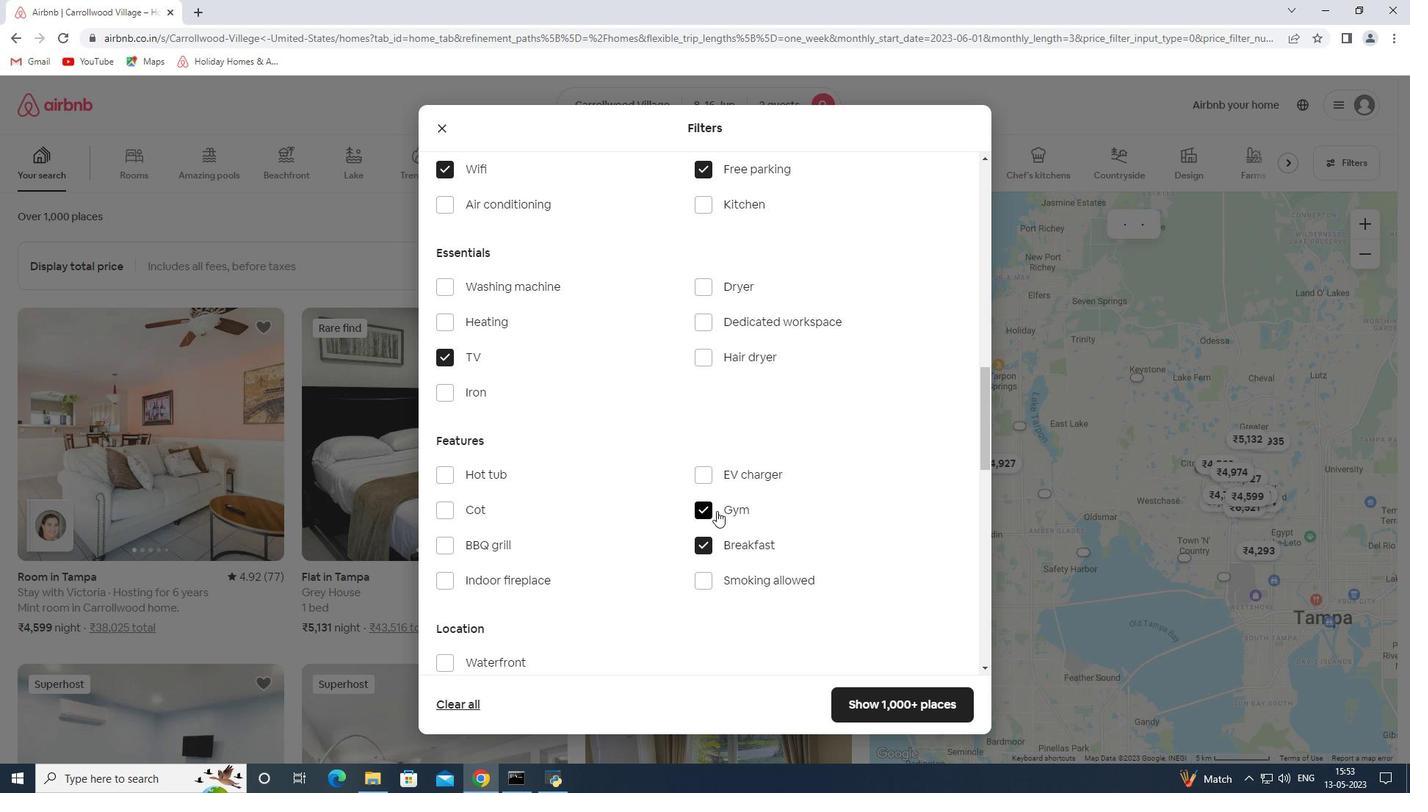 
Action: Mouse moved to (936, 578)
Screenshot: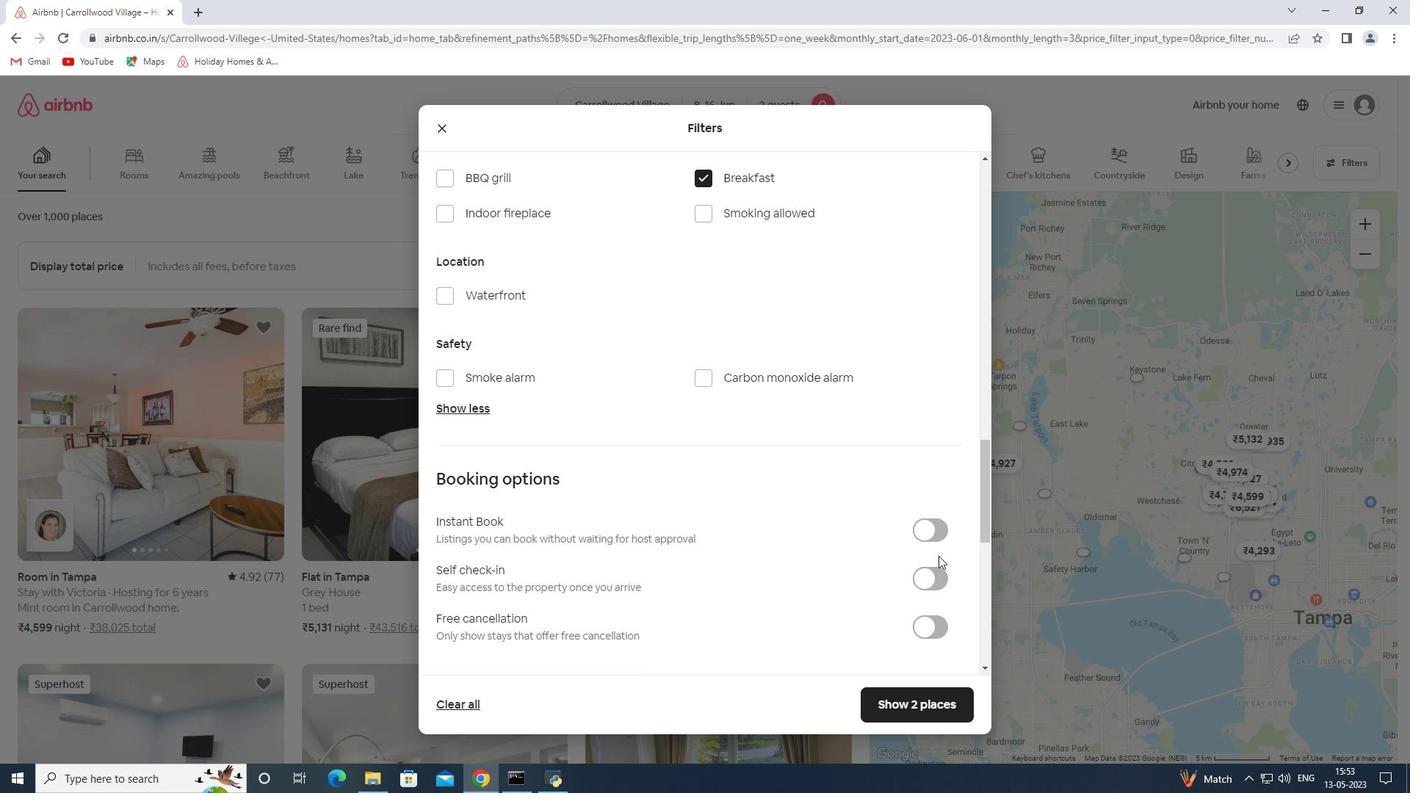 
Action: Mouse pressed left at (936, 578)
Screenshot: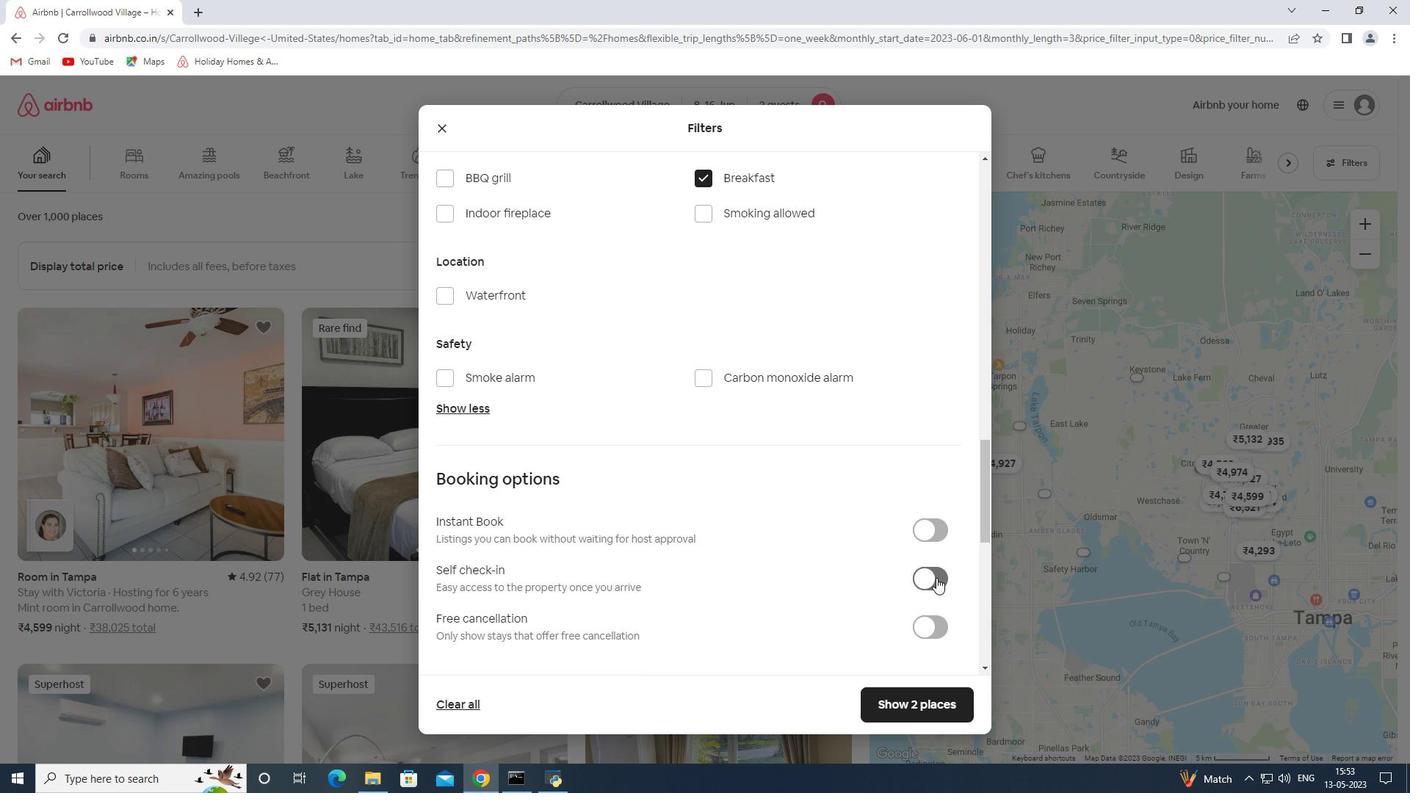 
Action: Mouse scrolled (936, 577) with delta (0, 0)
Screenshot: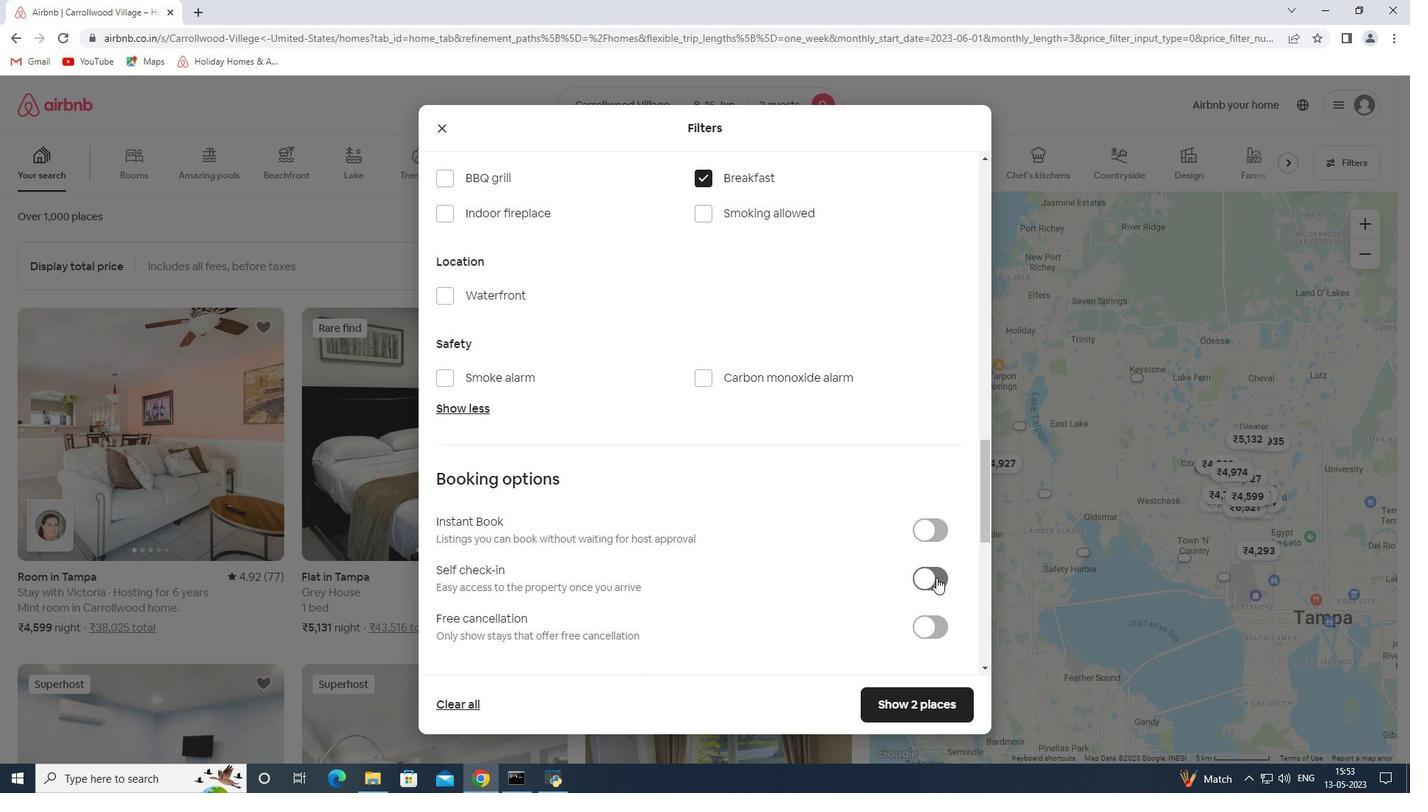 
Action: Mouse scrolled (936, 577) with delta (0, 0)
Screenshot: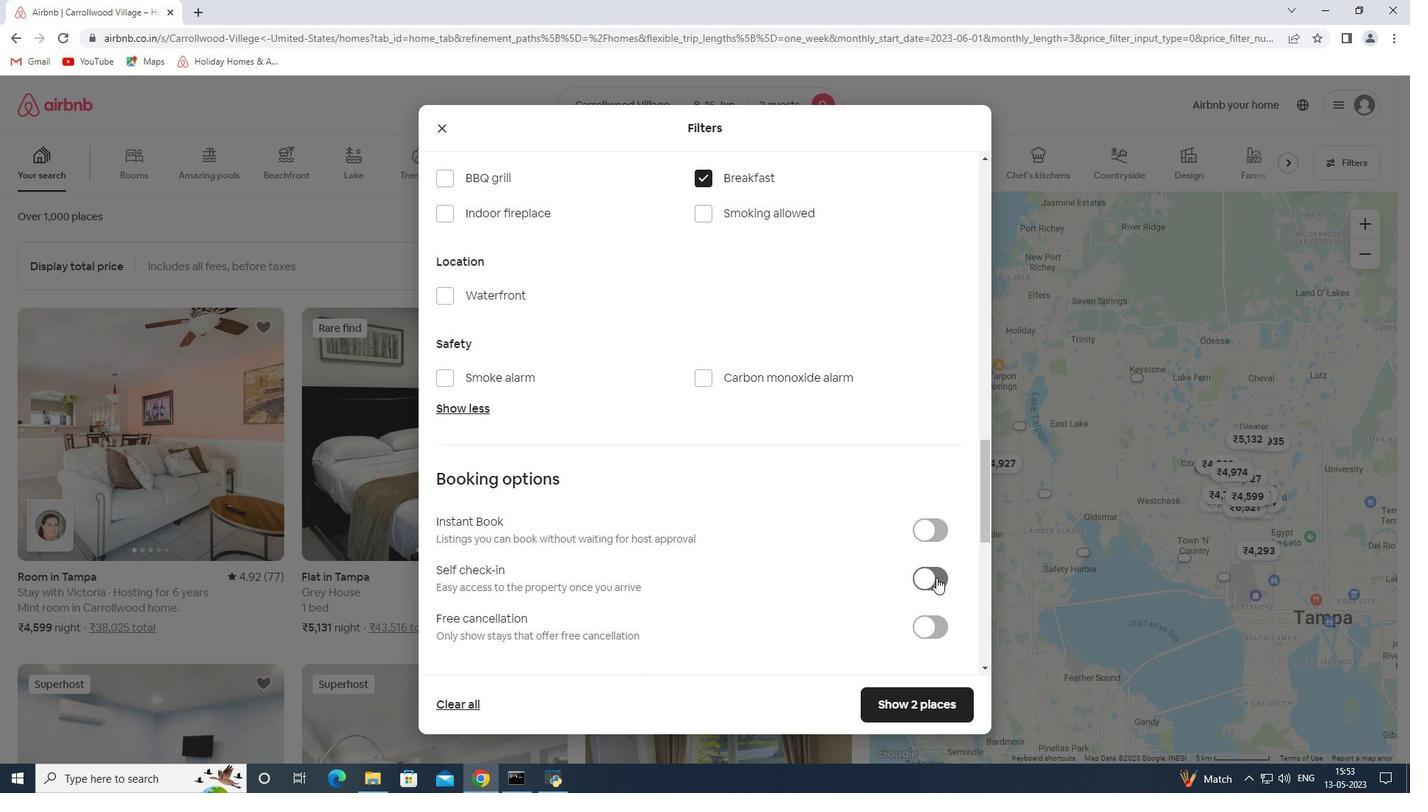 
Action: Mouse scrolled (936, 577) with delta (0, 0)
Screenshot: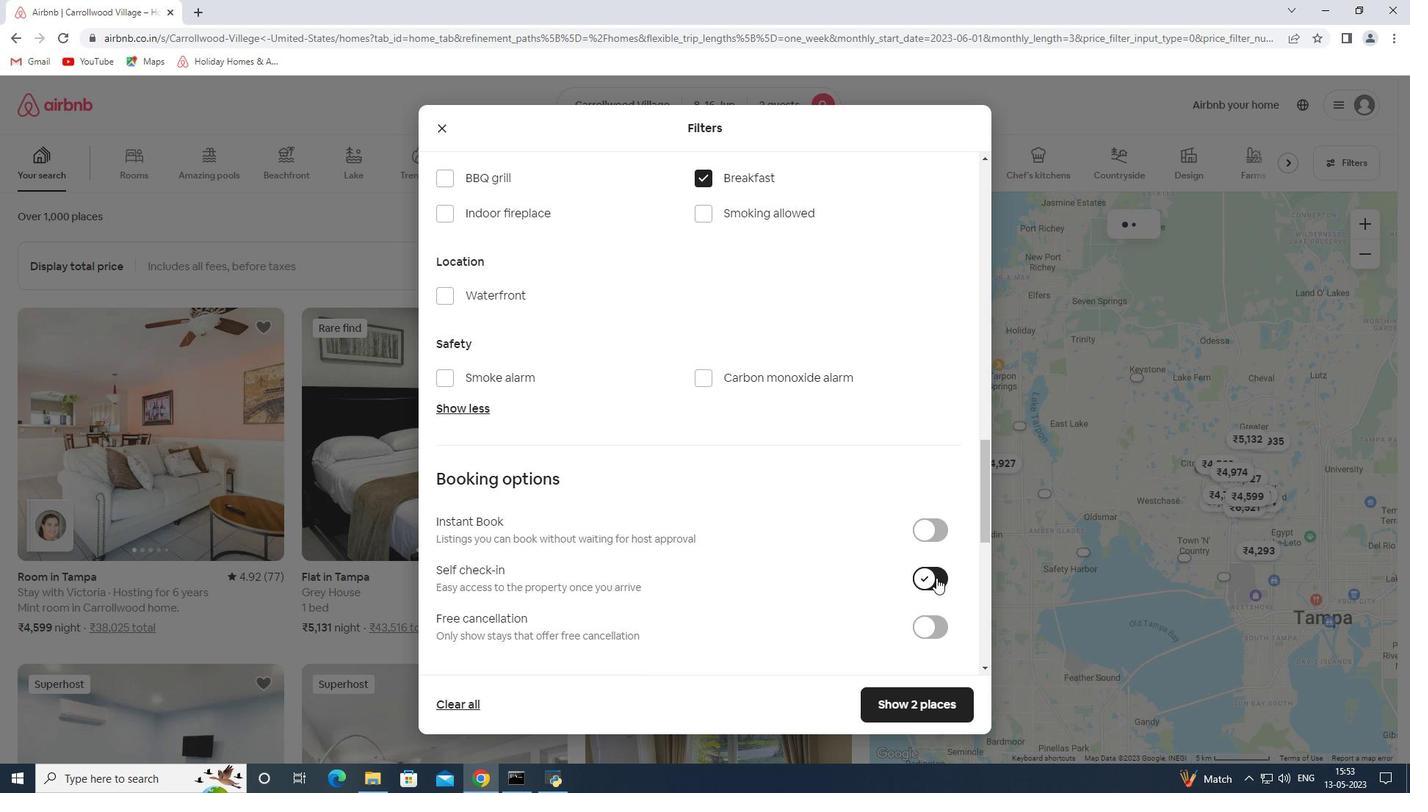 
Action: Mouse scrolled (936, 577) with delta (0, 0)
Screenshot: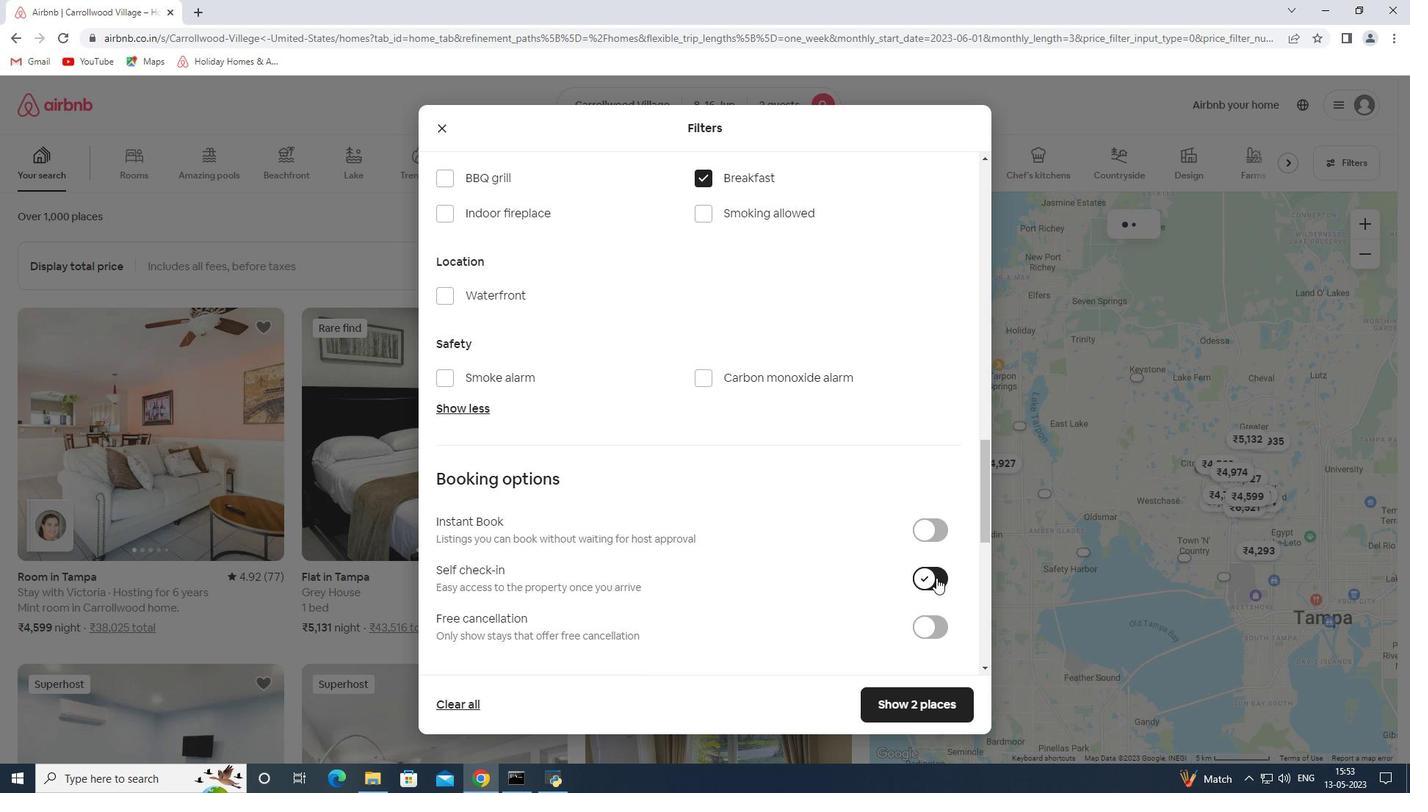 
Action: Mouse scrolled (936, 577) with delta (0, 0)
Screenshot: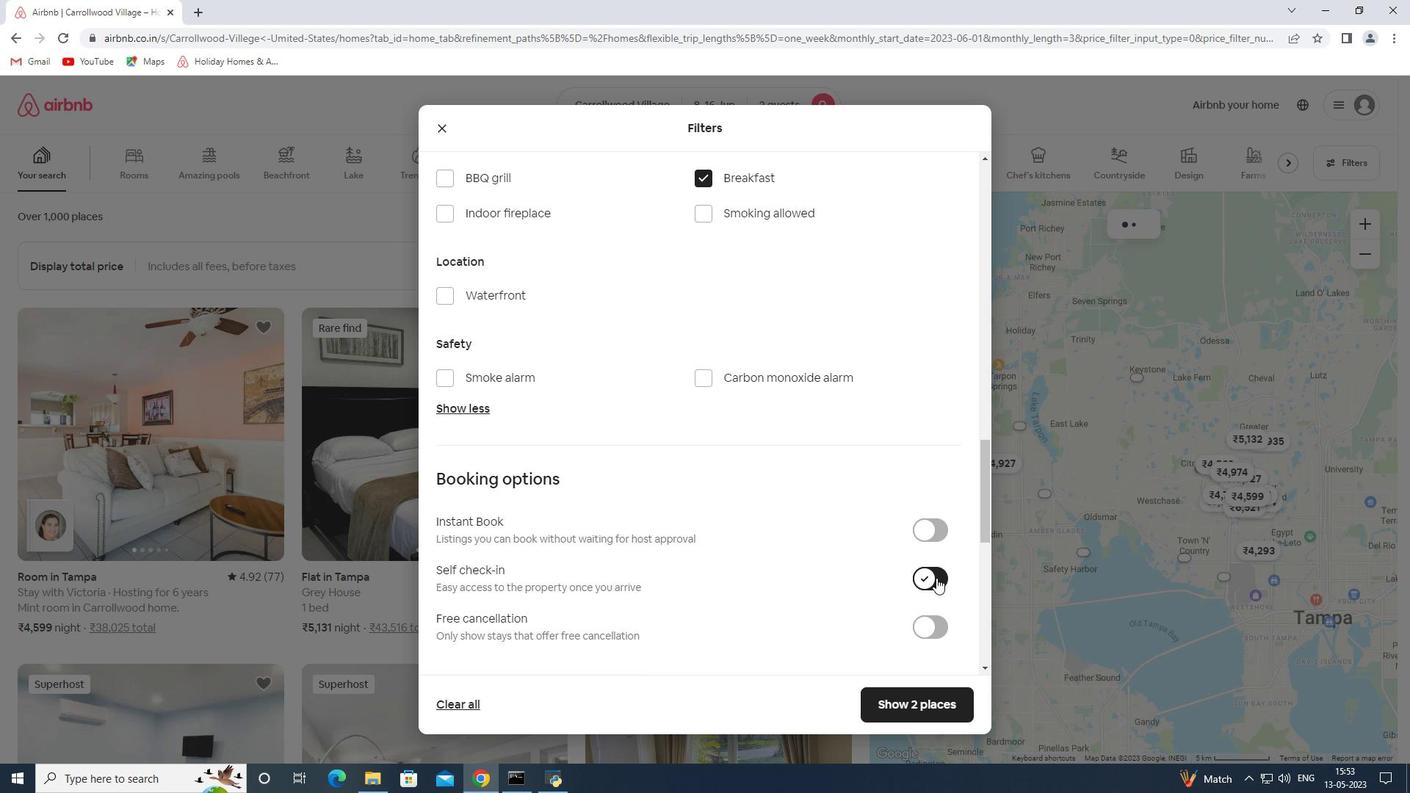 
Action: Mouse moved to (846, 583)
Screenshot: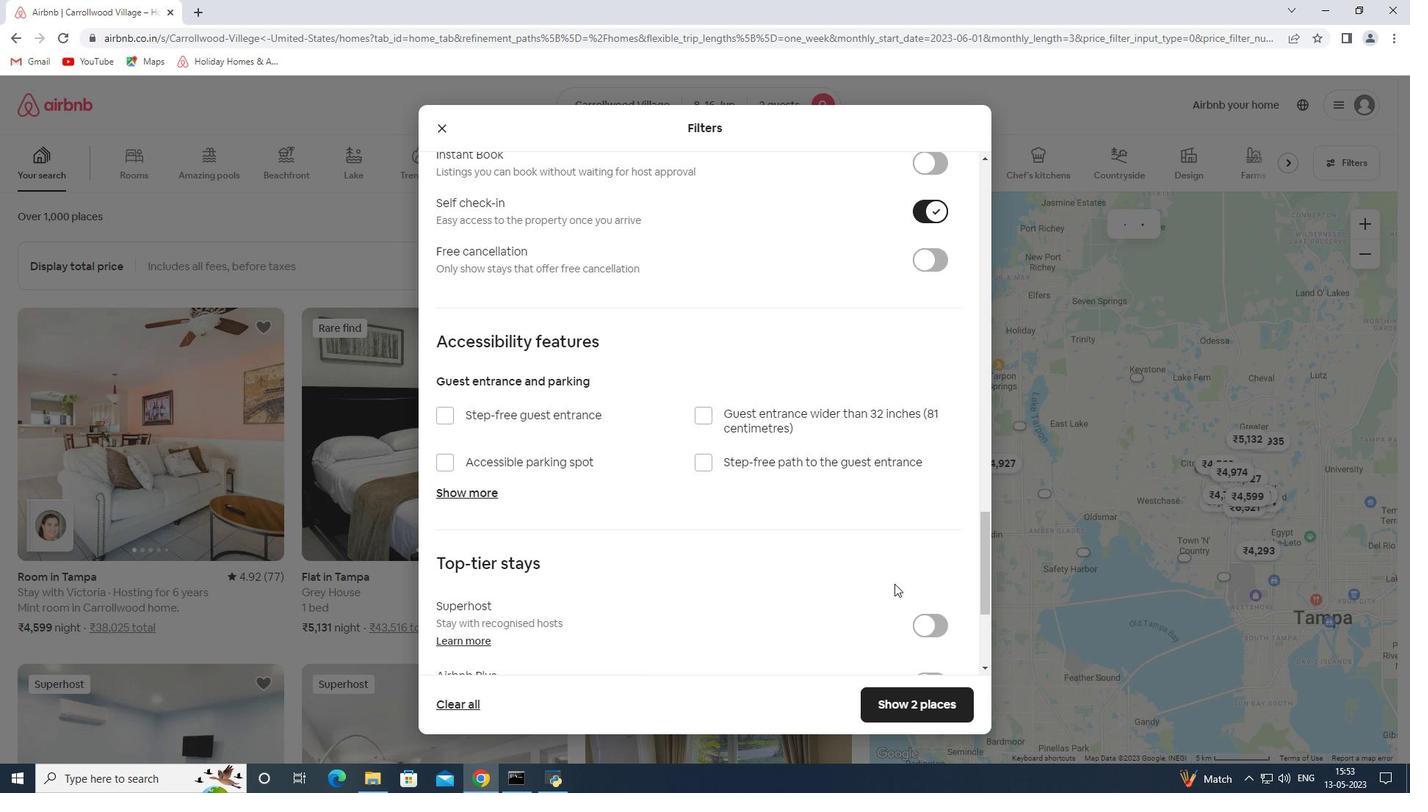 
Action: Mouse scrolled (846, 582) with delta (0, 0)
Screenshot: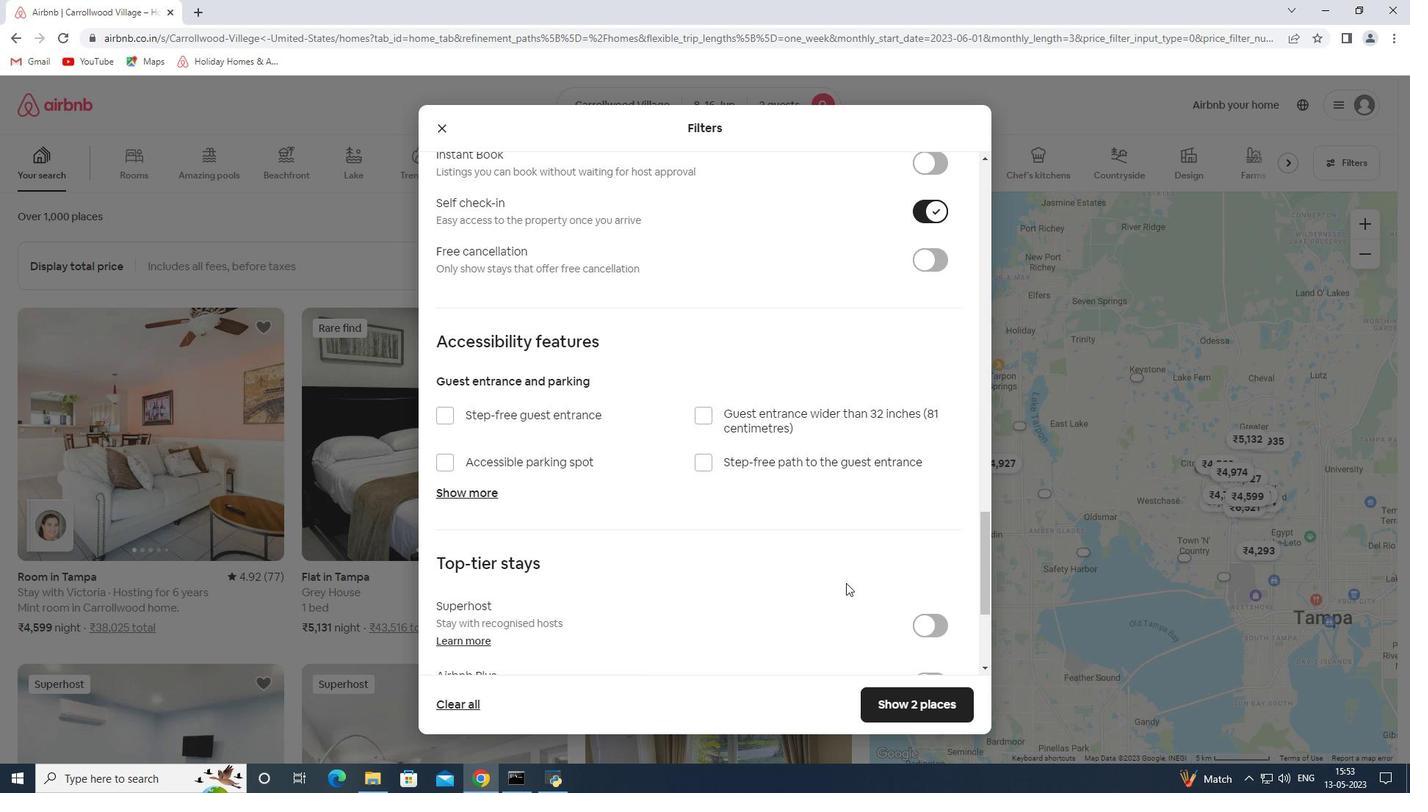 
Action: Mouse scrolled (846, 582) with delta (0, 0)
Screenshot: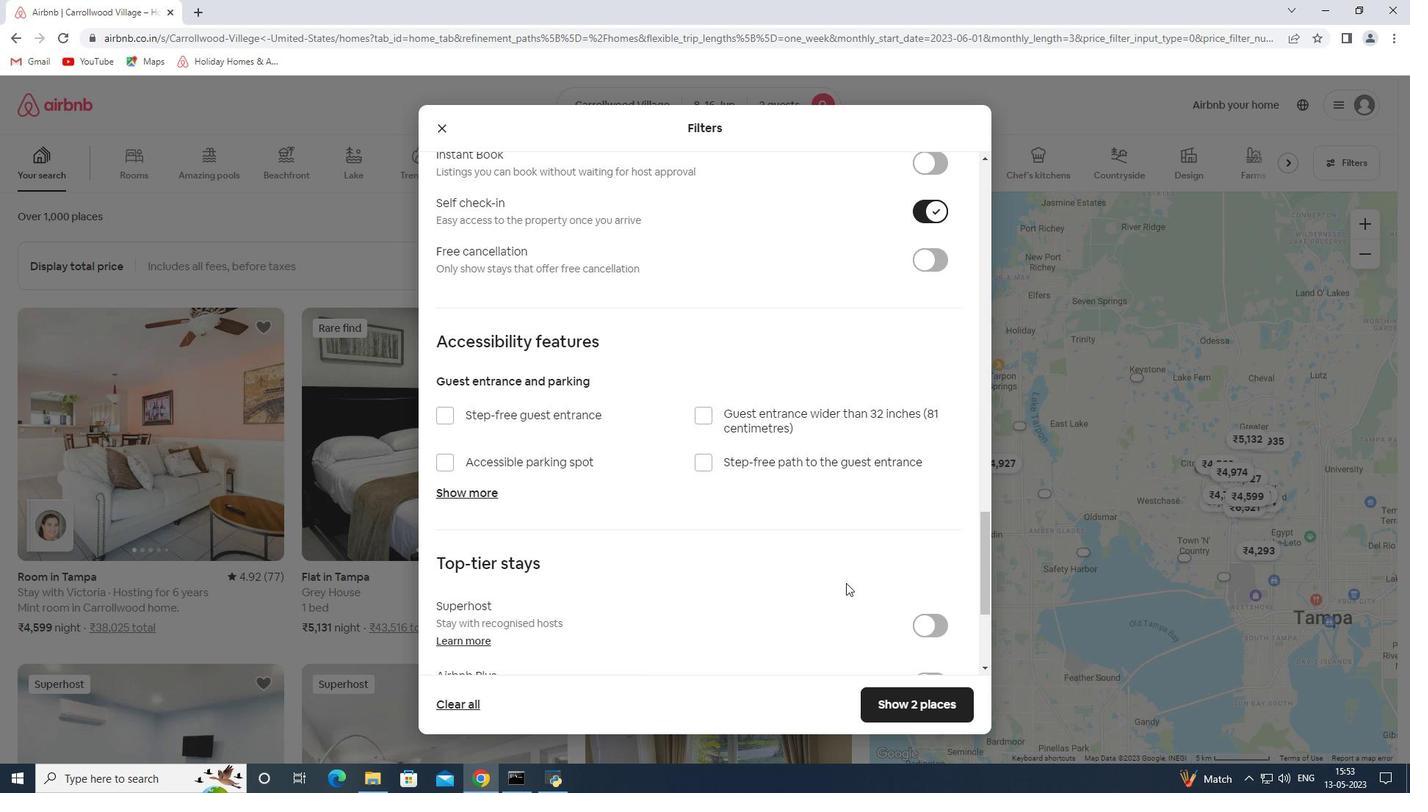 
Action: Mouse scrolled (846, 582) with delta (0, 0)
Screenshot: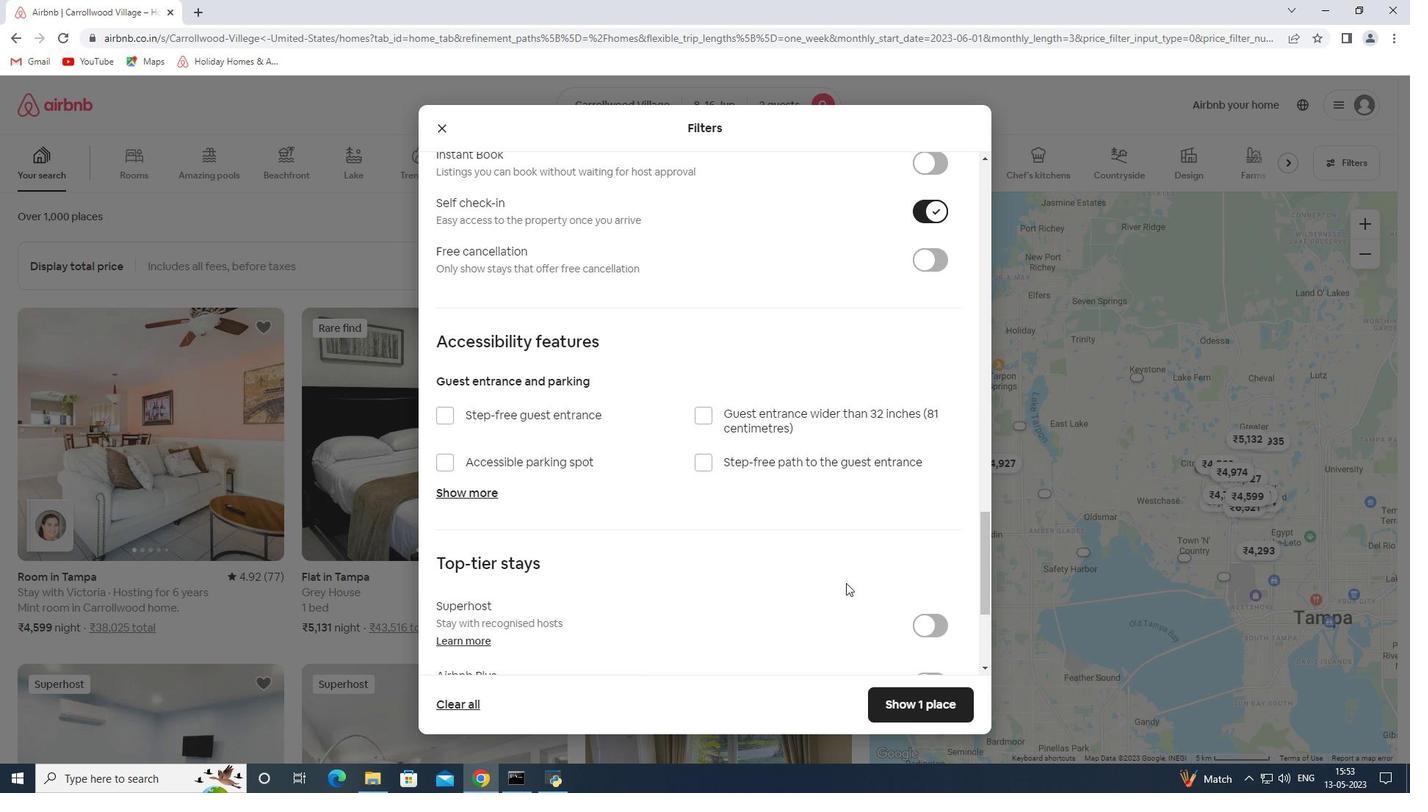 
Action: Mouse scrolled (846, 582) with delta (0, 0)
Screenshot: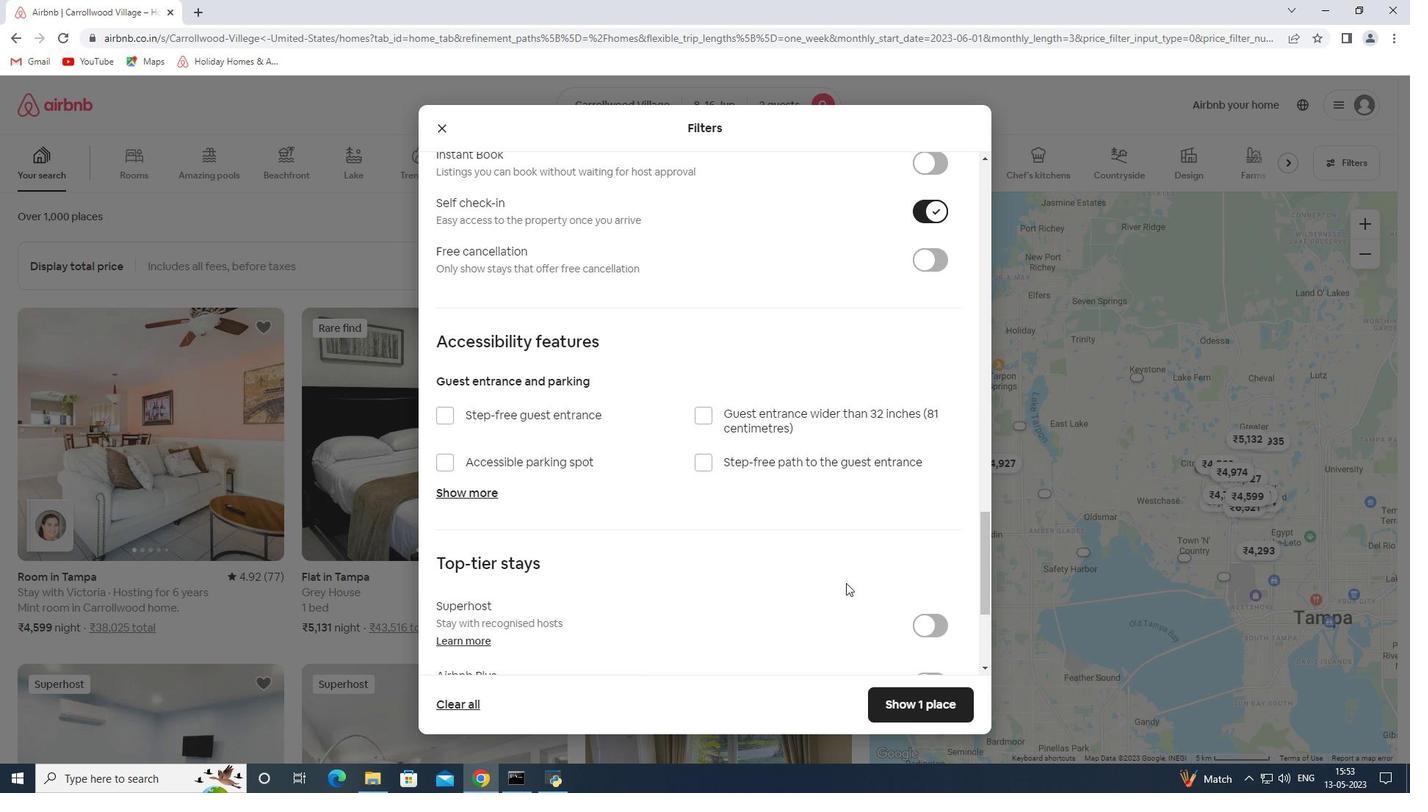
Action: Mouse scrolled (846, 582) with delta (0, 0)
Screenshot: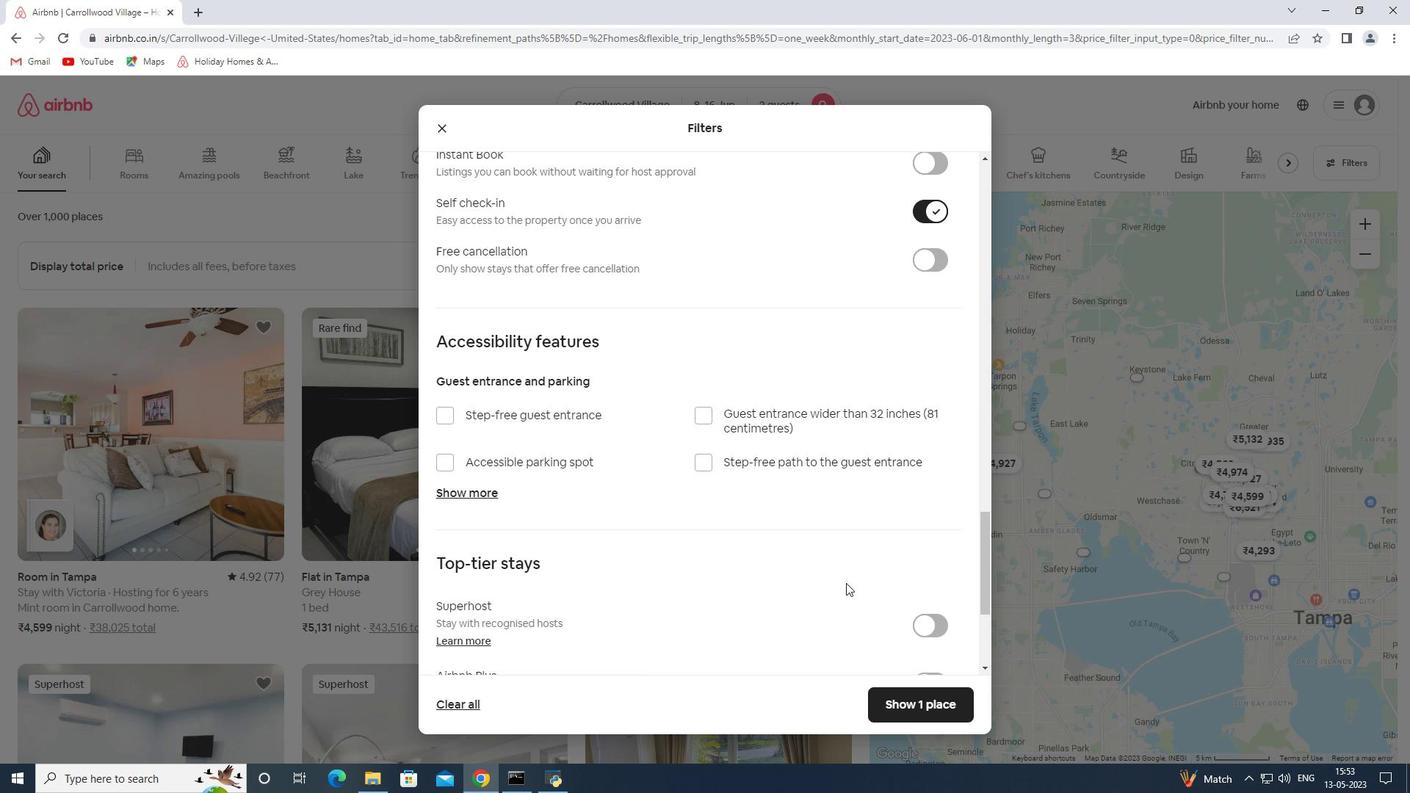 
Action: Mouse moved to (459, 572)
Screenshot: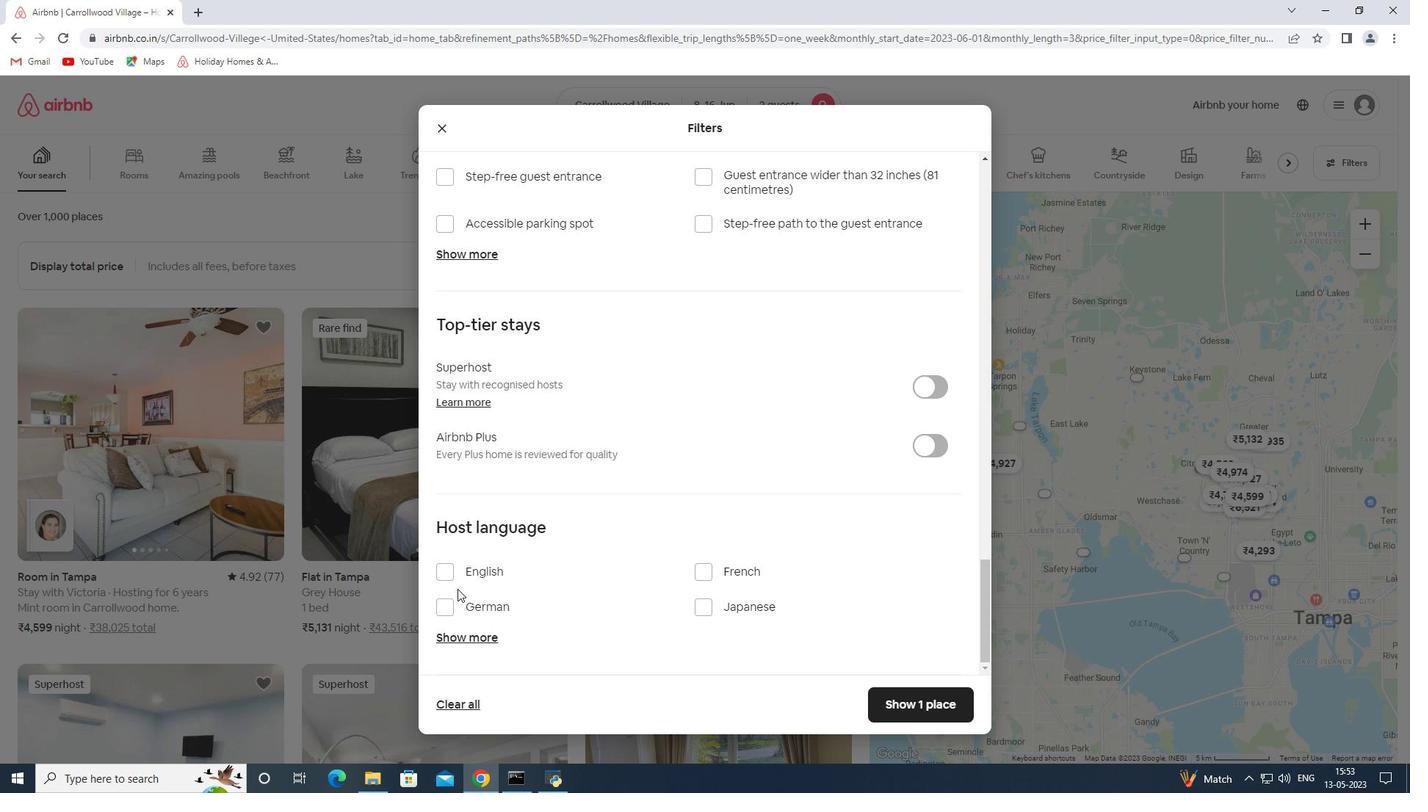 
Action: Mouse pressed left at (459, 572)
Screenshot: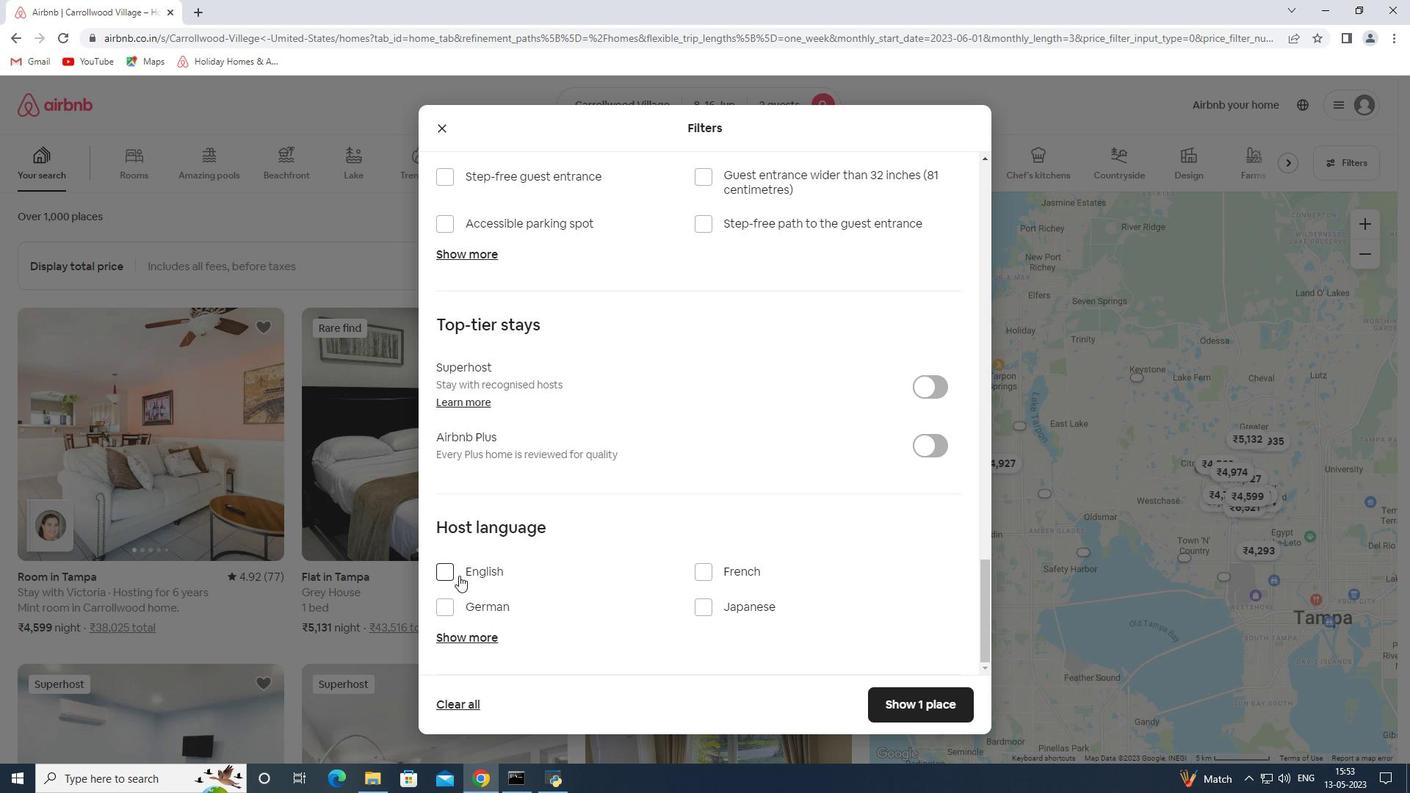 
Action: Mouse moved to (907, 698)
Screenshot: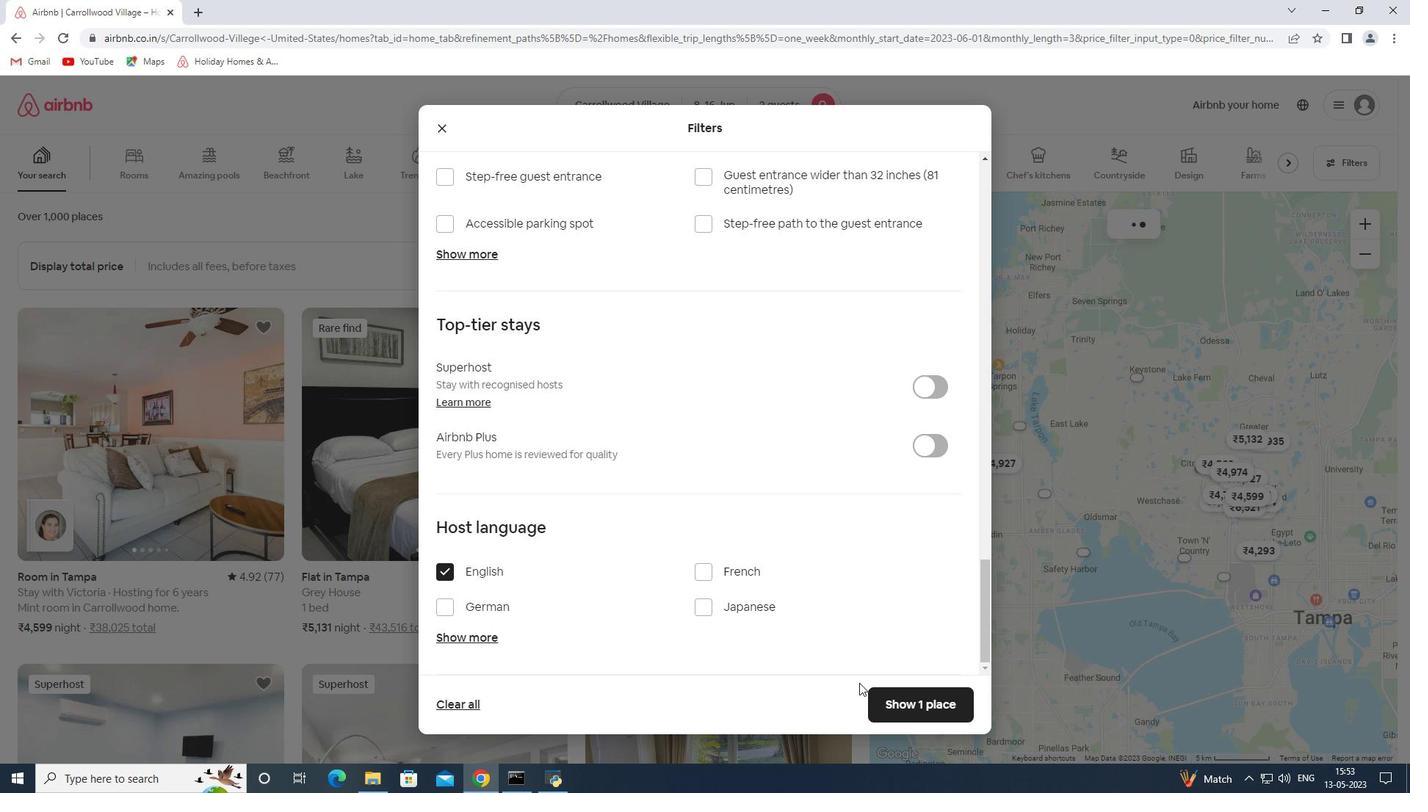
Action: Mouse pressed left at (907, 698)
Screenshot: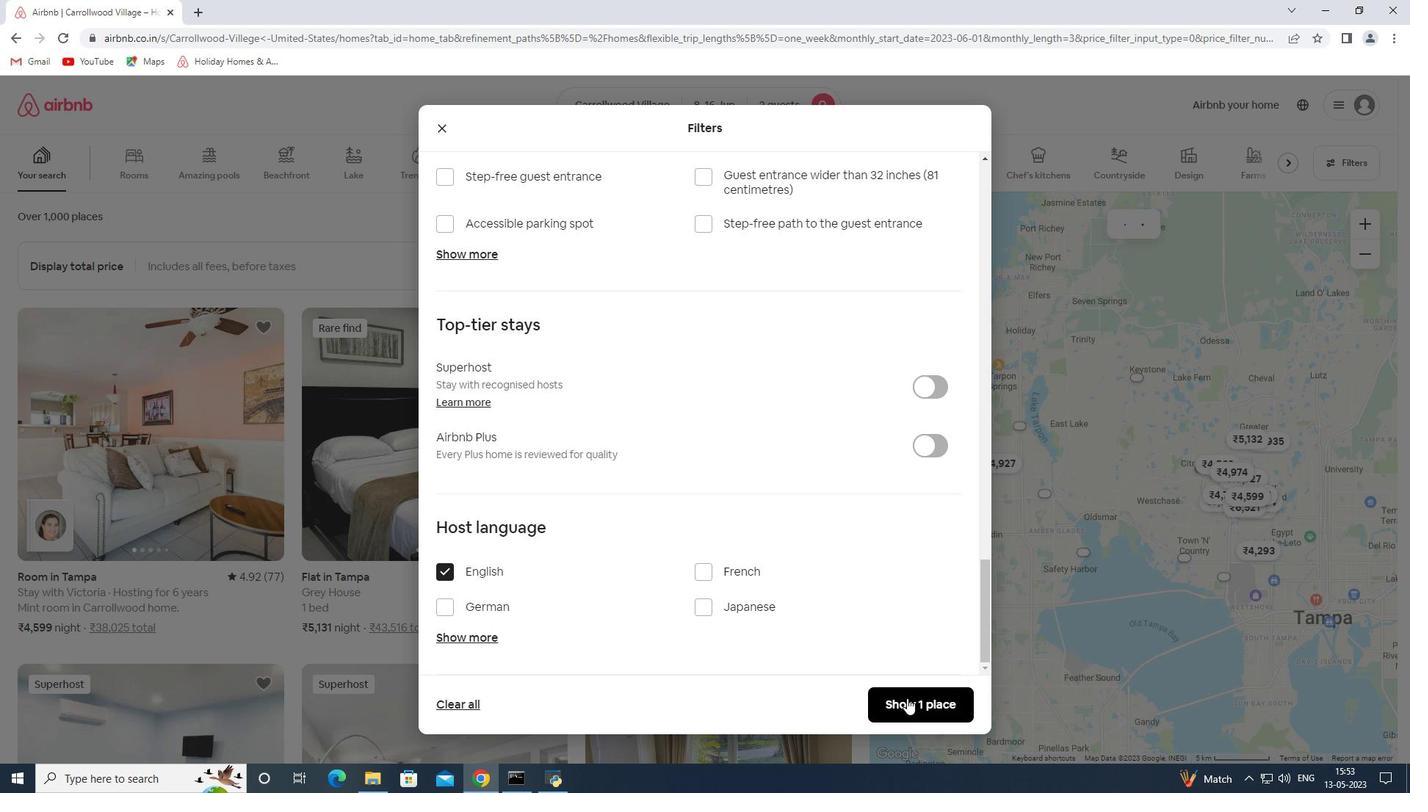 
Action: Mouse moved to (855, 497)
Screenshot: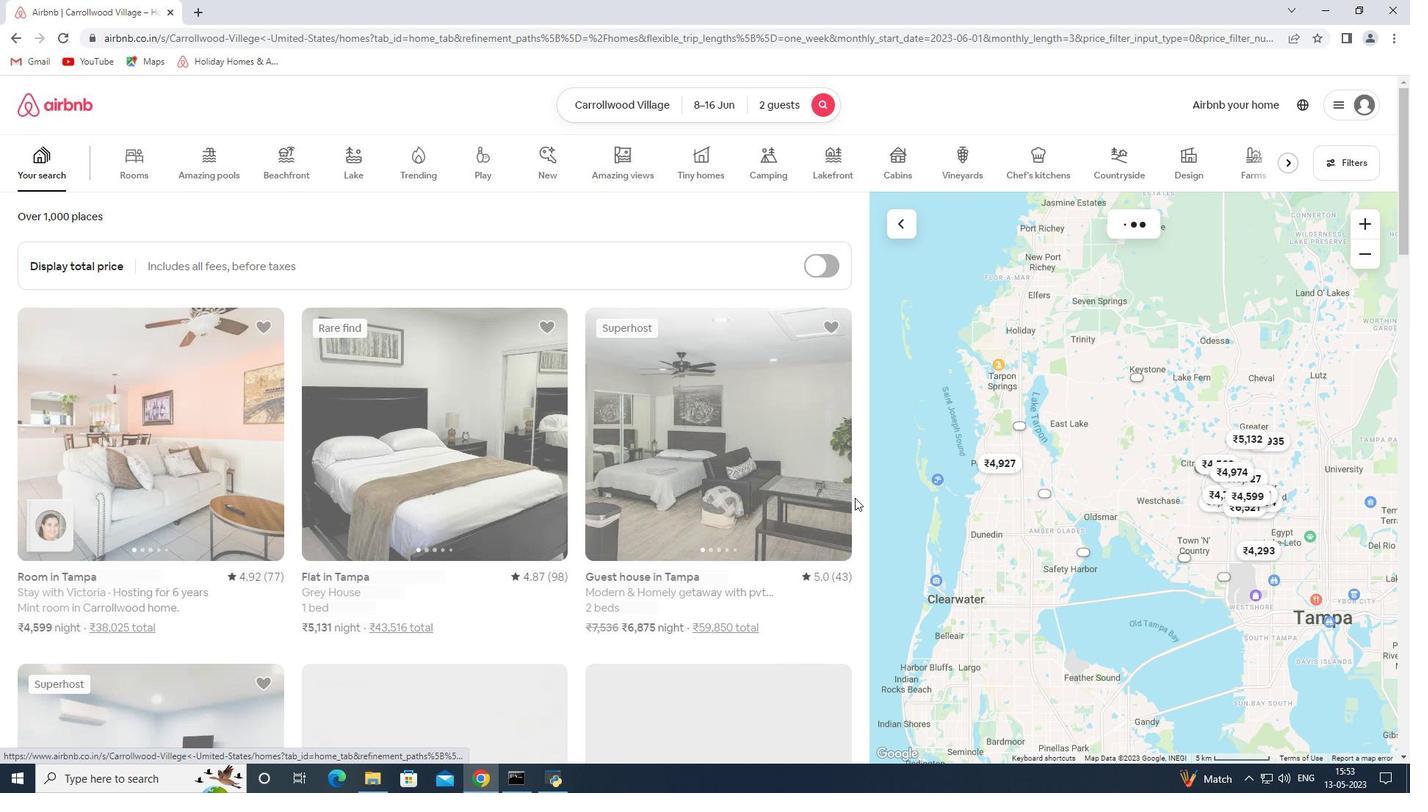 
Action: Mouse scrolled (855, 496) with delta (0, 0)
Screenshot: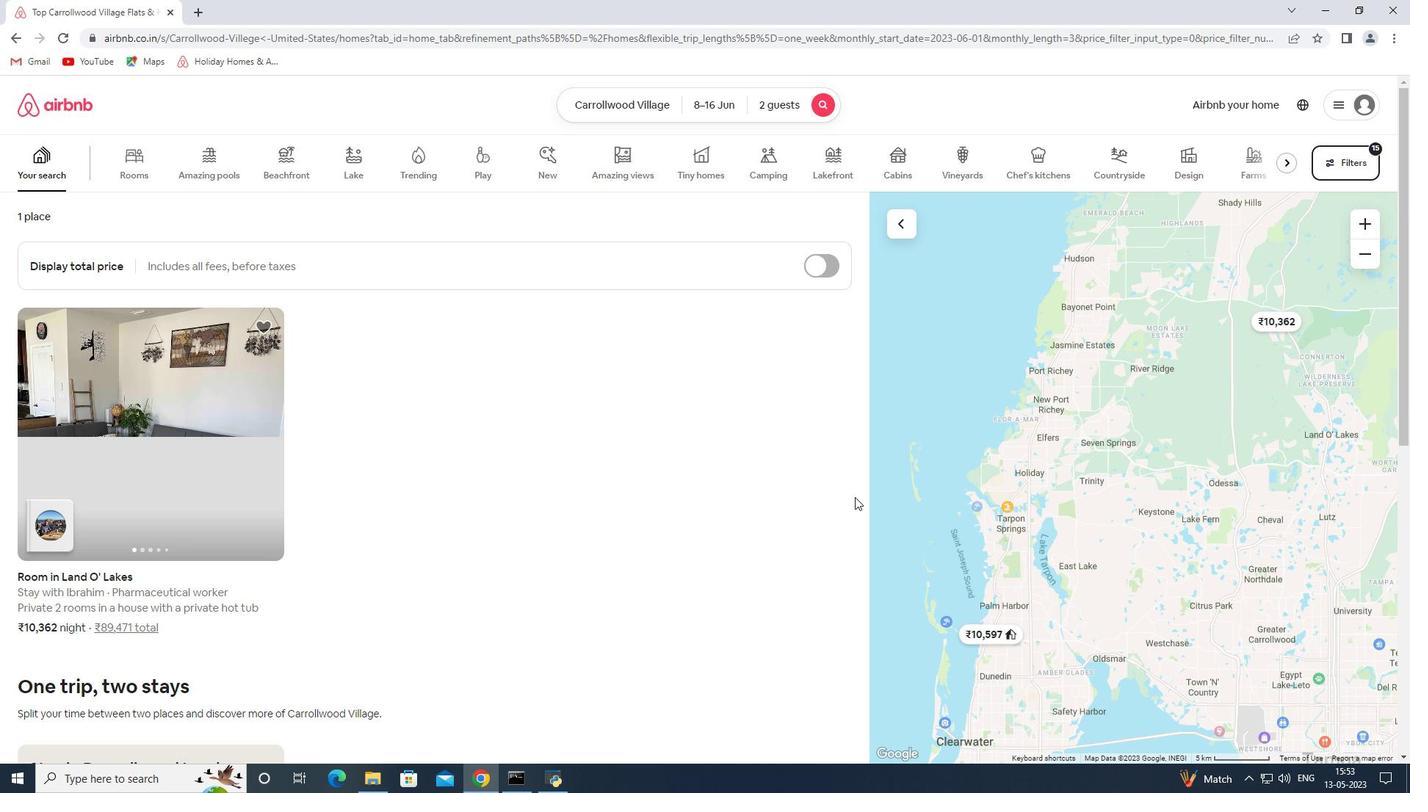 
Action: Mouse scrolled (855, 496) with delta (0, 0)
Screenshot: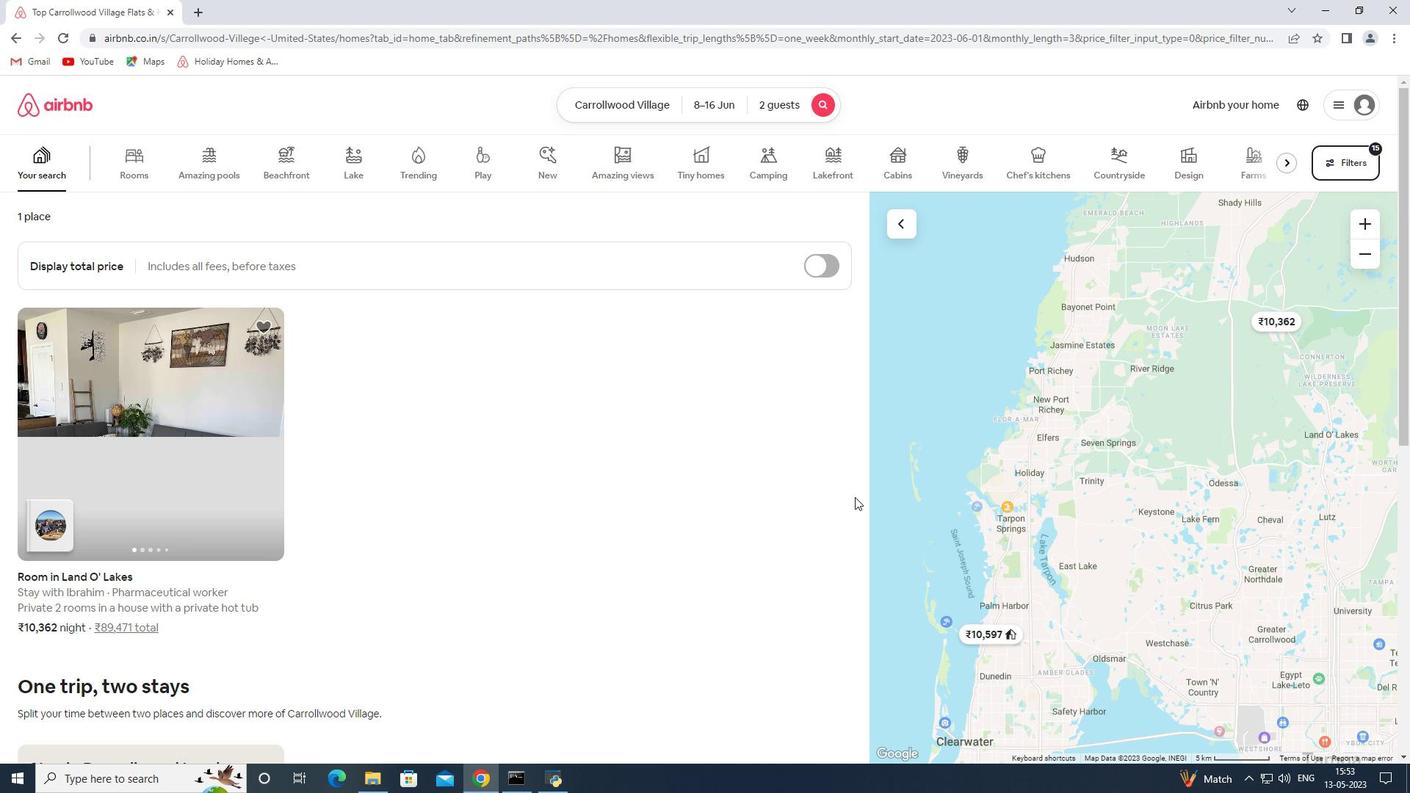 
Action: Mouse scrolled (855, 496) with delta (0, 0)
Screenshot: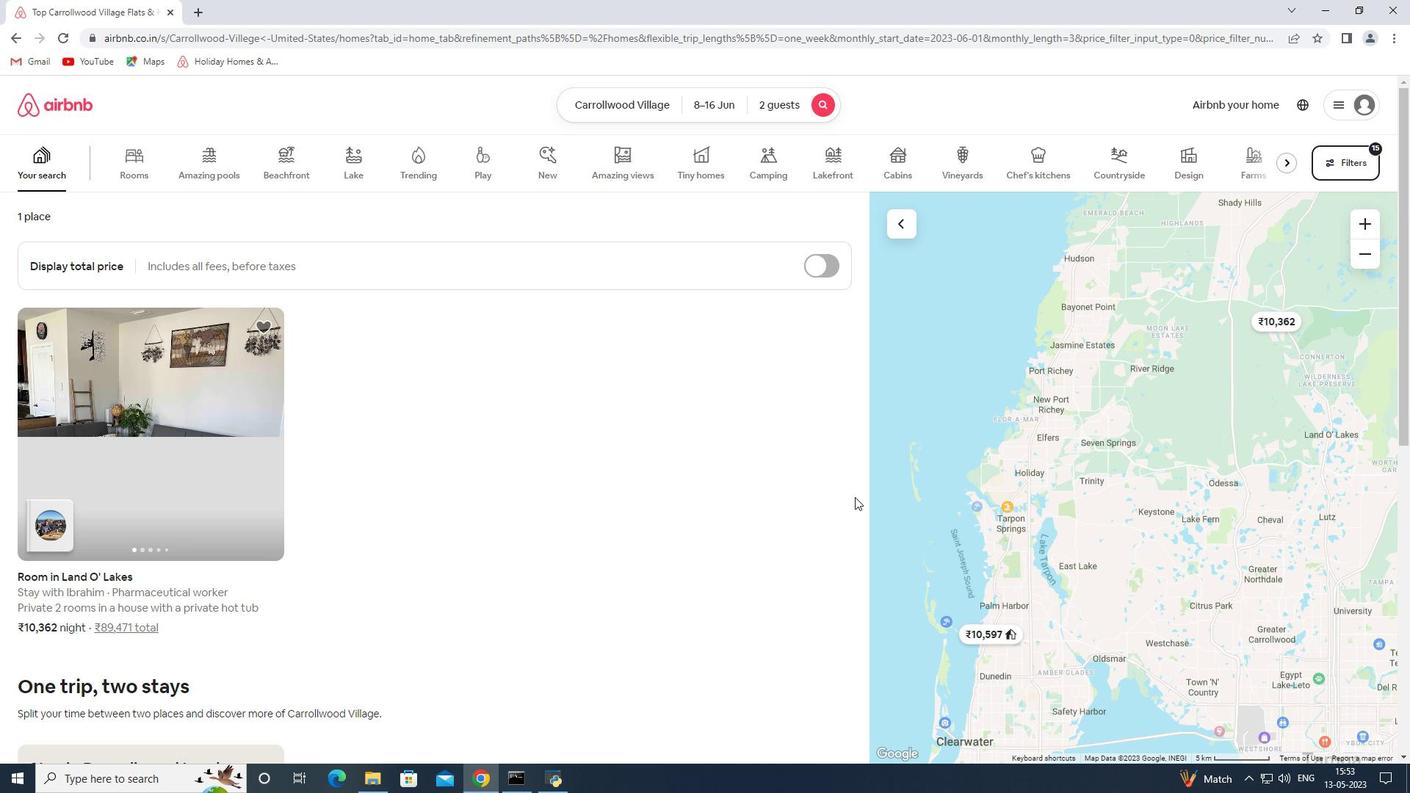 
Action: Mouse scrolled (855, 496) with delta (0, 0)
Screenshot: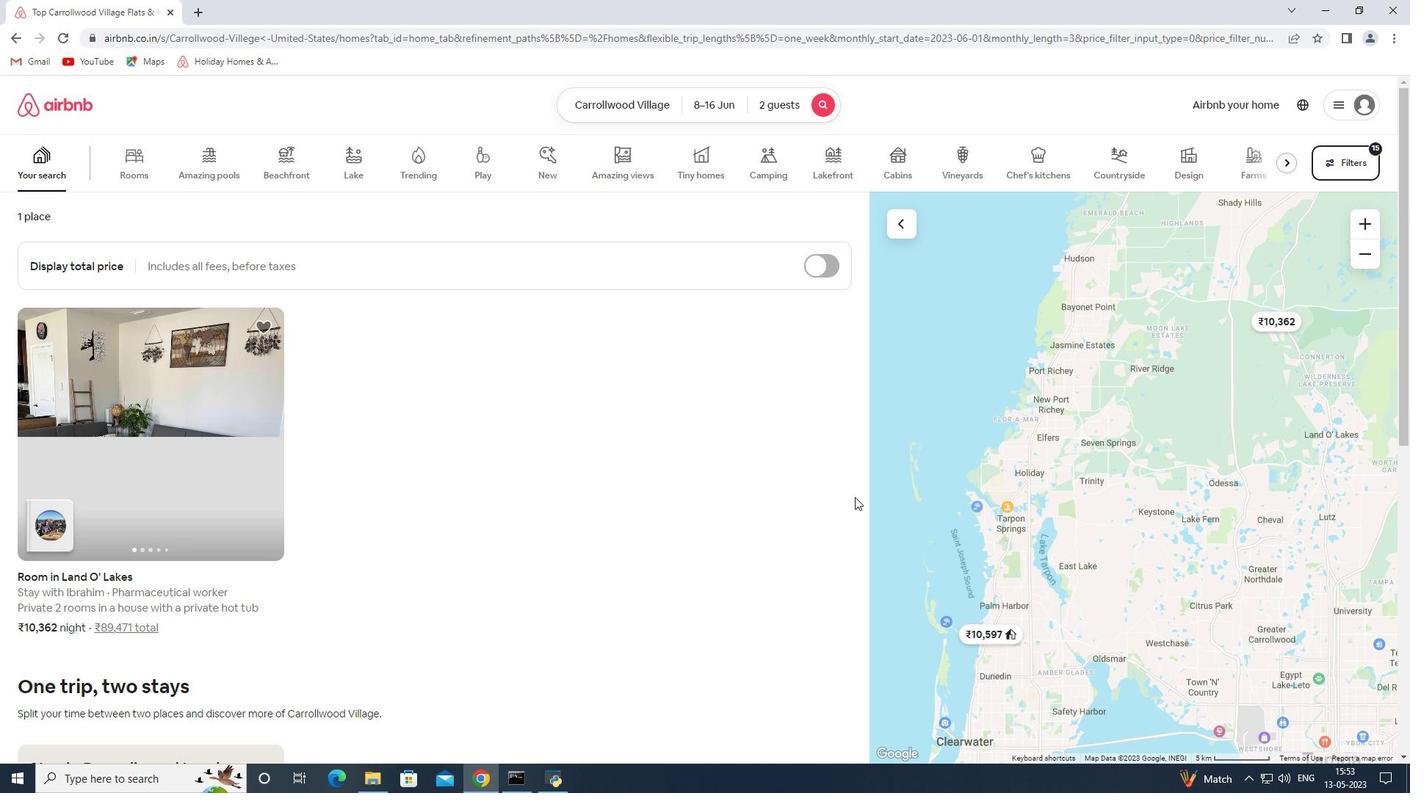 
Action: Mouse scrolled (855, 498) with delta (0, 0)
Screenshot: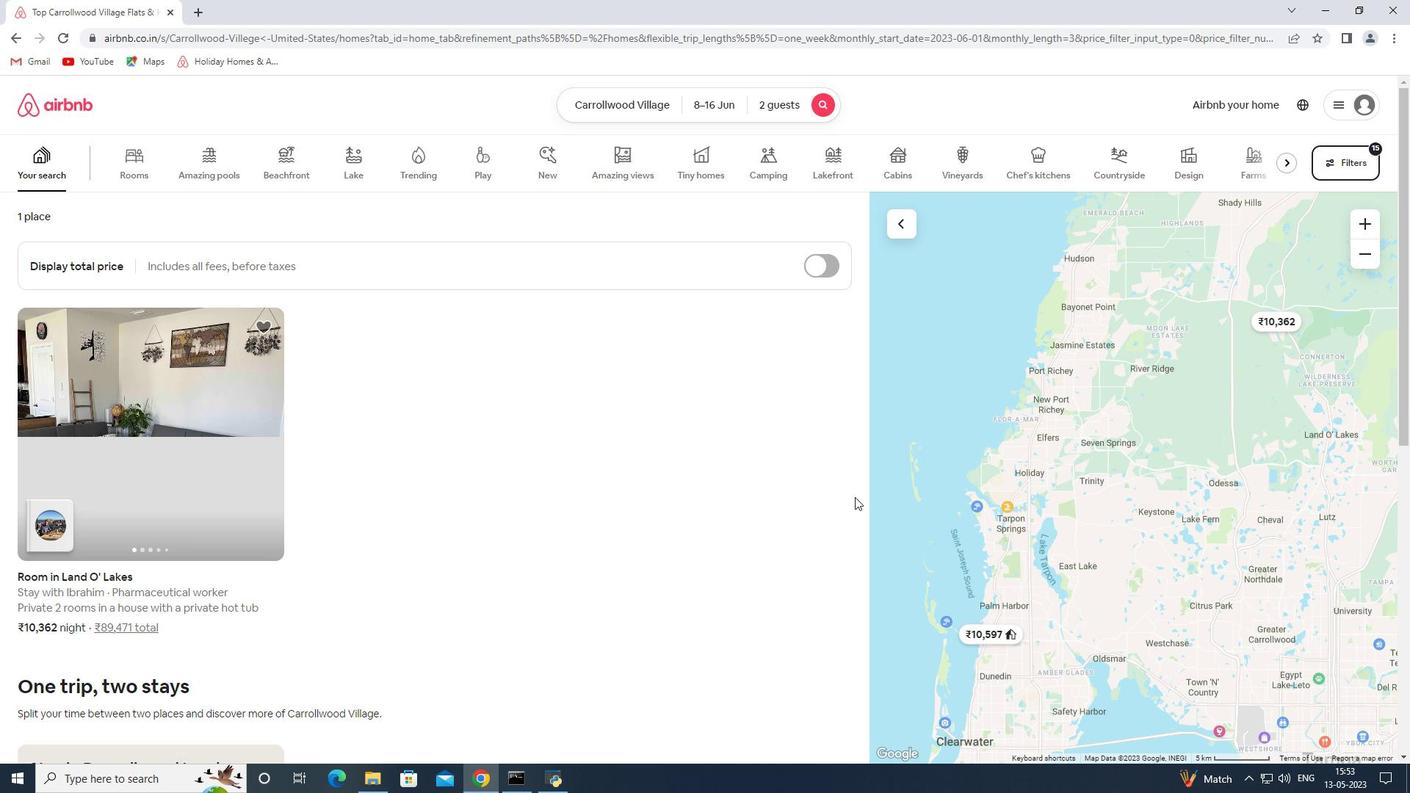 
Action: Mouse scrolled (855, 498) with delta (0, 0)
Screenshot: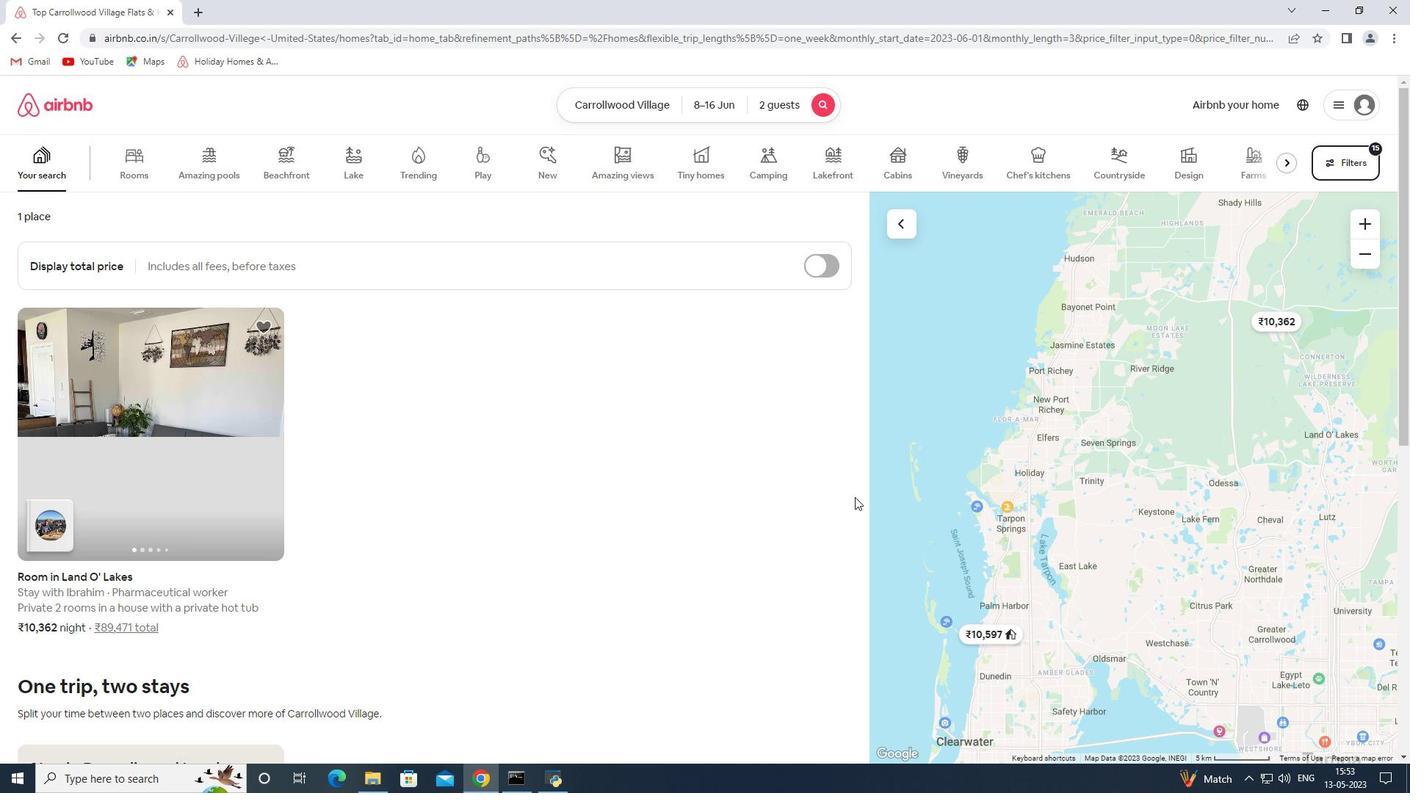 
Action: Mouse scrolled (855, 498) with delta (0, 0)
Screenshot: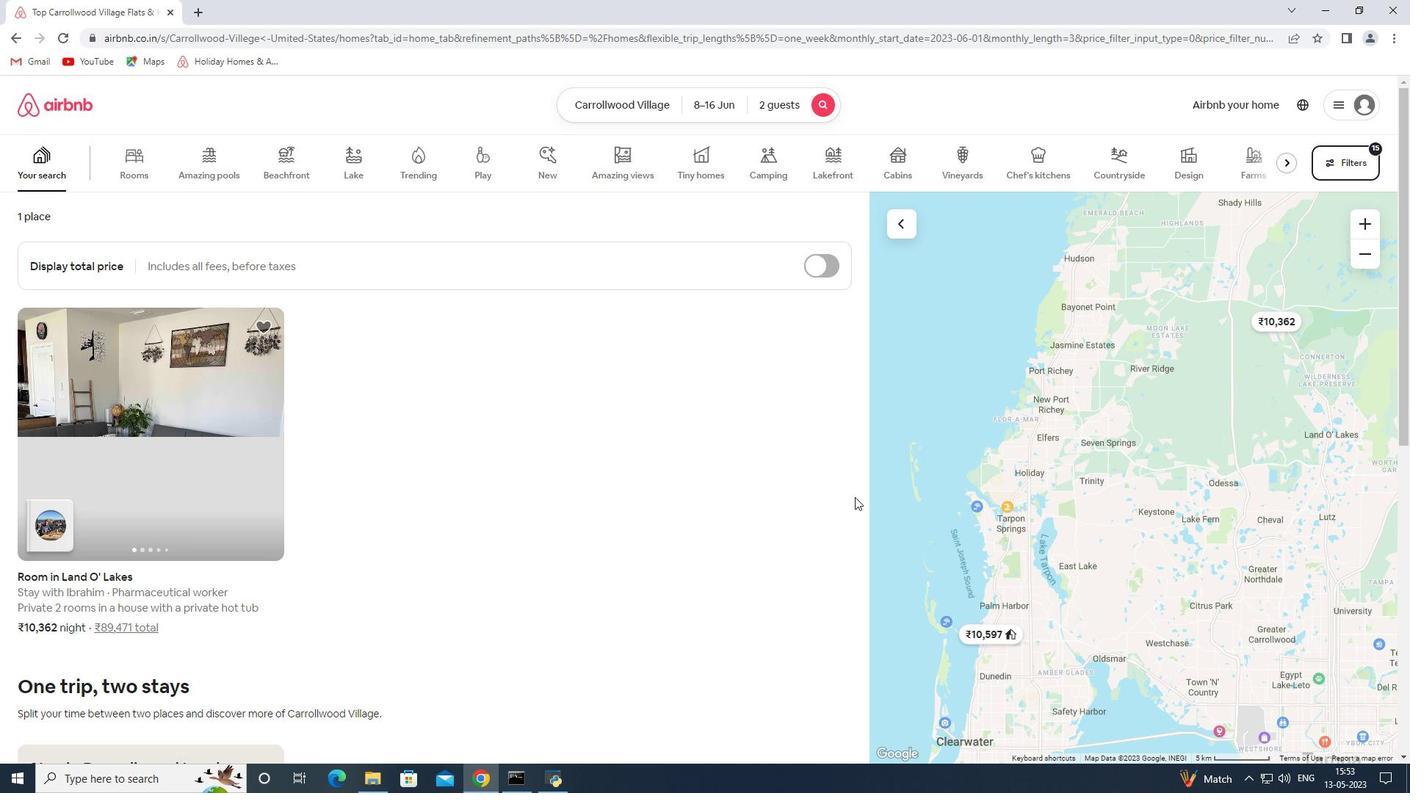 
Action: Mouse scrolled (855, 498) with delta (0, 0)
Screenshot: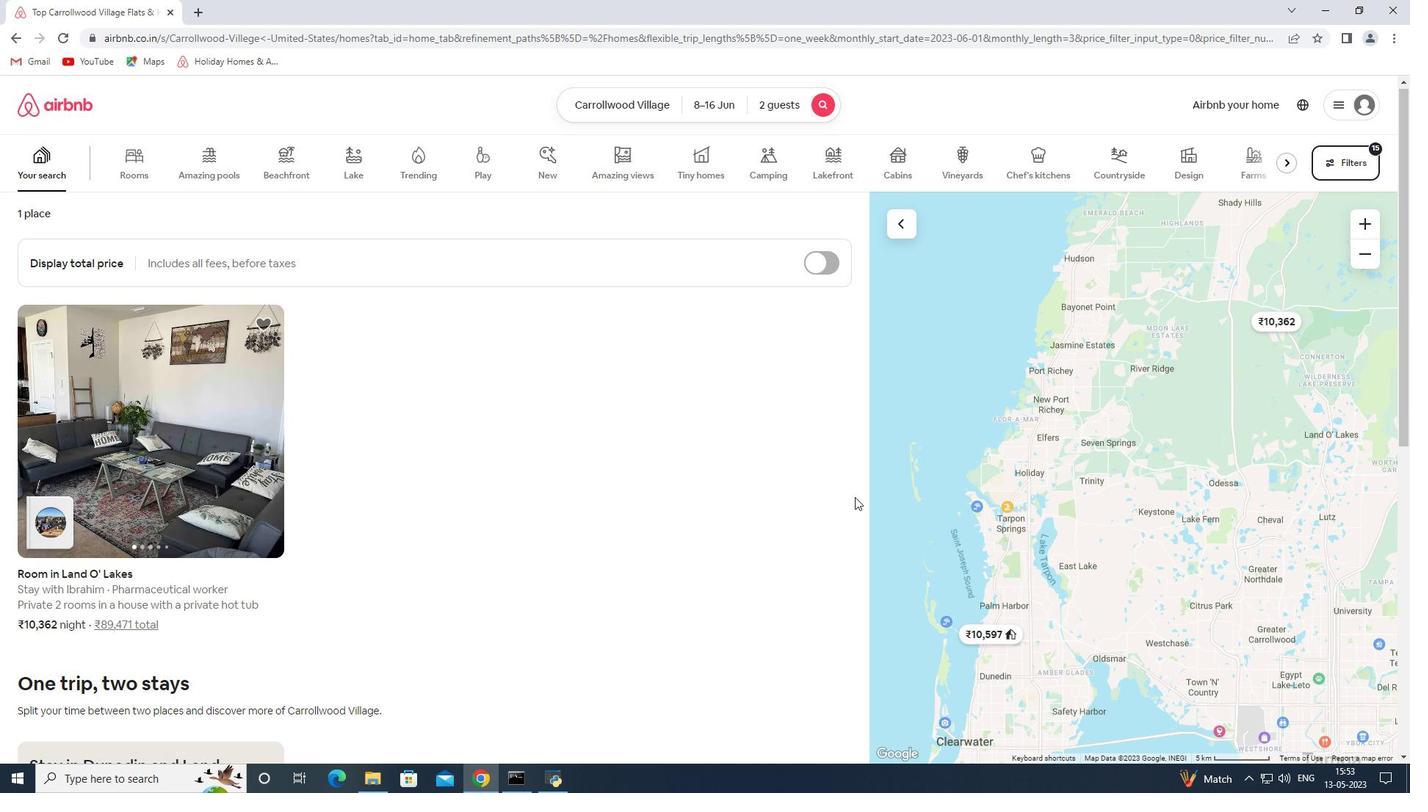 
Action: Mouse scrolled (855, 496) with delta (0, 0)
Screenshot: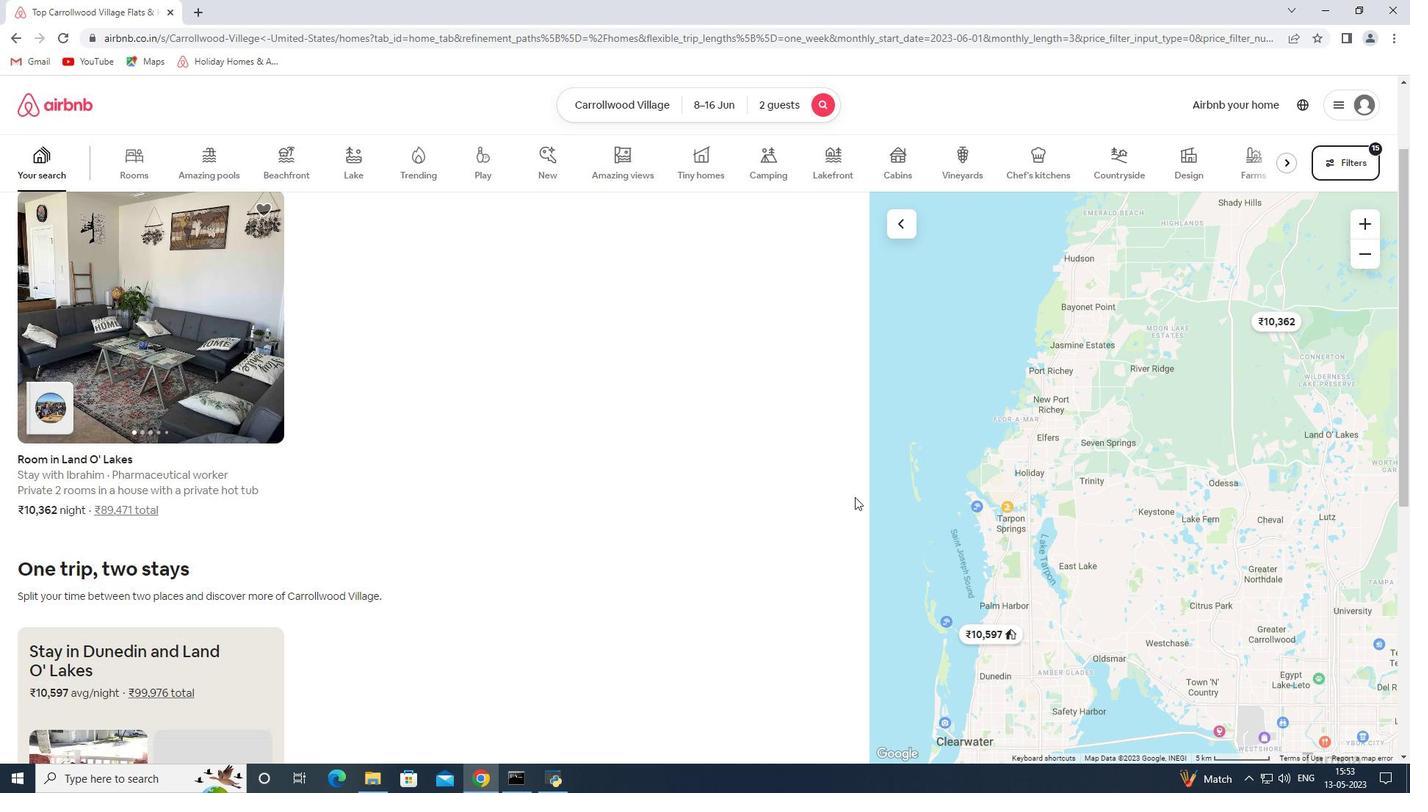 
Action: Mouse scrolled (855, 496) with delta (0, 0)
Screenshot: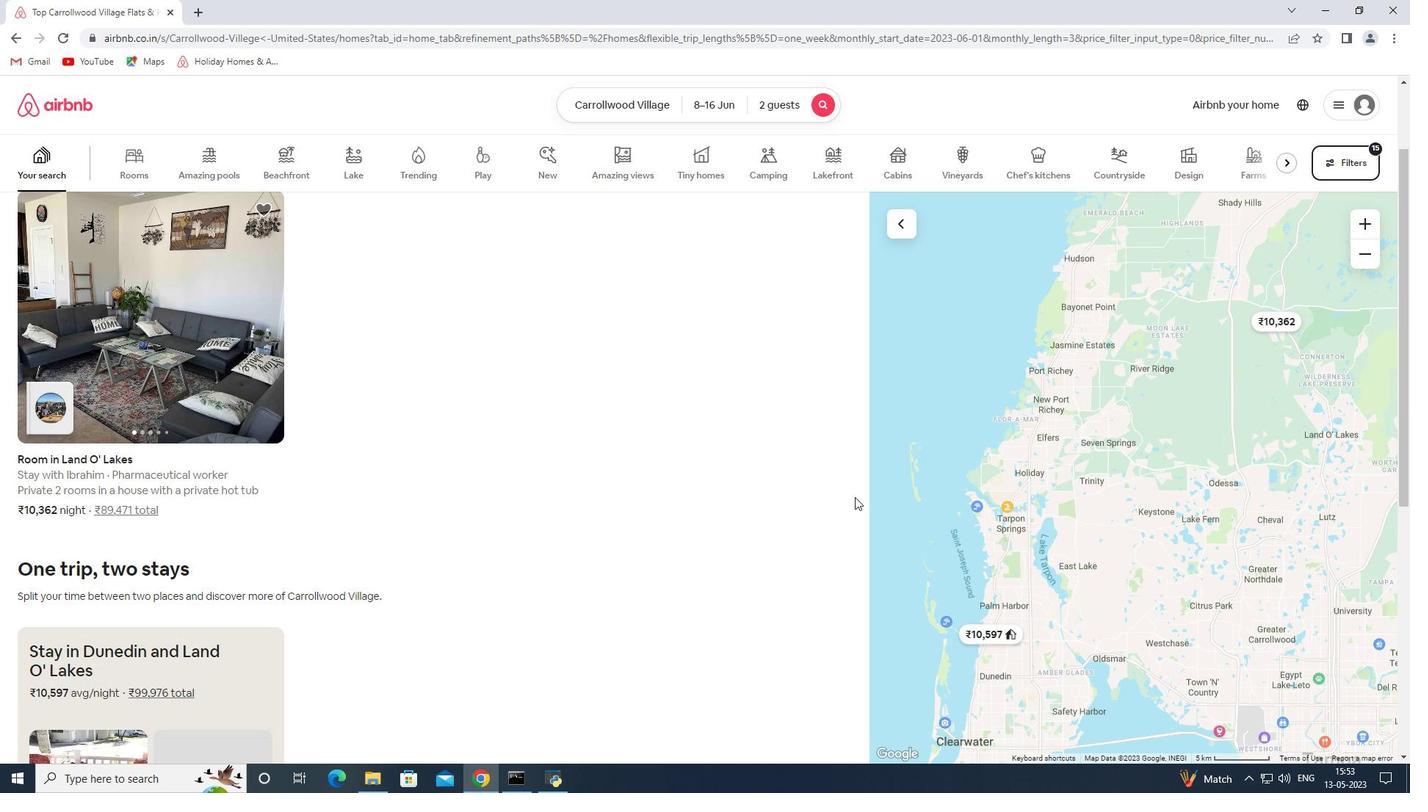 
Action: Mouse scrolled (855, 496) with delta (0, 0)
Screenshot: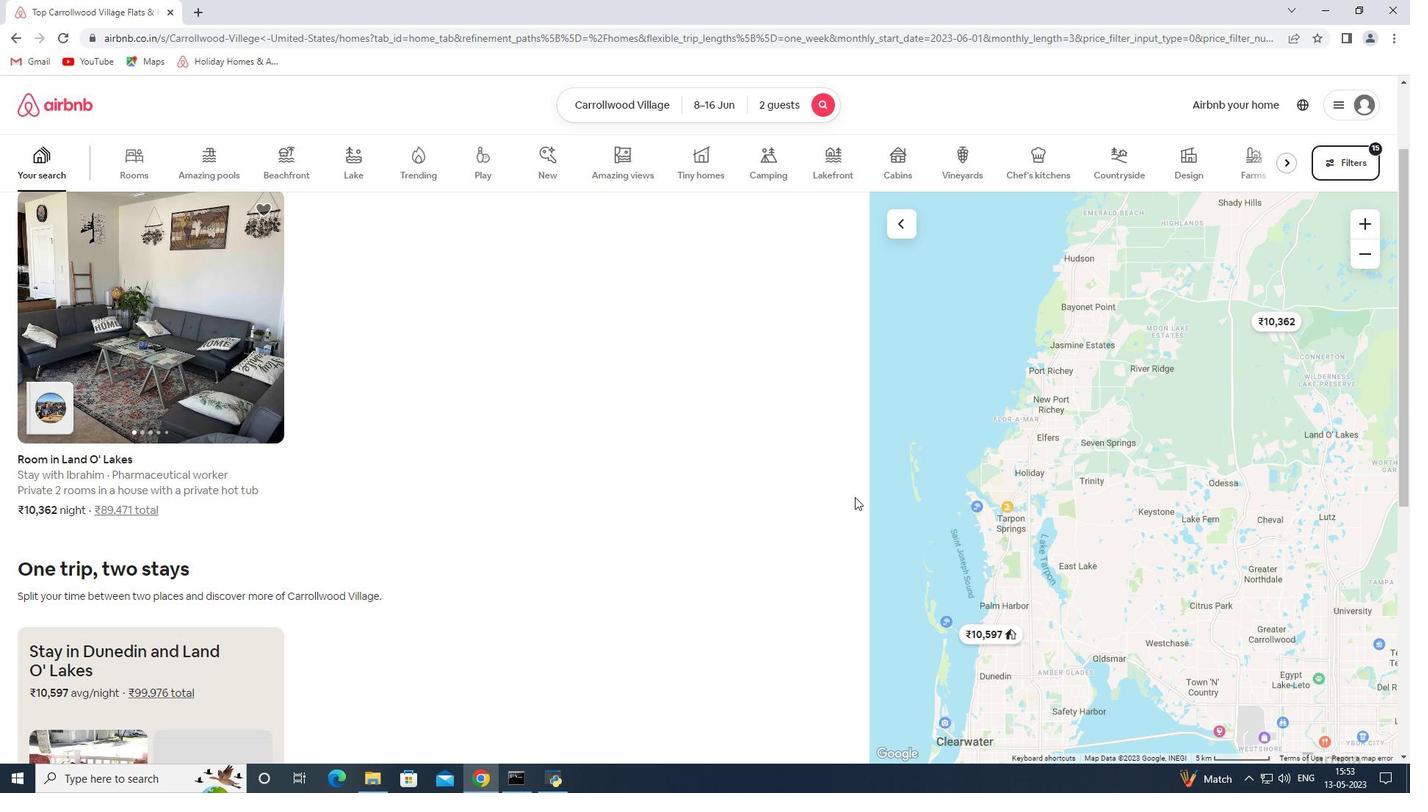 
Action: Mouse scrolled (855, 496) with delta (0, 0)
Screenshot: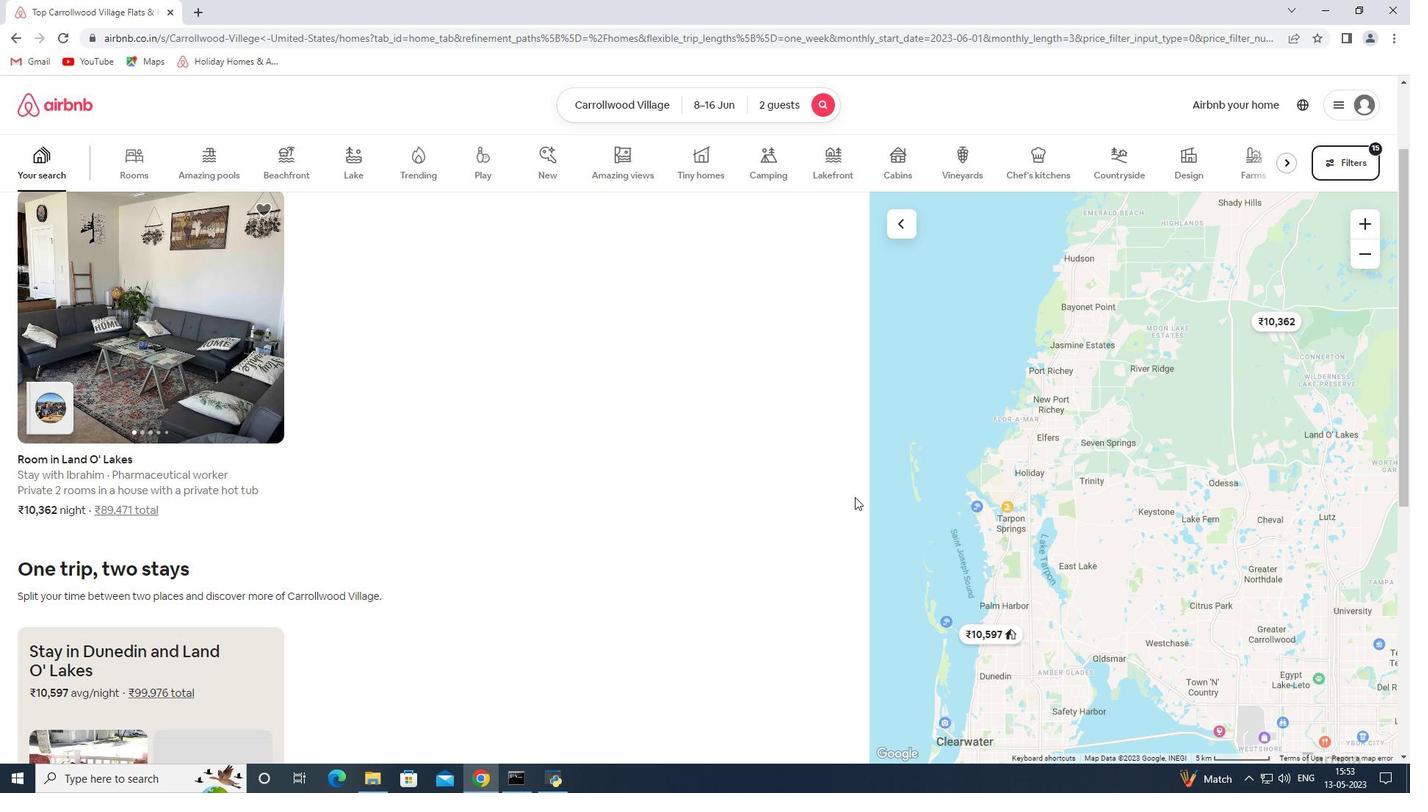 
